 Task: Look for space in Tuni, India from 6th September, 2023 to 10th September, 2023 for 1 adult in price range Rs.9000 to Rs.17000. Place can be private room with 1  bedroom having 1 bed and 1 bathroom. Property type can be house, flat, guest house, hotel. Booking option can be shelf check-in. Required host language is English.
Action: Mouse moved to (534, 97)
Screenshot: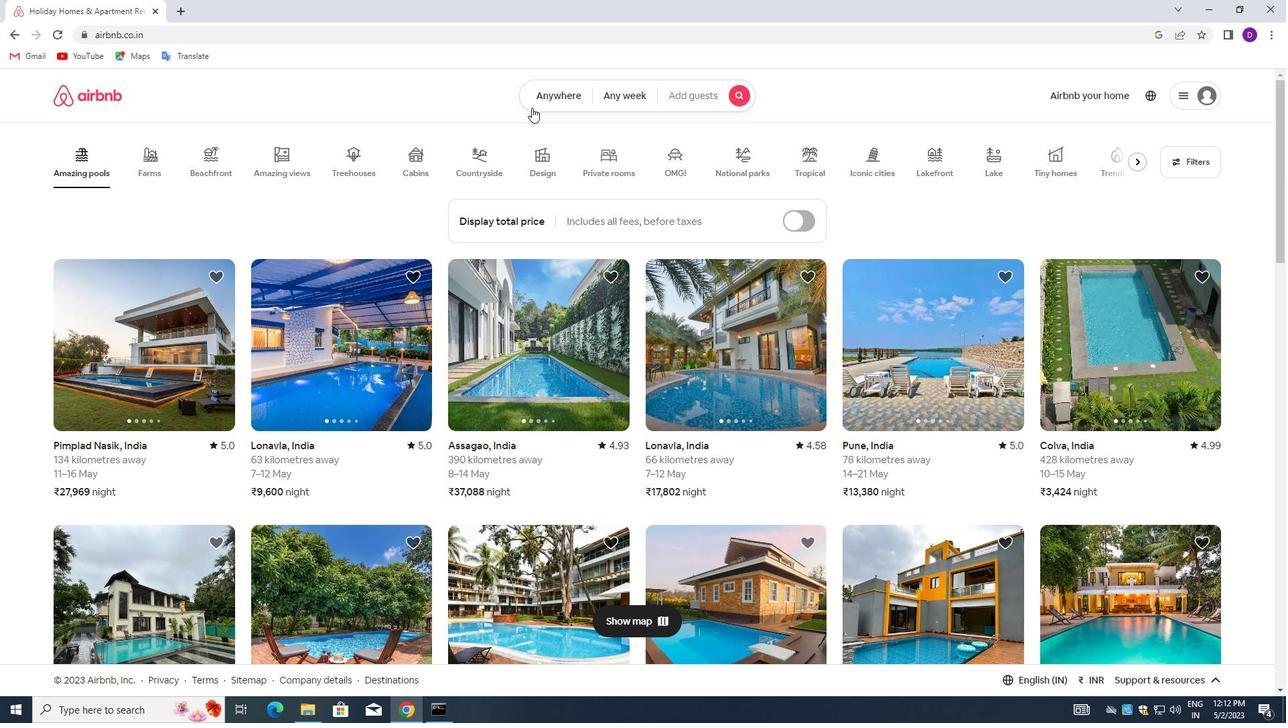 
Action: Mouse pressed left at (534, 97)
Screenshot: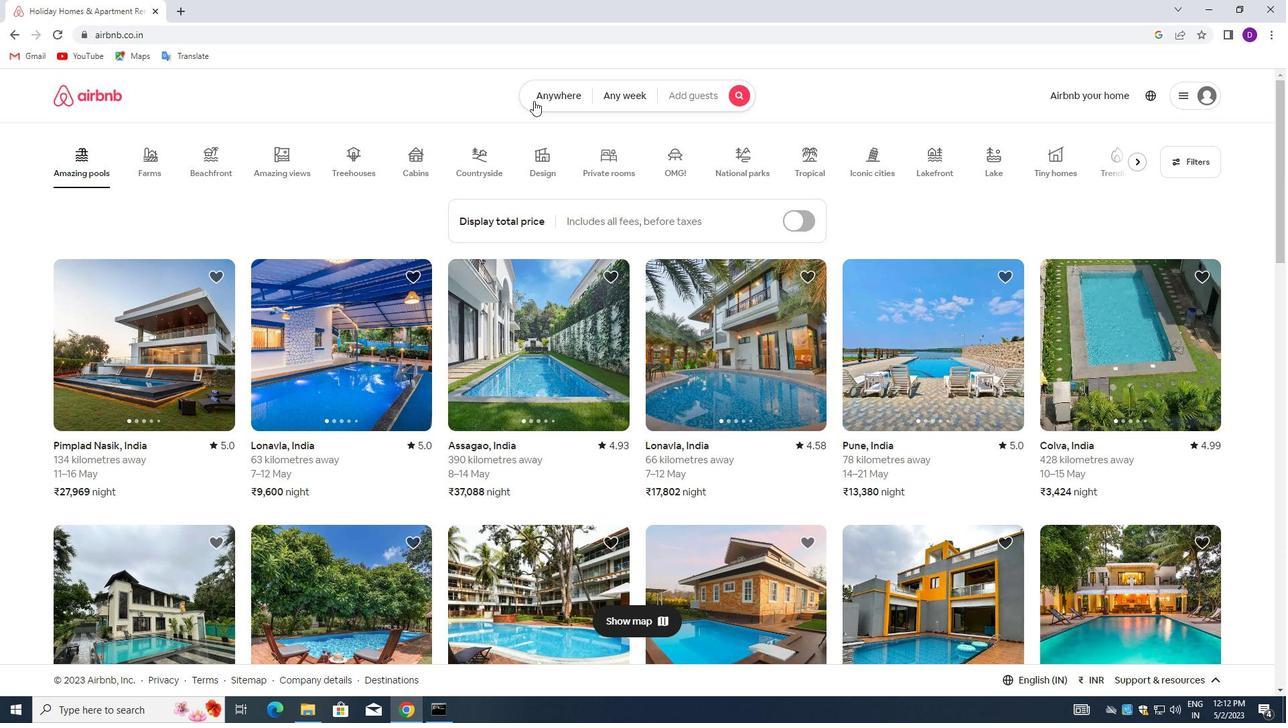 
Action: Mouse moved to (414, 149)
Screenshot: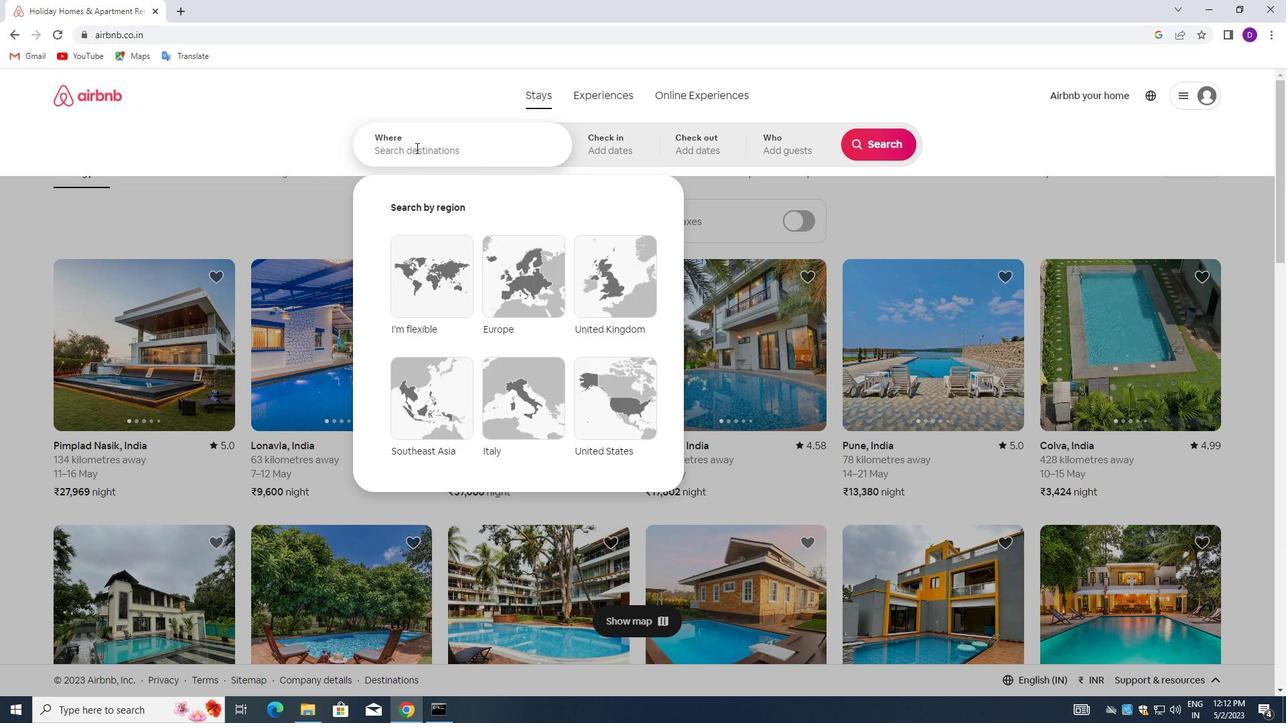 
Action: Mouse pressed left at (414, 149)
Screenshot: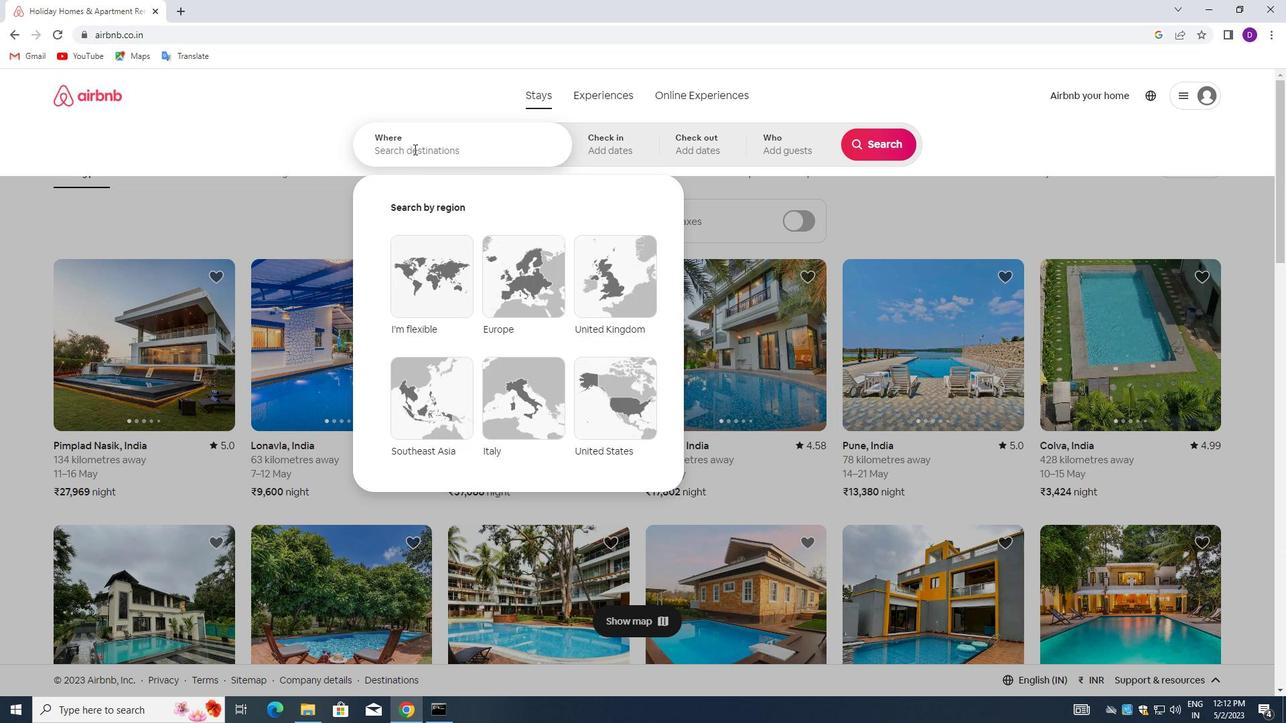 
Action: Key pressed j<Key.shift_r><Key.backspace><Key.shift_r>Tuni,<Key.space><Key.shift>INDIA<Key.enter>
Screenshot: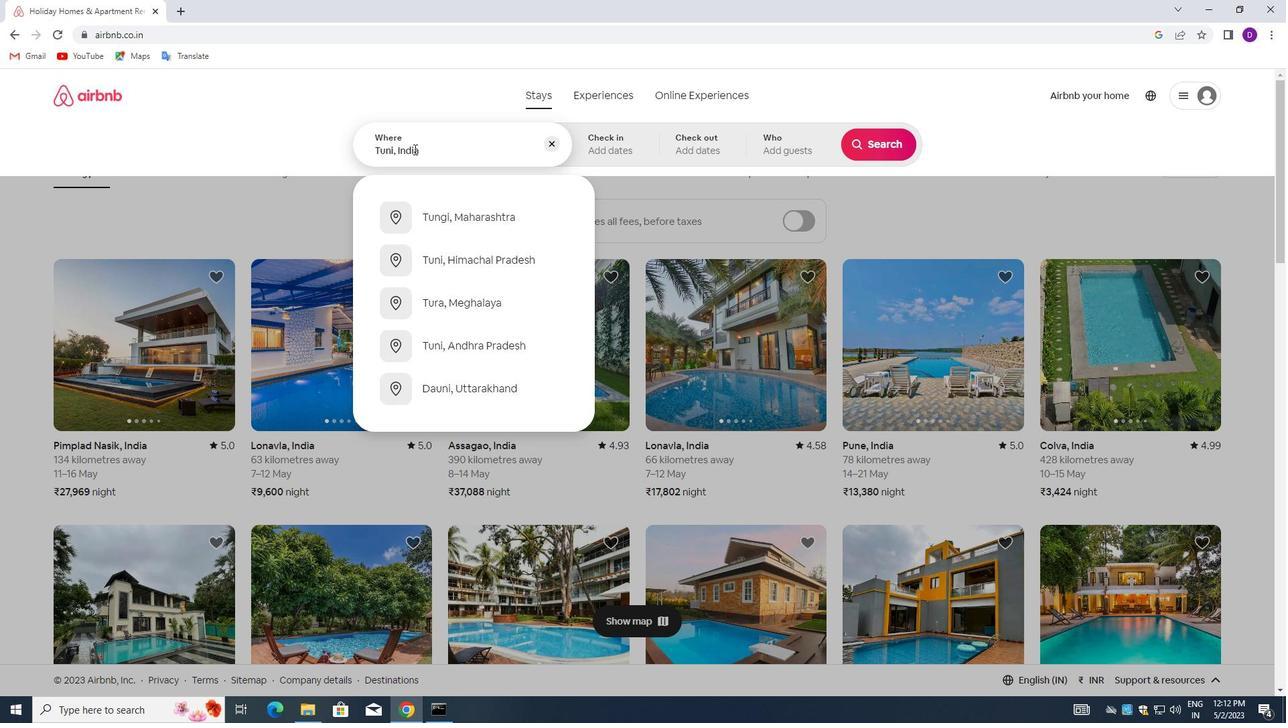 
Action: Mouse moved to (882, 249)
Screenshot: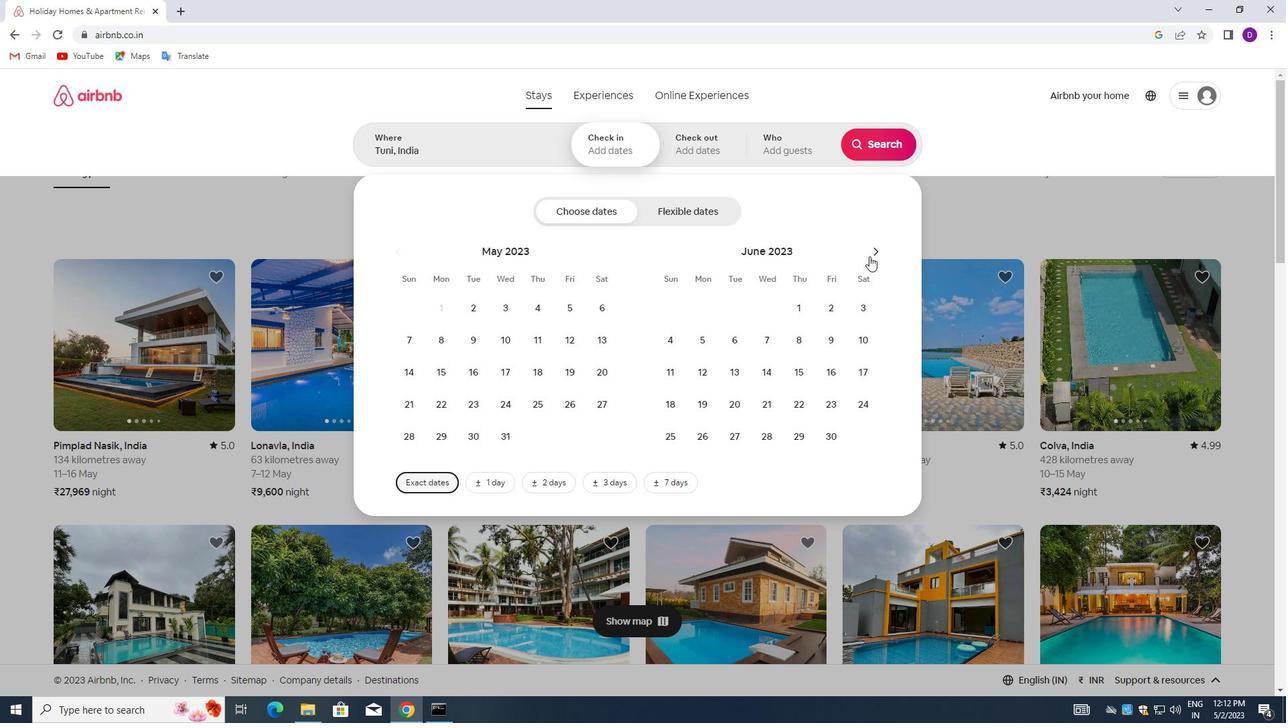 
Action: Mouse pressed left at (882, 249)
Screenshot: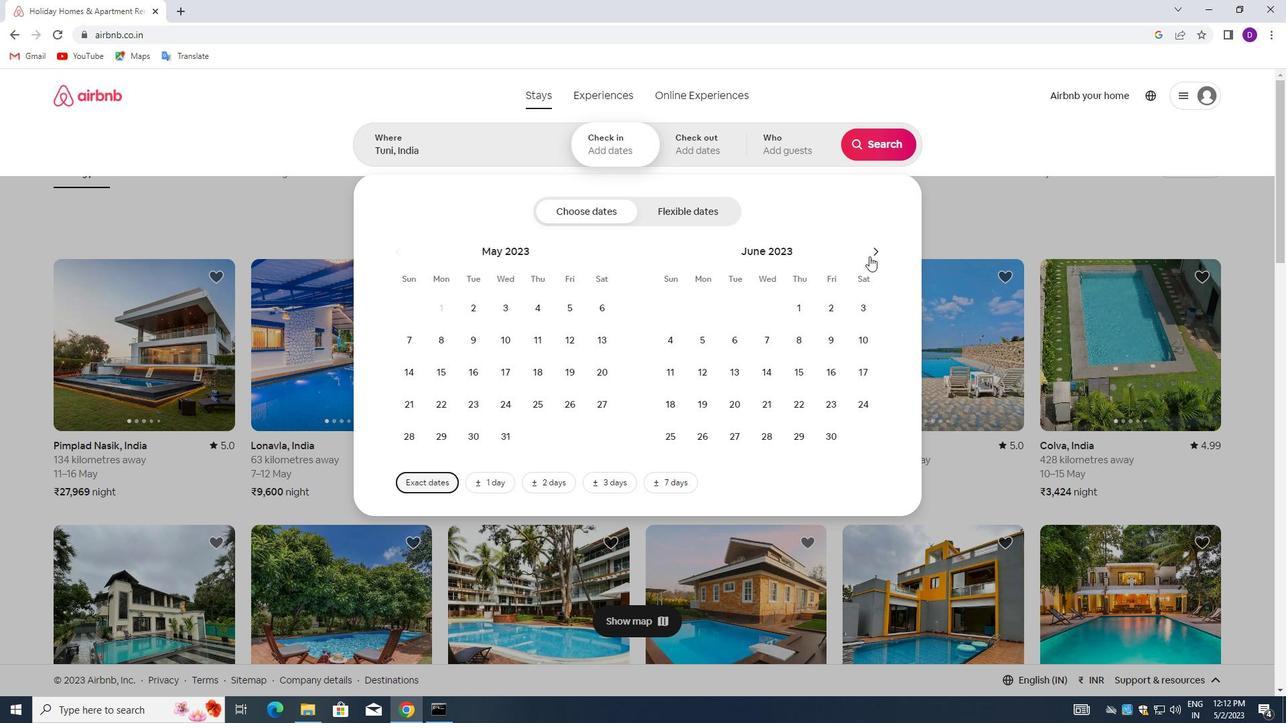 
Action: Mouse moved to (882, 249)
Screenshot: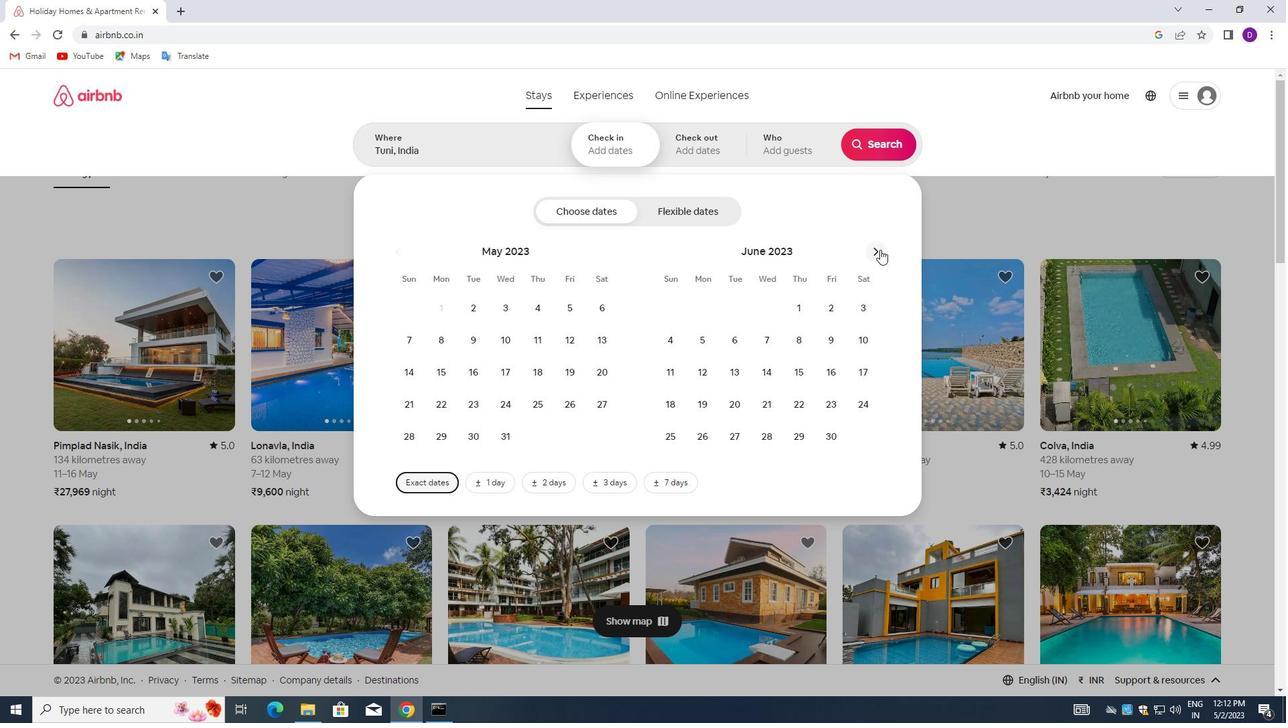 
Action: Mouse pressed left at (882, 249)
Screenshot: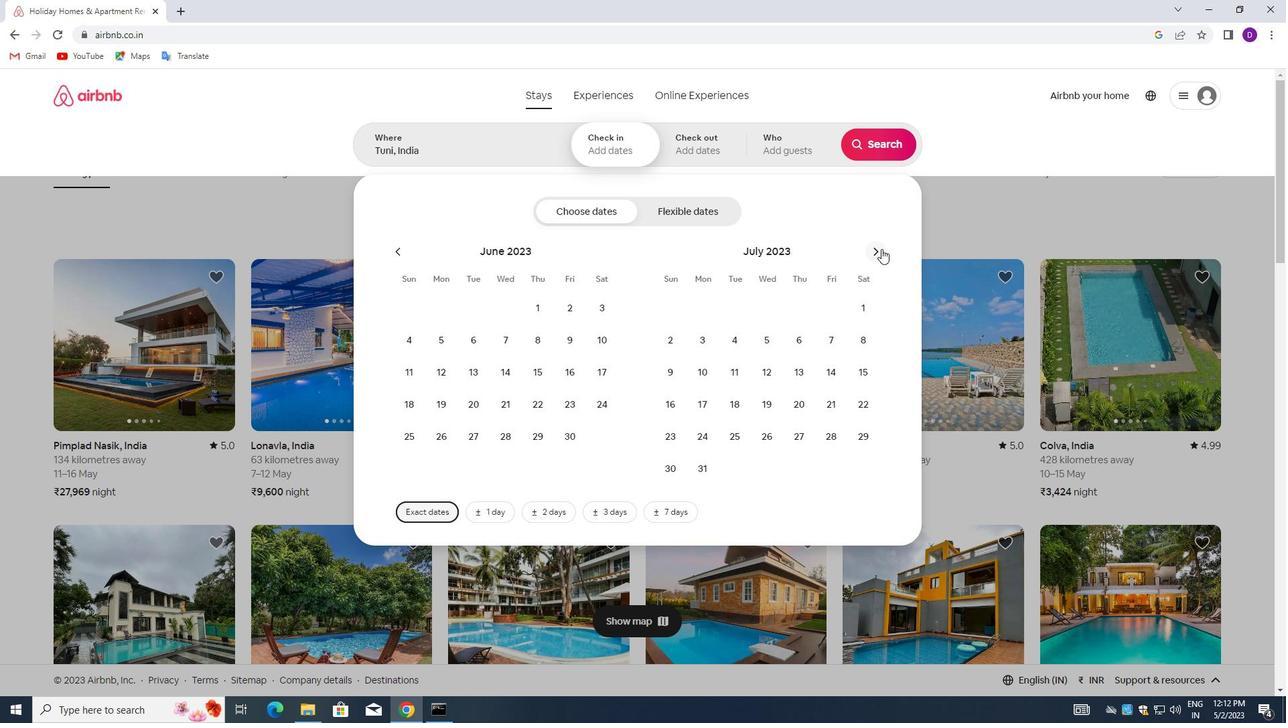 
Action: Mouse moved to (882, 248)
Screenshot: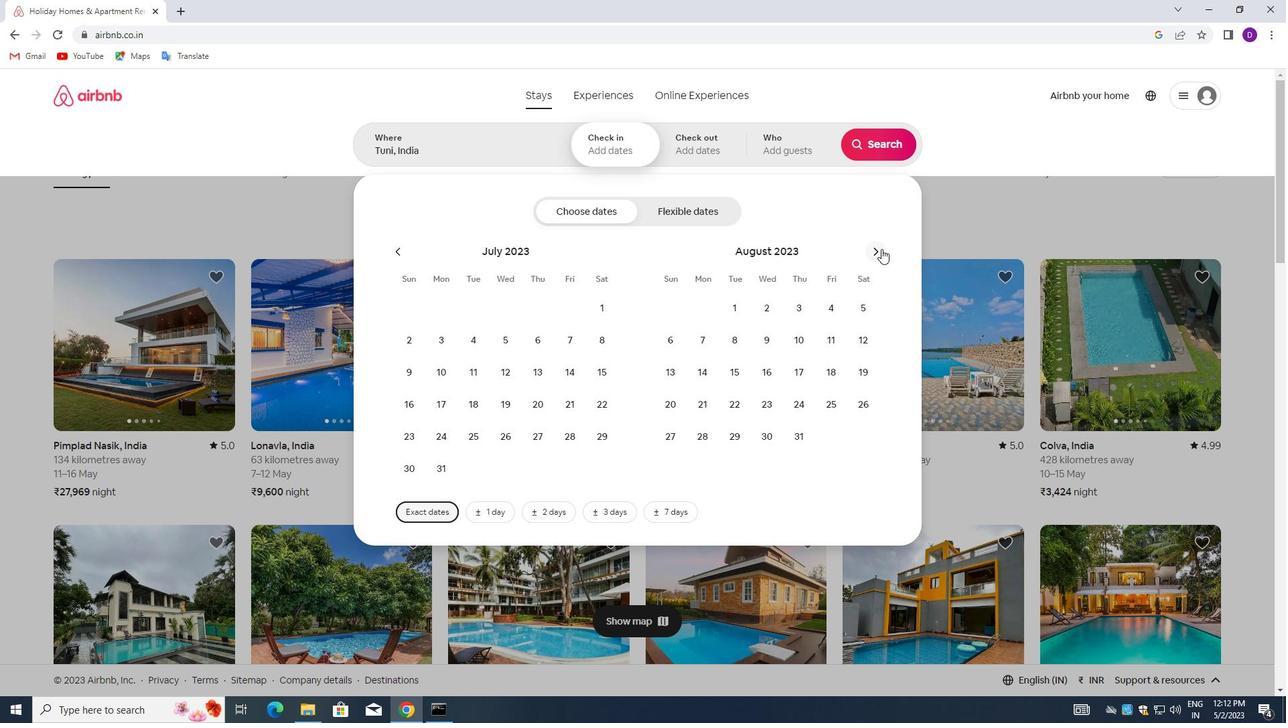 
Action: Mouse pressed left at (882, 248)
Screenshot: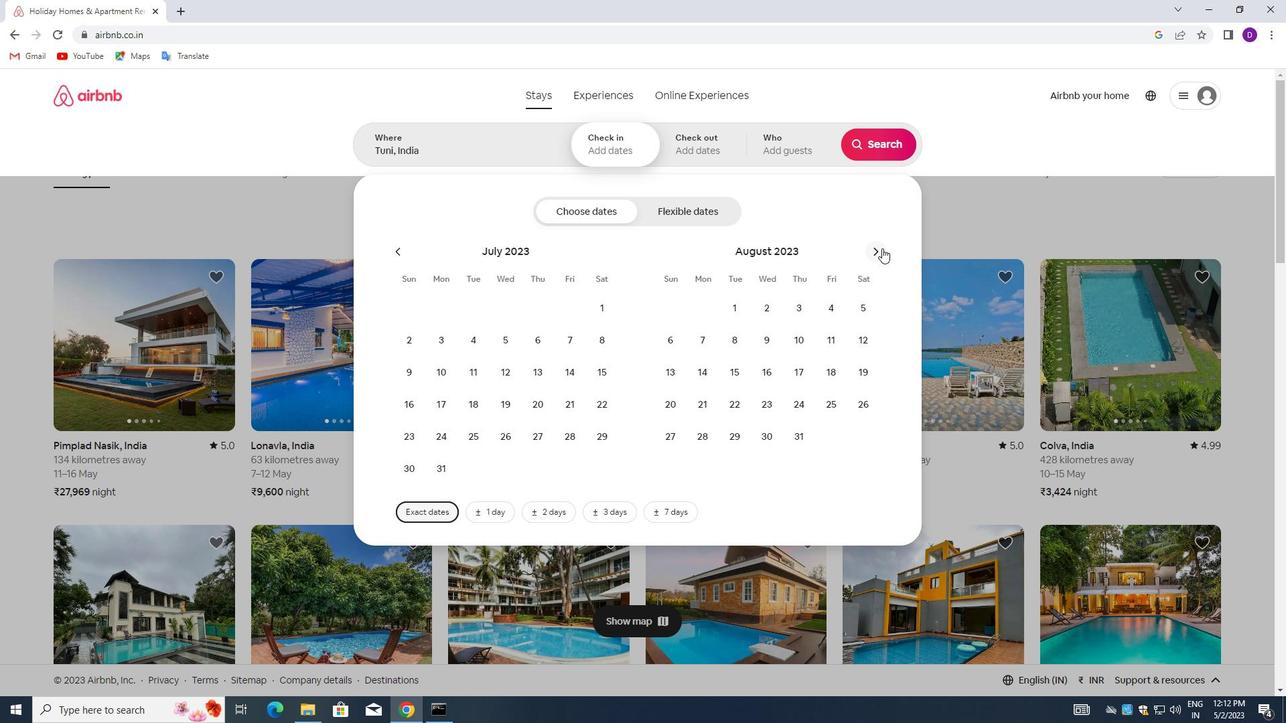 
Action: Mouse moved to (772, 335)
Screenshot: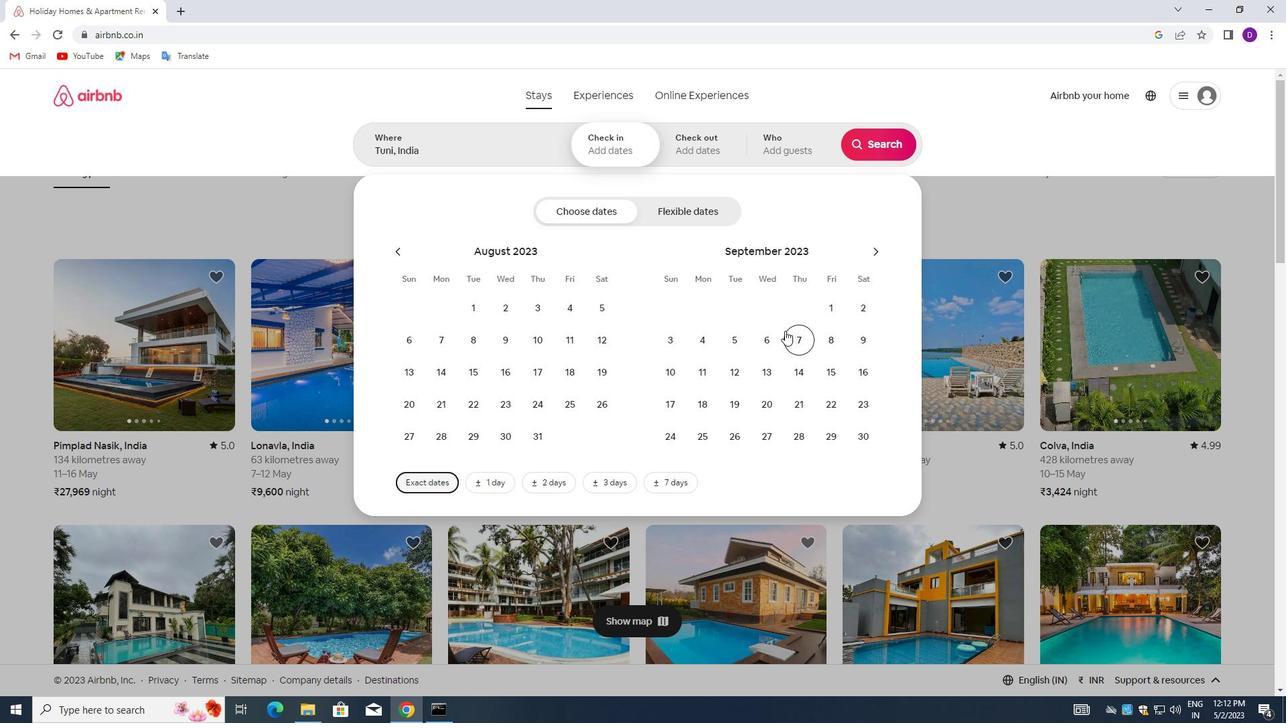 
Action: Mouse pressed left at (772, 335)
Screenshot: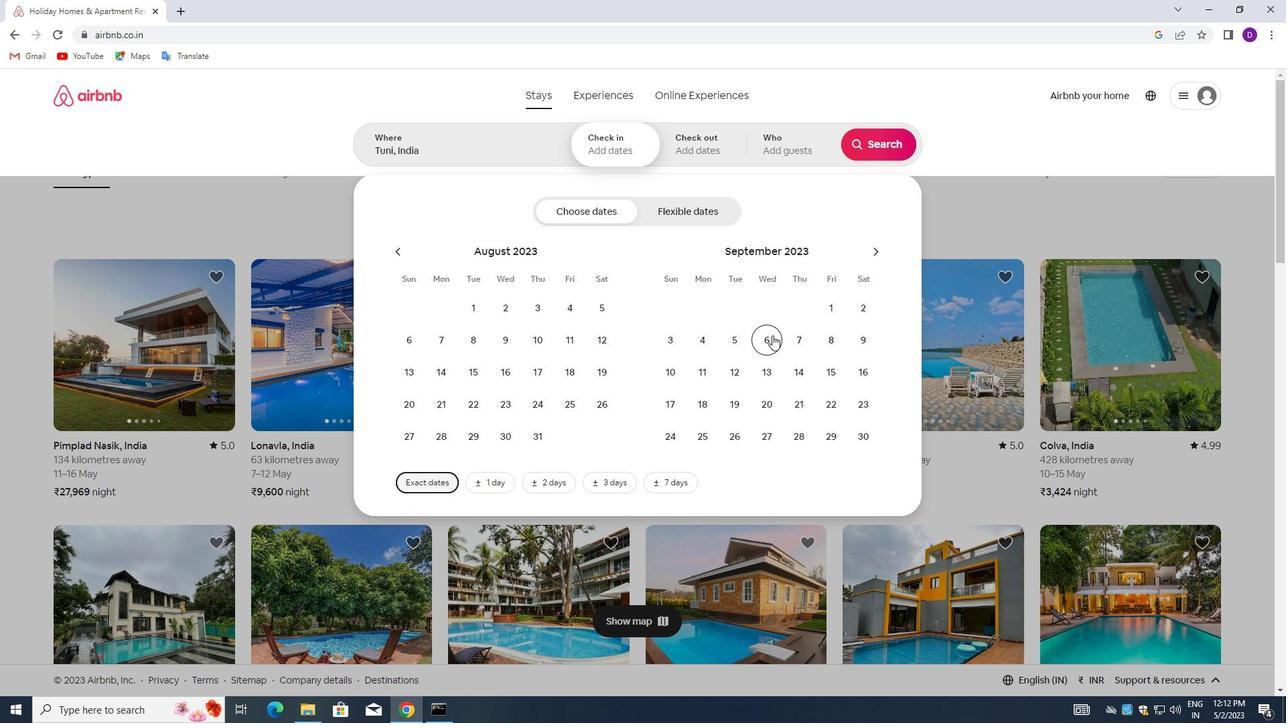 
Action: Mouse moved to (685, 366)
Screenshot: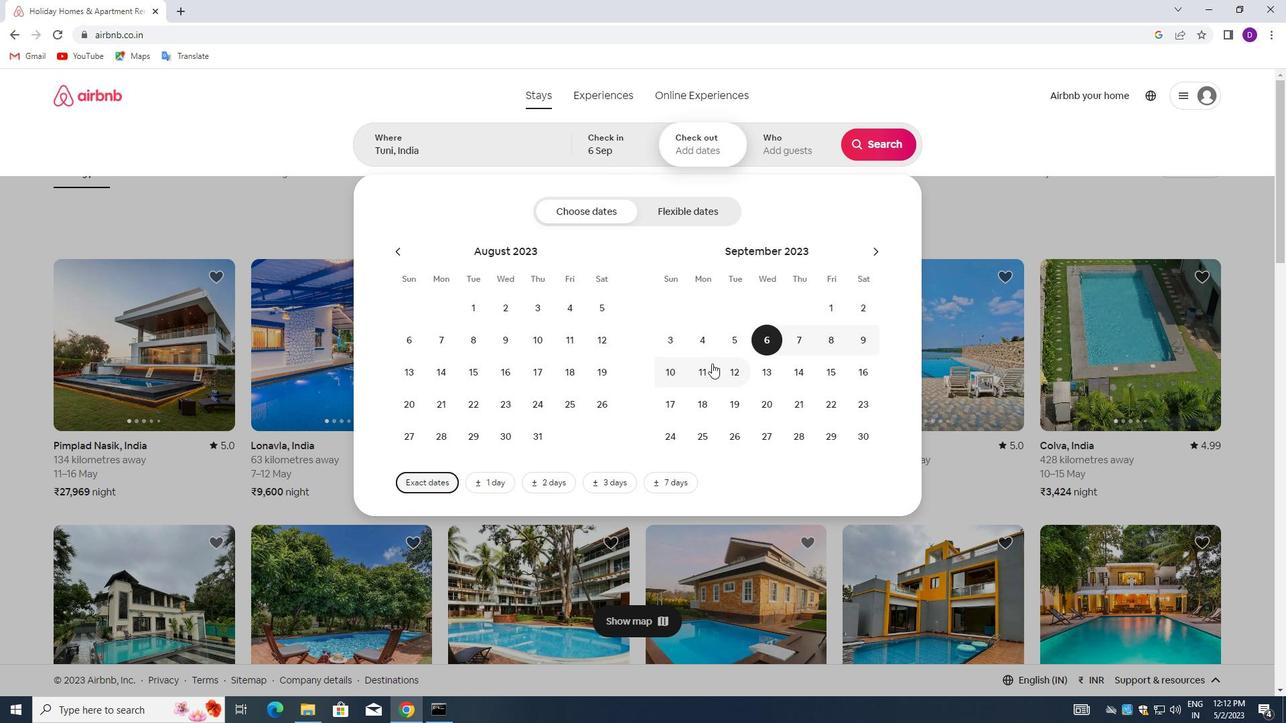 
Action: Mouse pressed left at (685, 366)
Screenshot: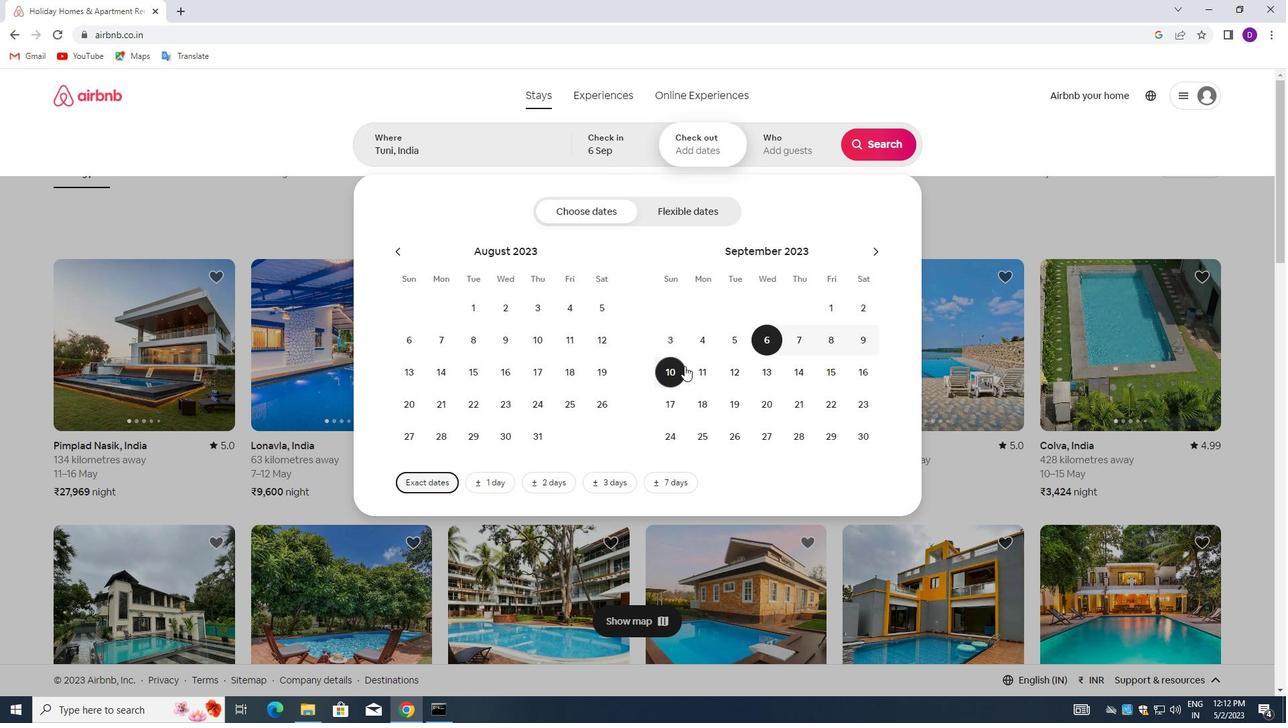 
Action: Mouse moved to (770, 134)
Screenshot: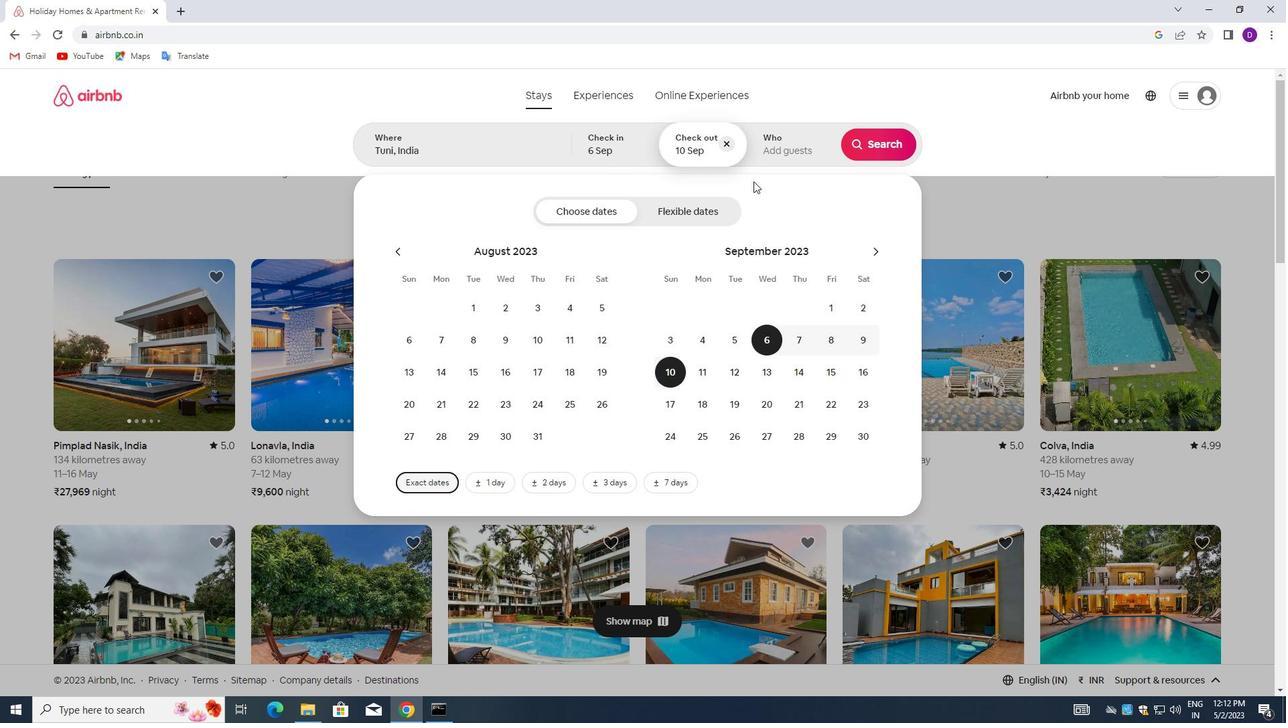 
Action: Mouse pressed left at (770, 134)
Screenshot: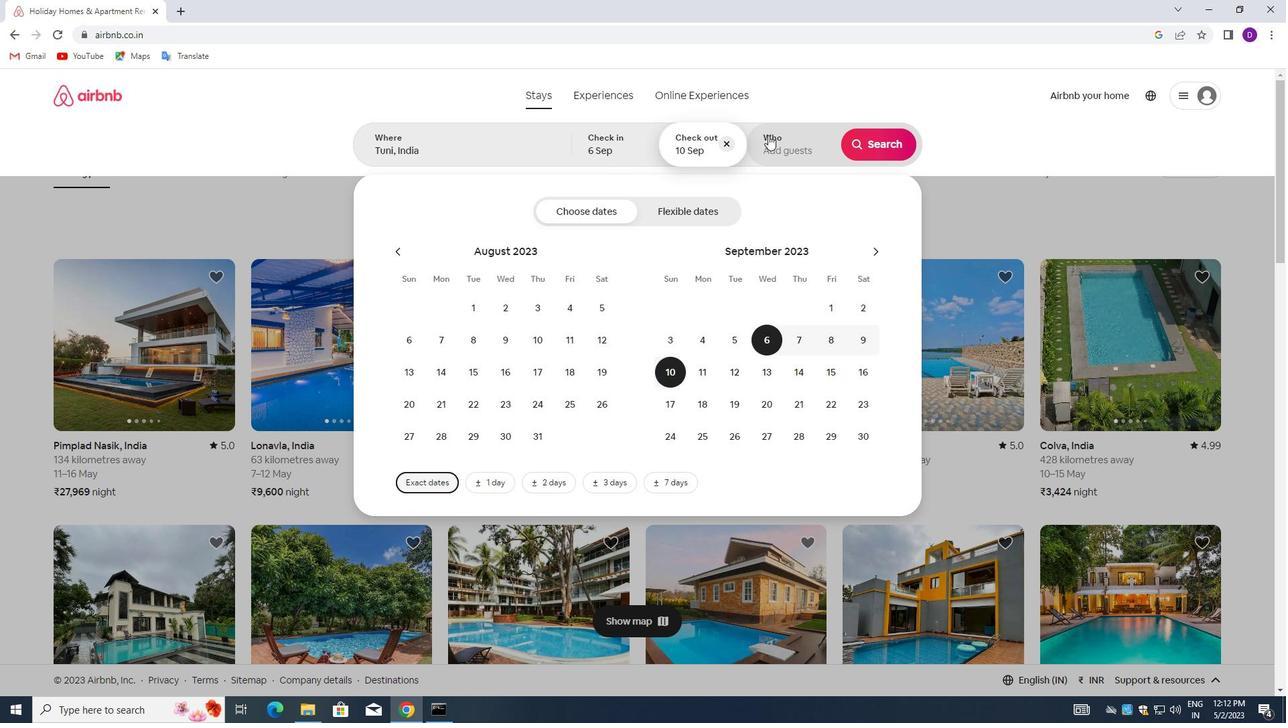 
Action: Mouse moved to (886, 219)
Screenshot: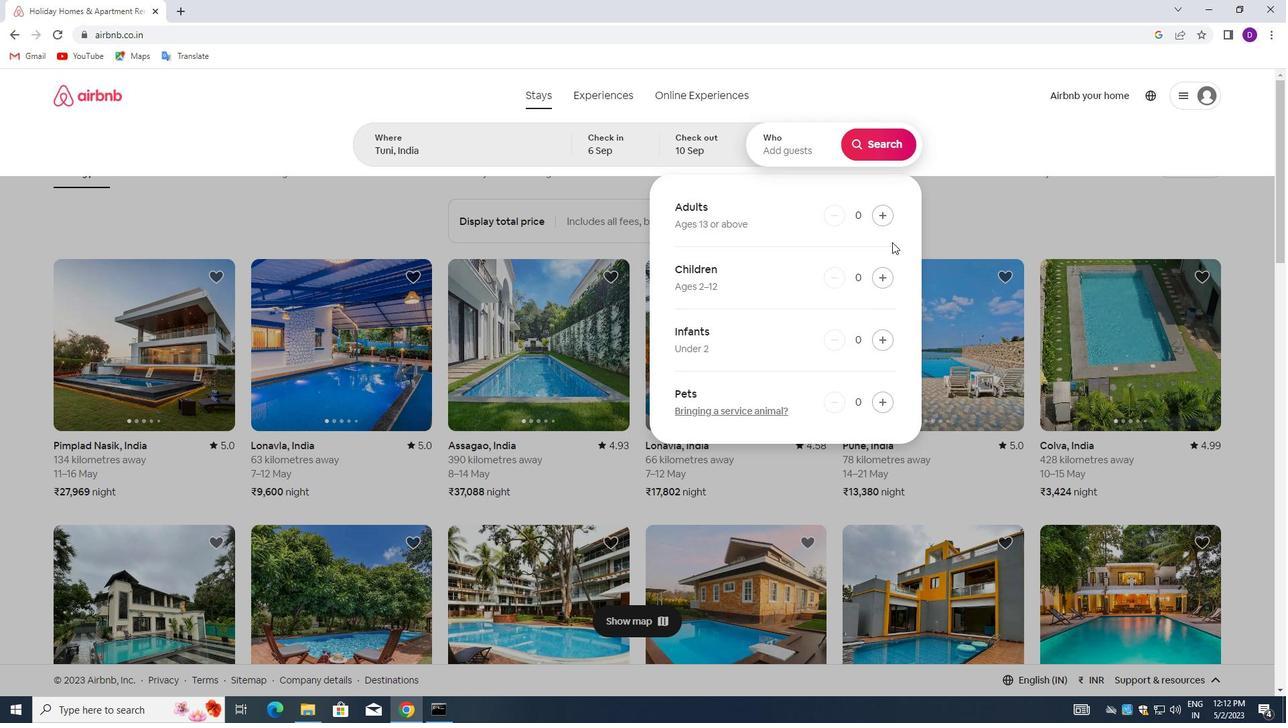 
Action: Mouse pressed left at (886, 219)
Screenshot: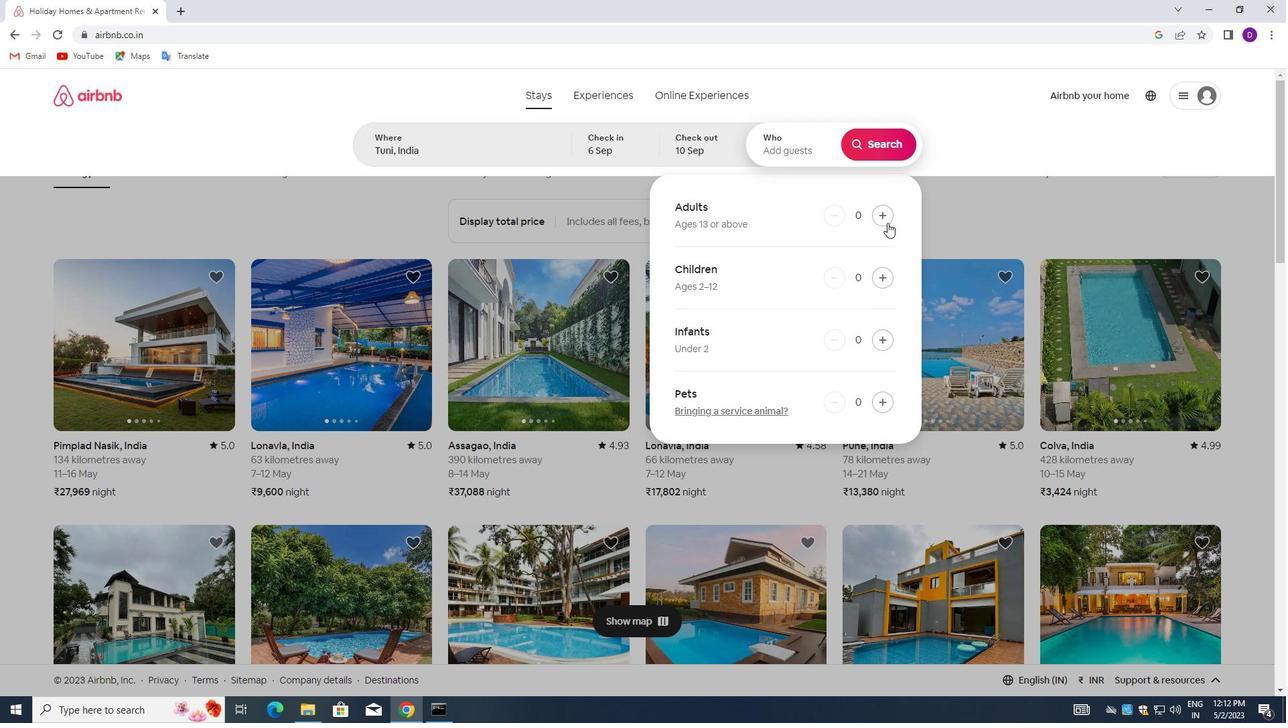 
Action: Mouse moved to (882, 142)
Screenshot: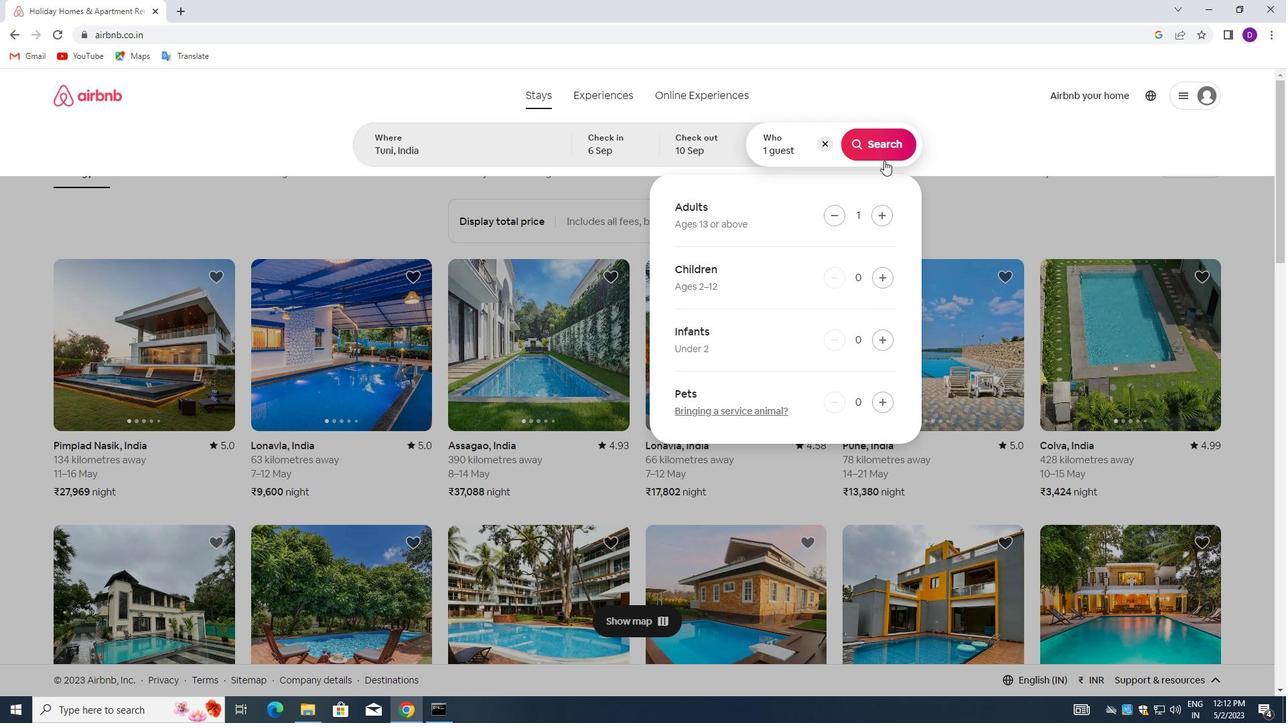 
Action: Mouse pressed left at (882, 142)
Screenshot: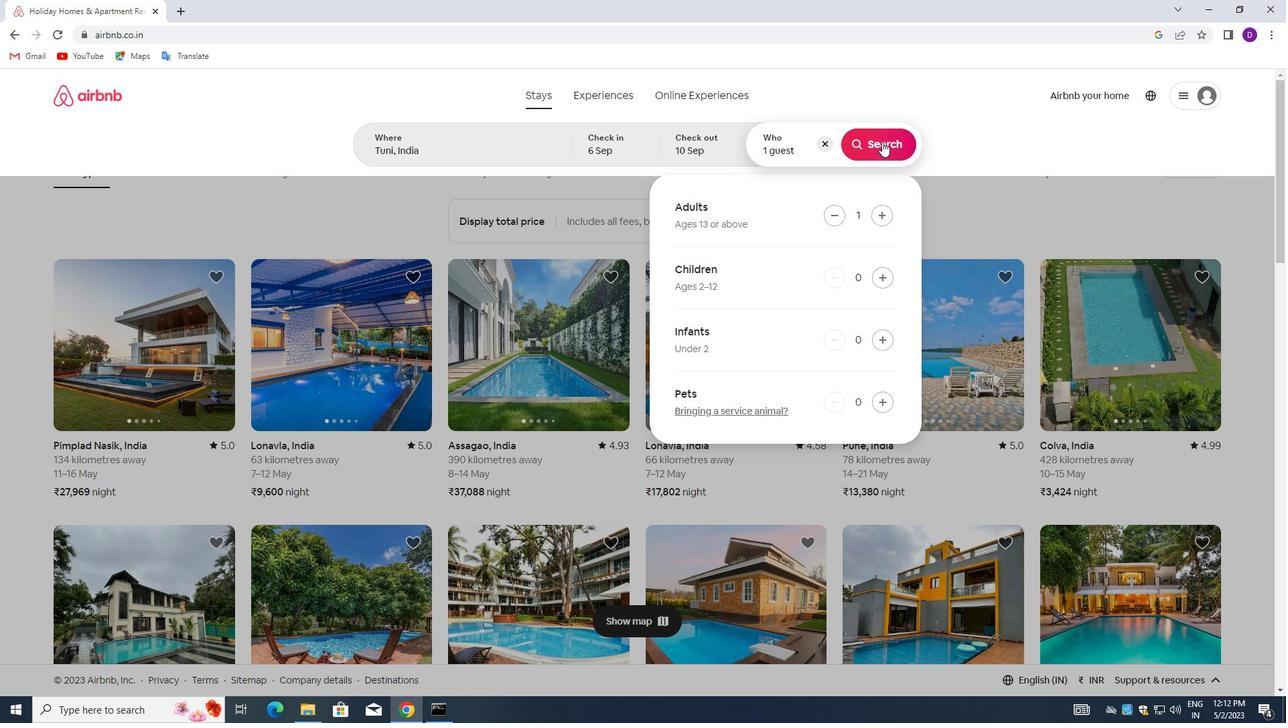 
Action: Mouse moved to (1209, 153)
Screenshot: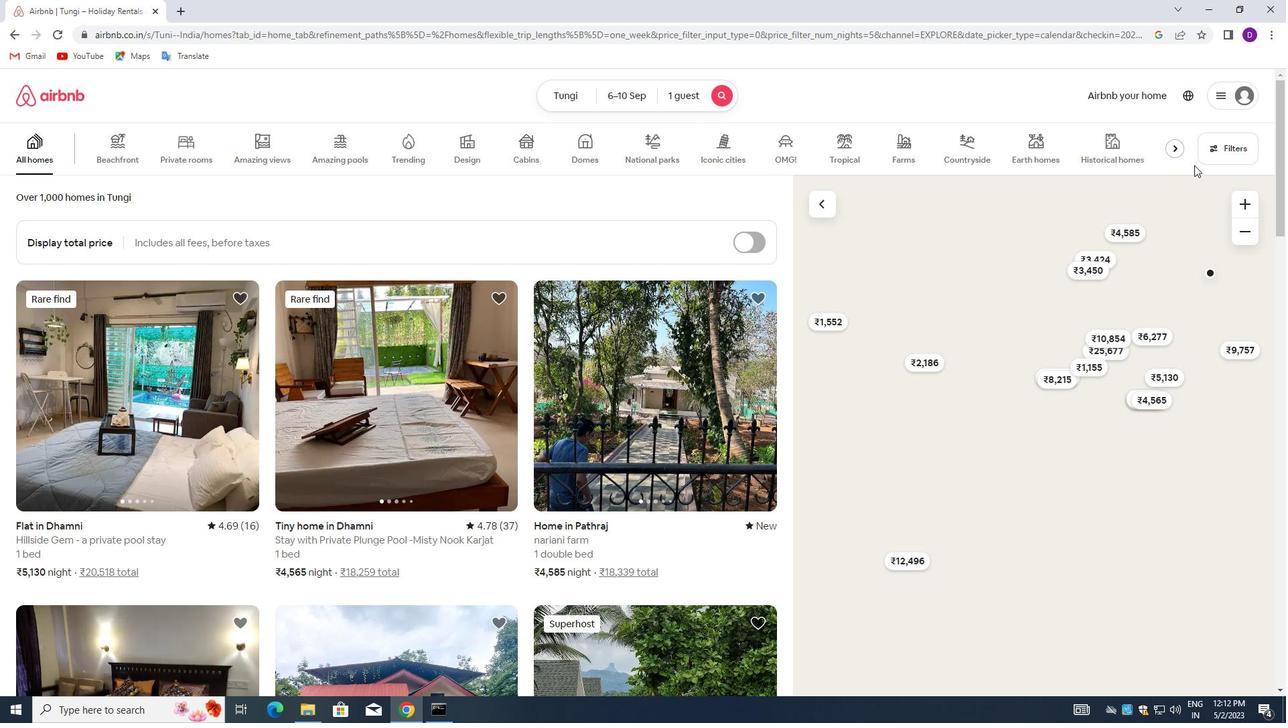 
Action: Mouse pressed left at (1209, 153)
Screenshot: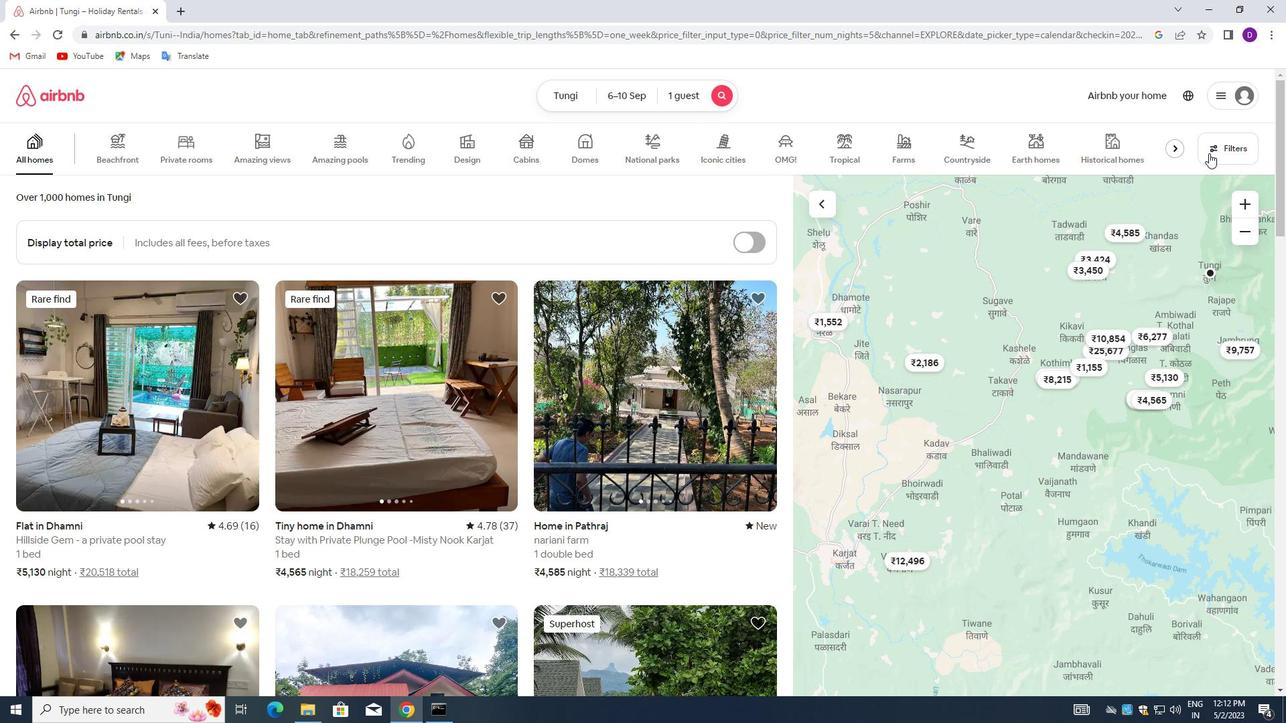 
Action: Mouse moved to (463, 319)
Screenshot: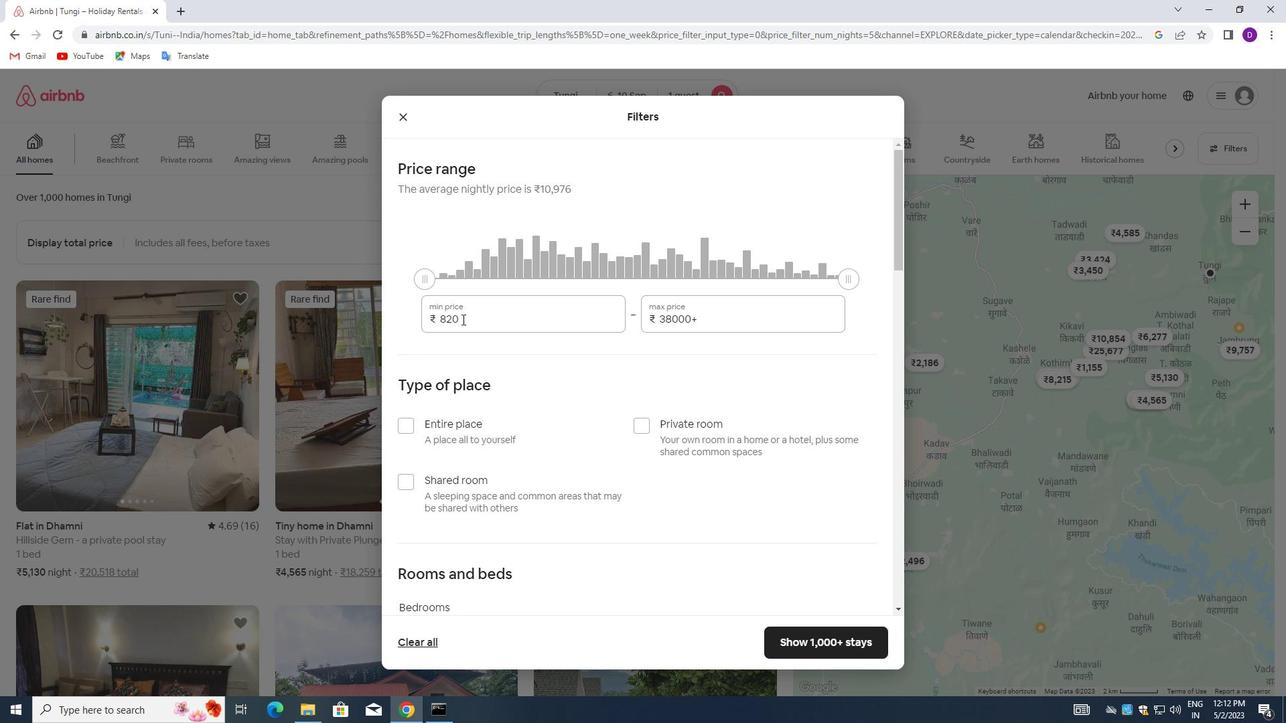 
Action: Mouse pressed left at (463, 319)
Screenshot: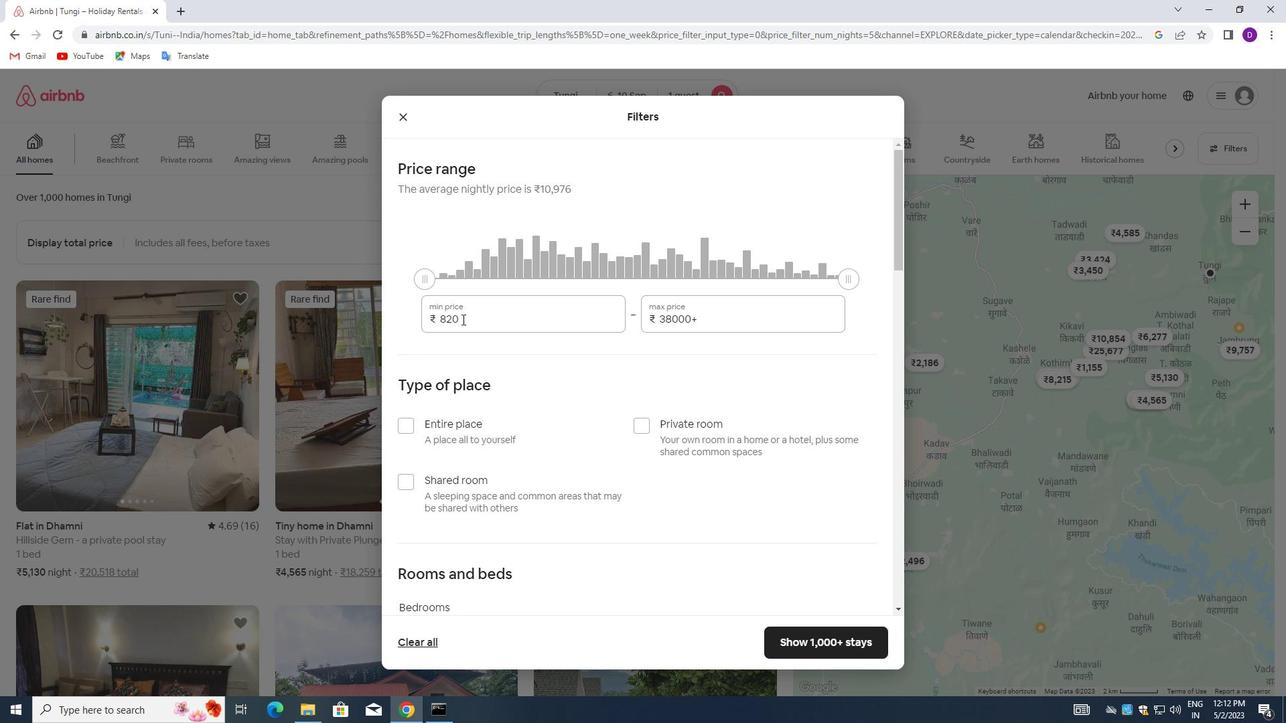 
Action: Mouse pressed left at (463, 319)
Screenshot: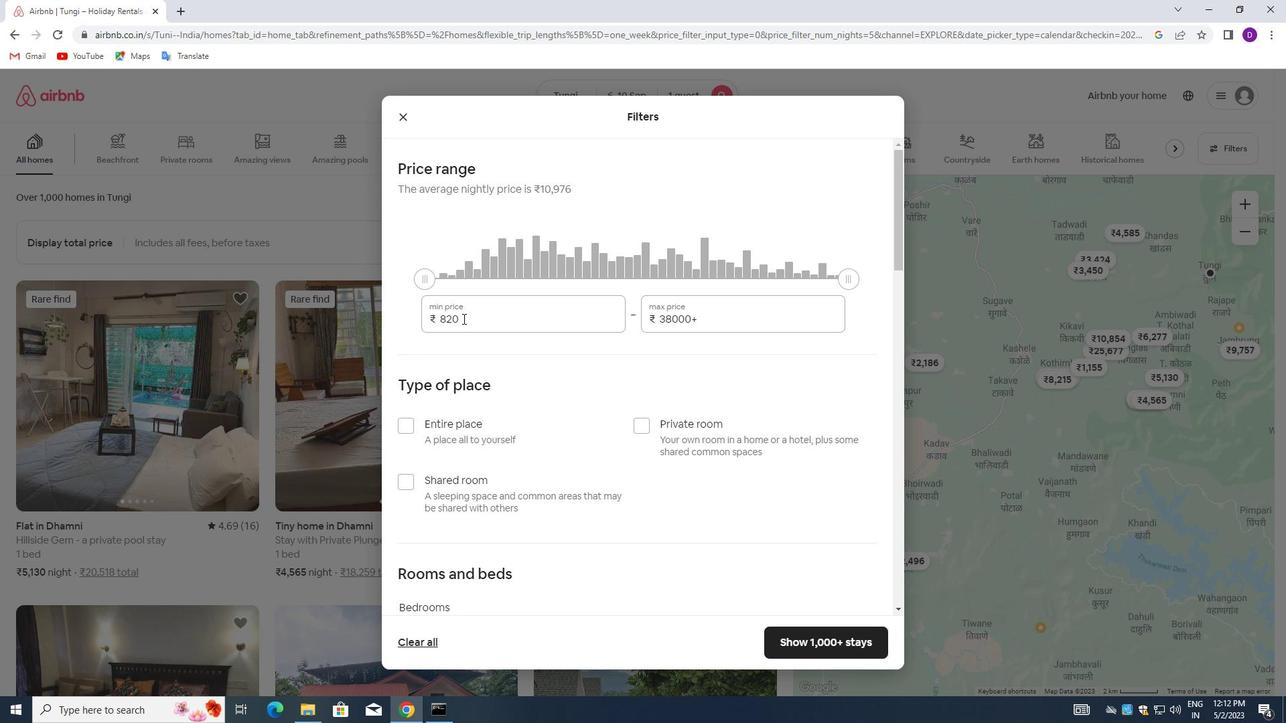 
Action: Key pressed 9000<Key.tab>1700<Key.backspace><Key.backspace><Key.backspace><Key.backspace><Key.backspace><Key.backspace><Key.backspace><Key.backspace><Key.backspace>17000
Screenshot: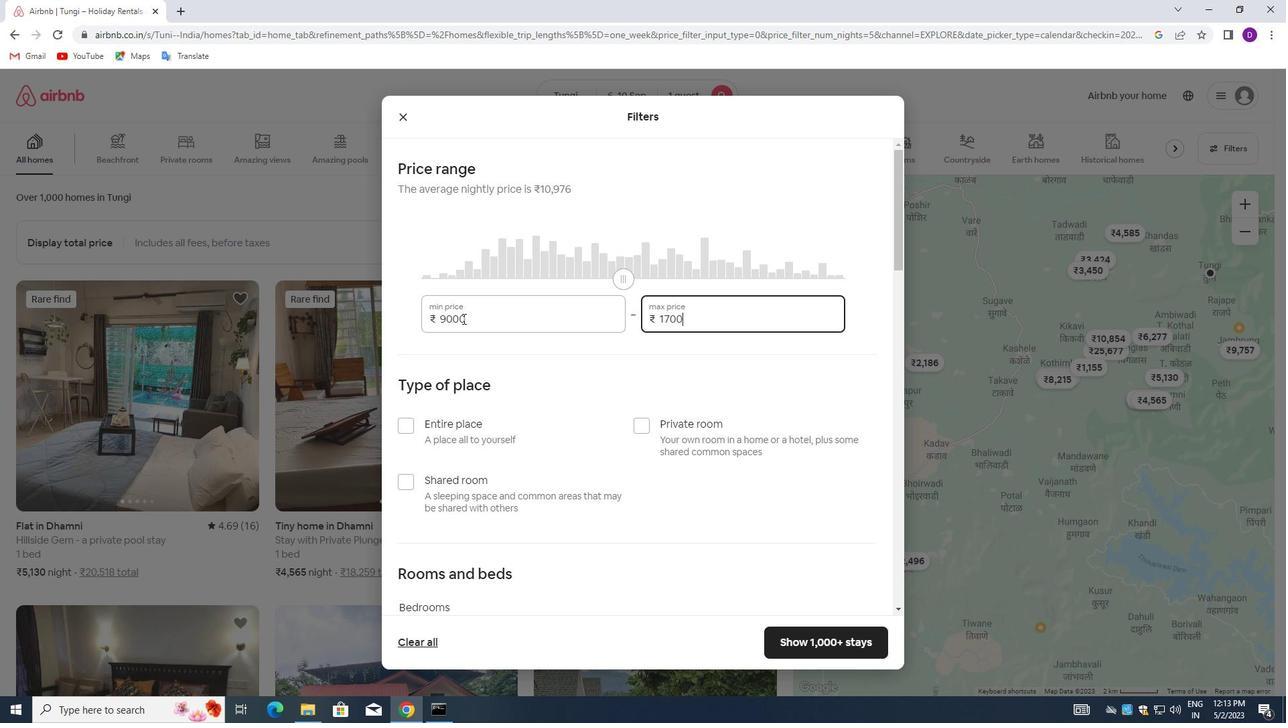 
Action: Mouse moved to (546, 407)
Screenshot: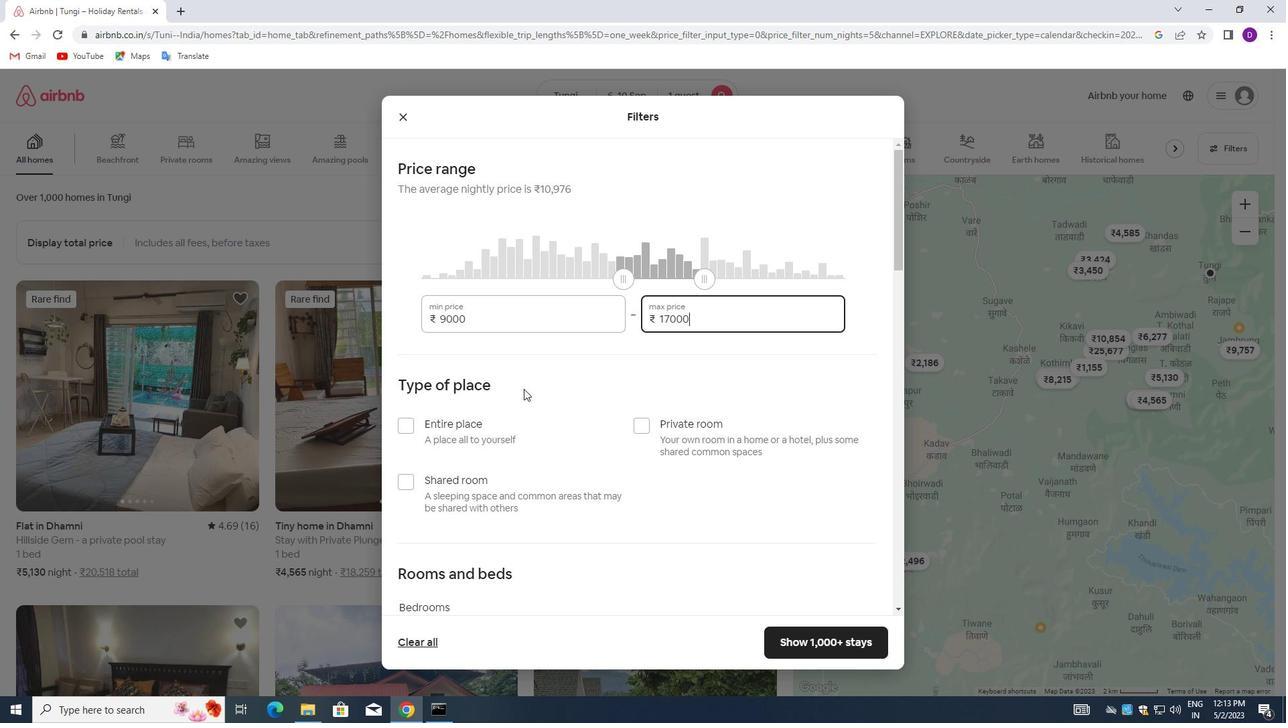
Action: Mouse scrolled (546, 406) with delta (0, 0)
Screenshot: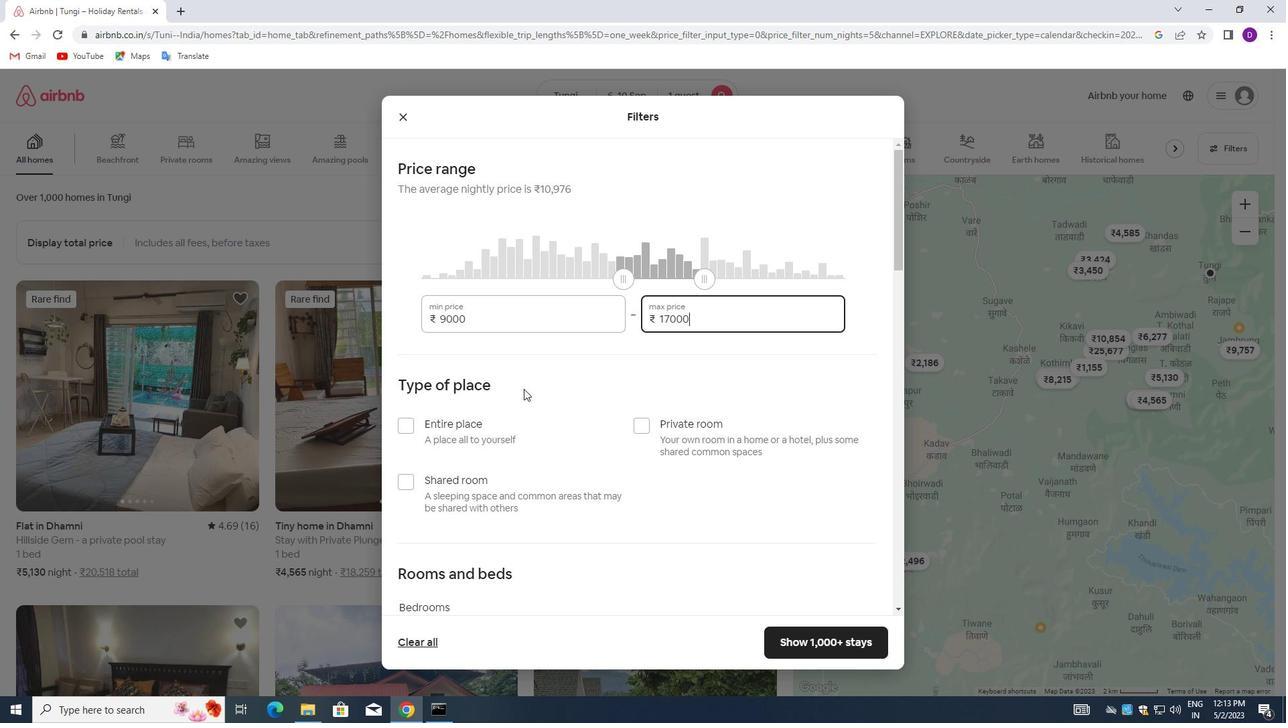 
Action: Mouse moved to (601, 349)
Screenshot: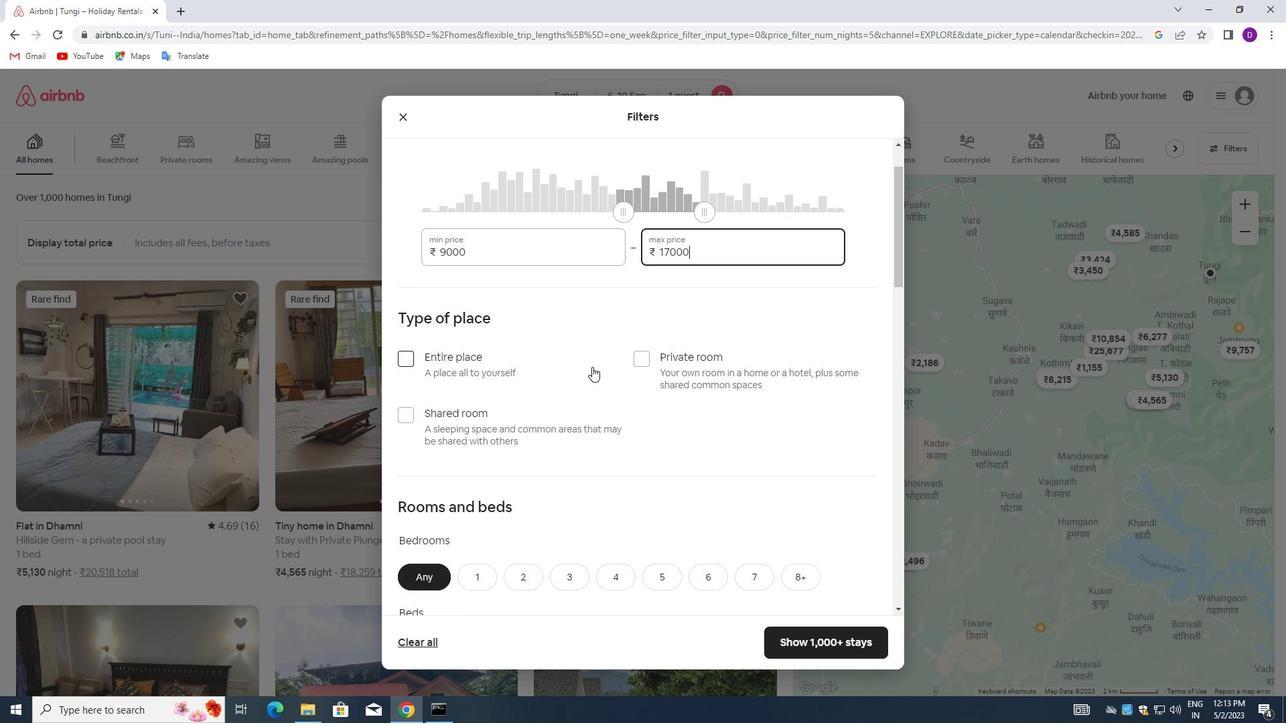 
Action: Mouse scrolled (601, 348) with delta (0, 0)
Screenshot: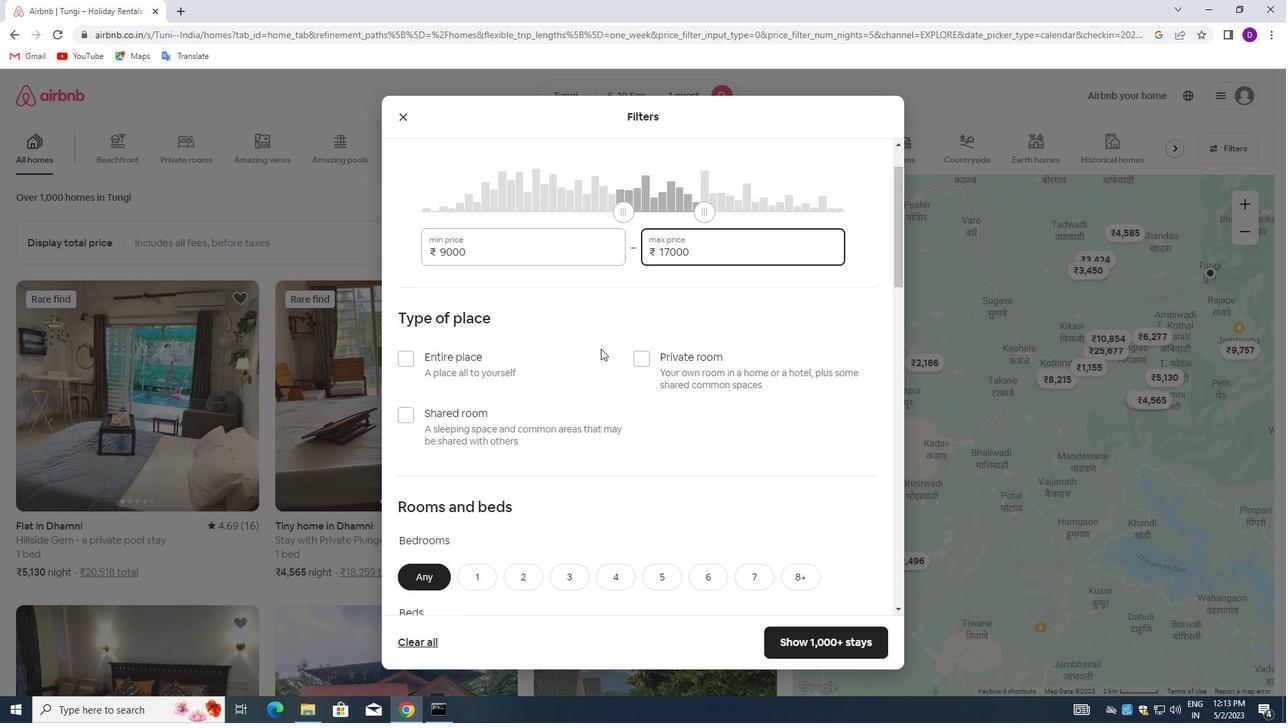 
Action: Mouse moved to (644, 290)
Screenshot: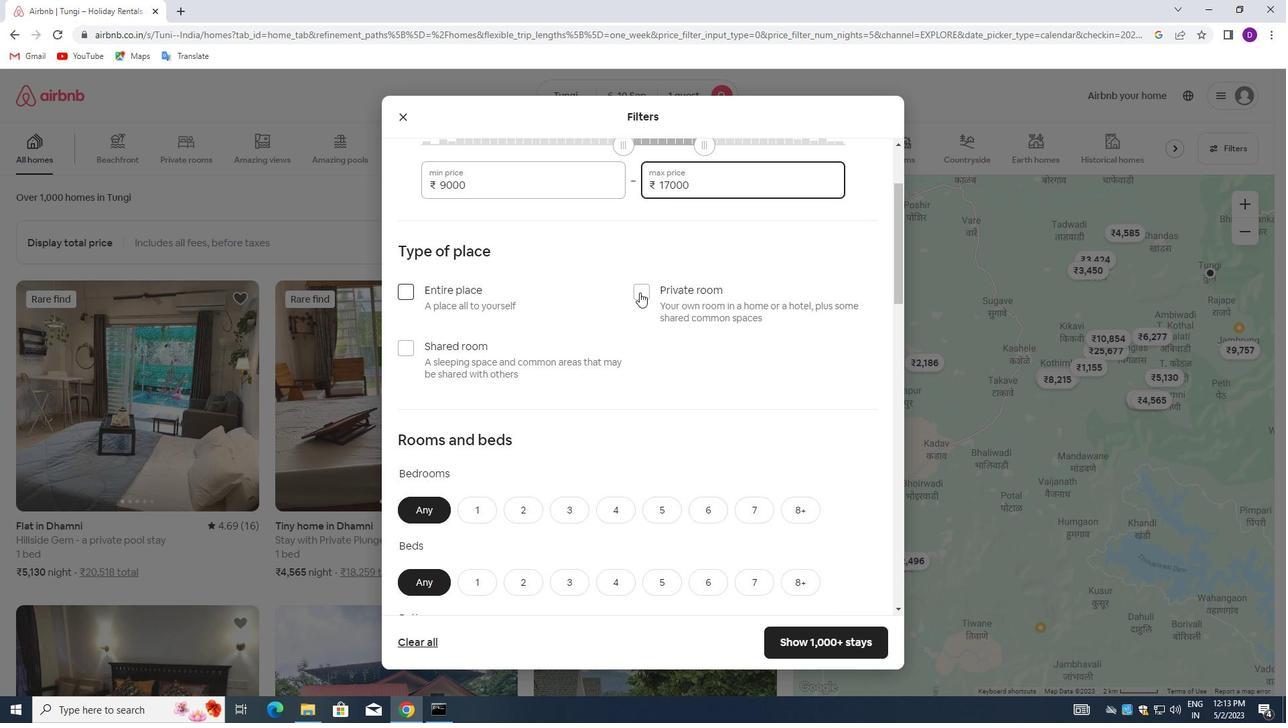 
Action: Mouse pressed left at (644, 290)
Screenshot: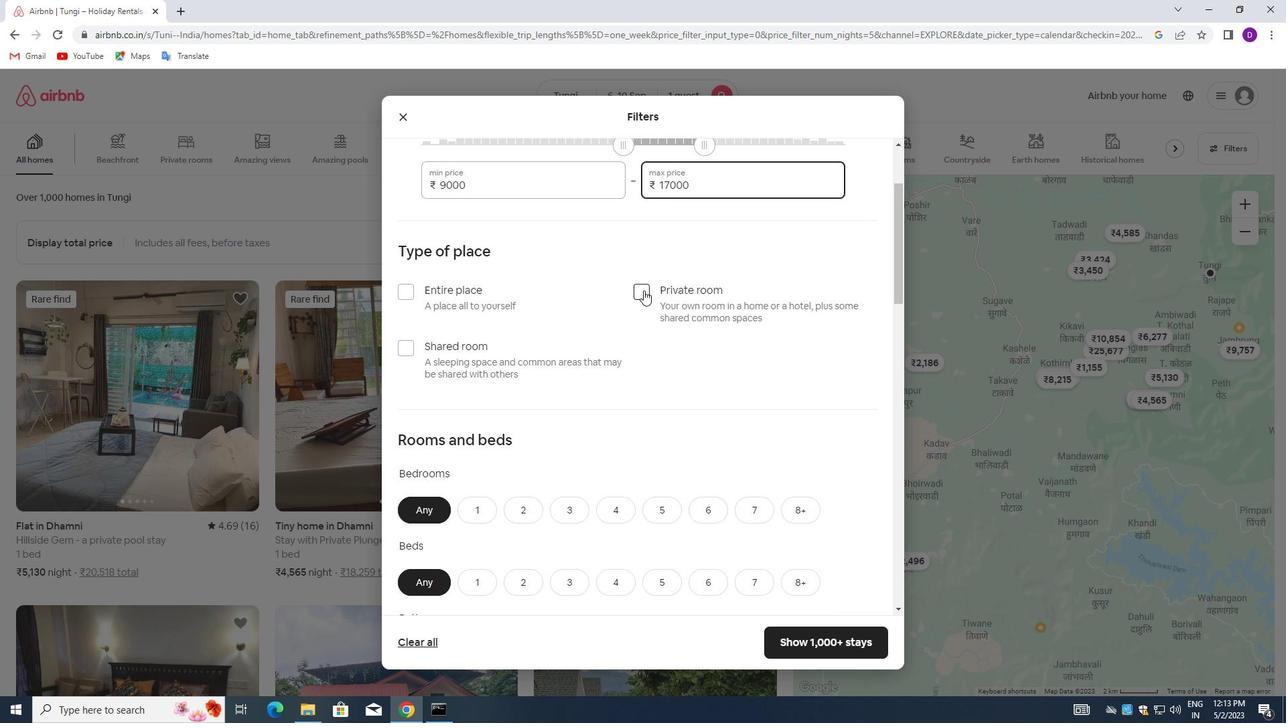 
Action: Mouse moved to (560, 361)
Screenshot: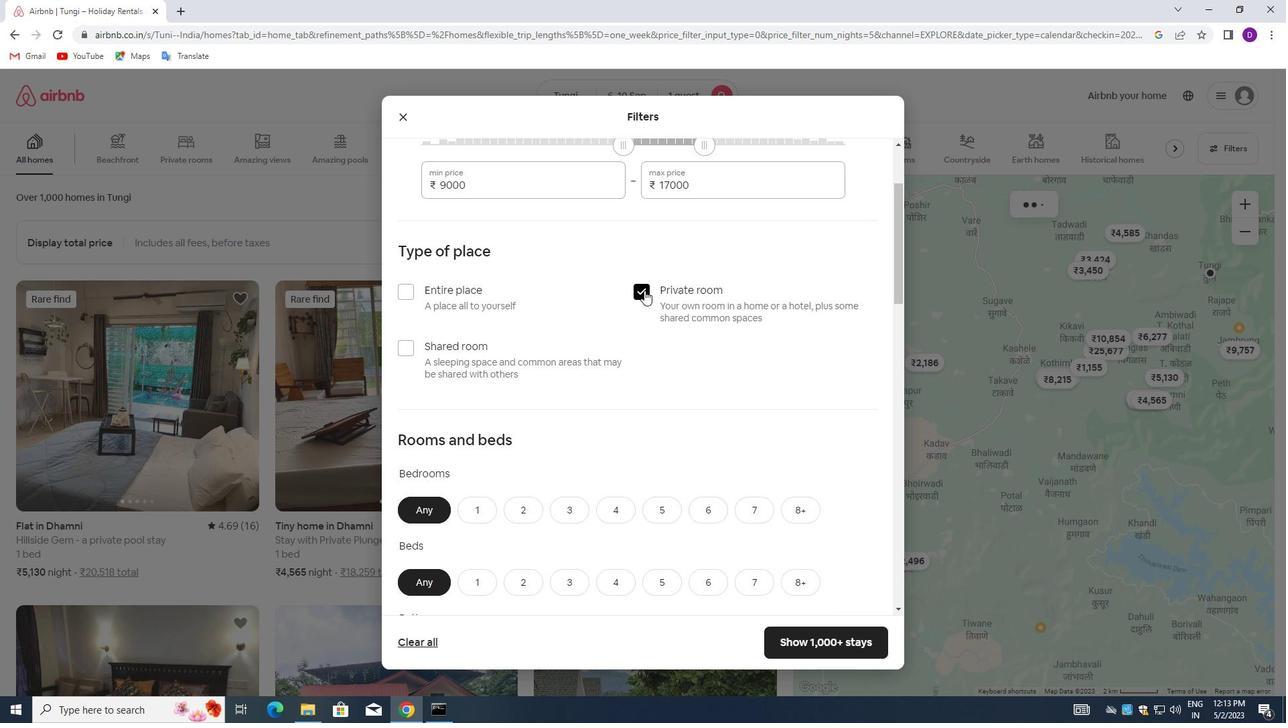 
Action: Mouse scrolled (560, 360) with delta (0, 0)
Screenshot: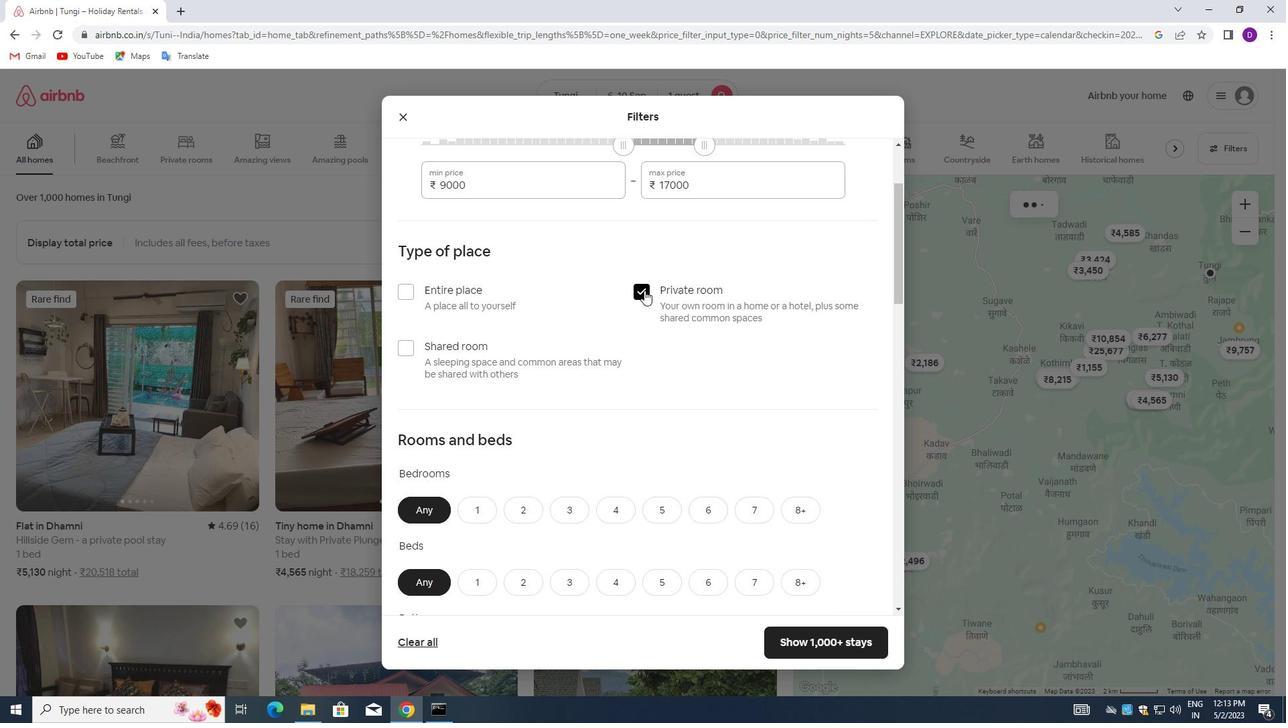 
Action: Mouse moved to (519, 384)
Screenshot: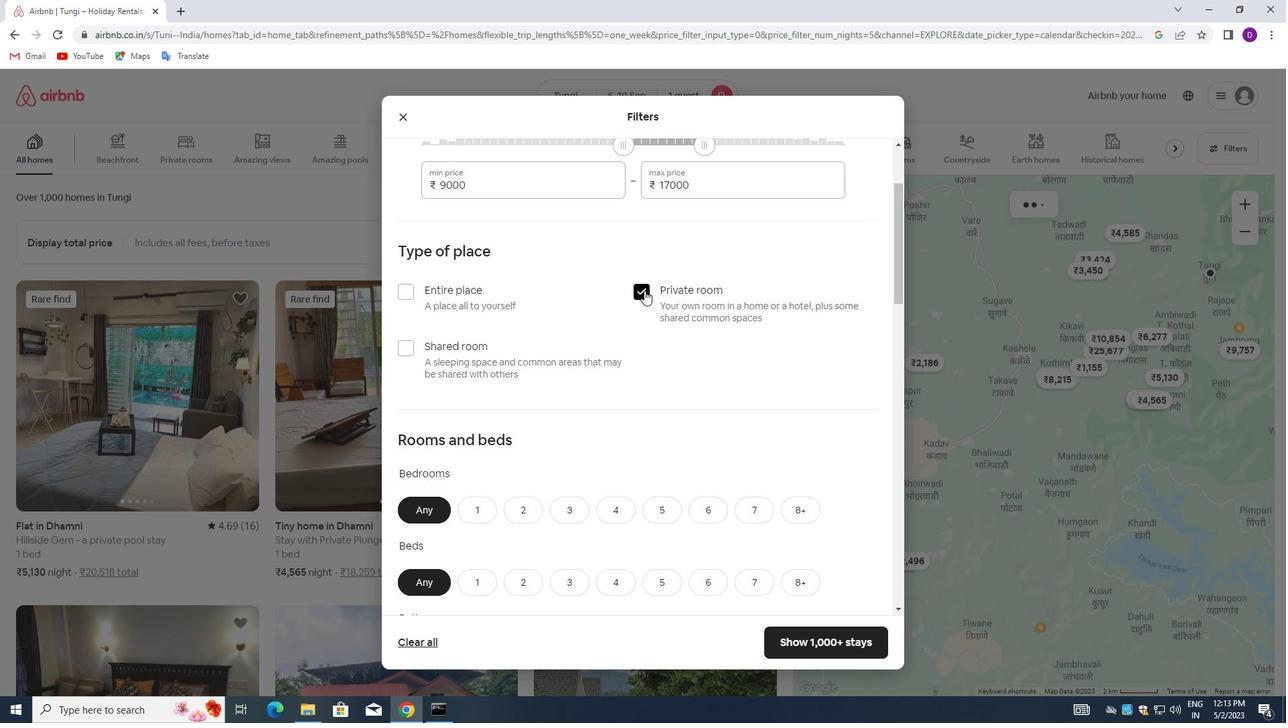 
Action: Mouse scrolled (519, 383) with delta (0, 0)
Screenshot: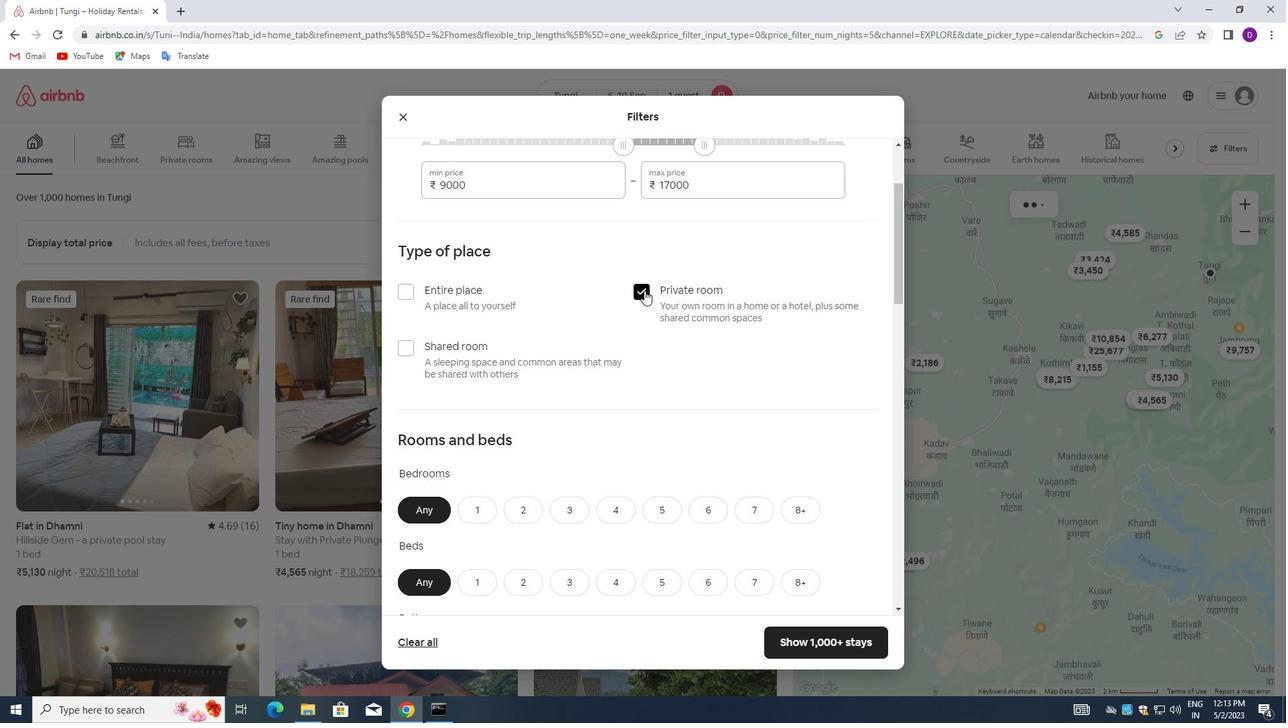 
Action: Mouse moved to (515, 387)
Screenshot: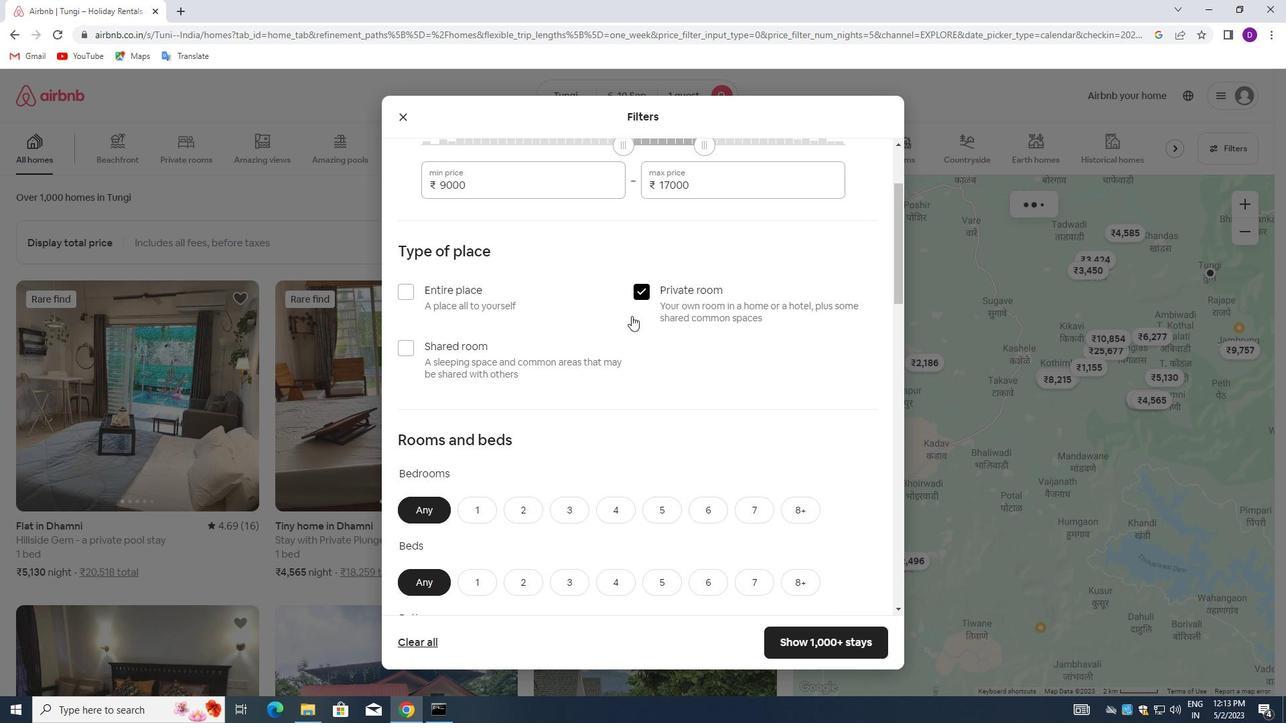 
Action: Mouse scrolled (515, 386) with delta (0, 0)
Screenshot: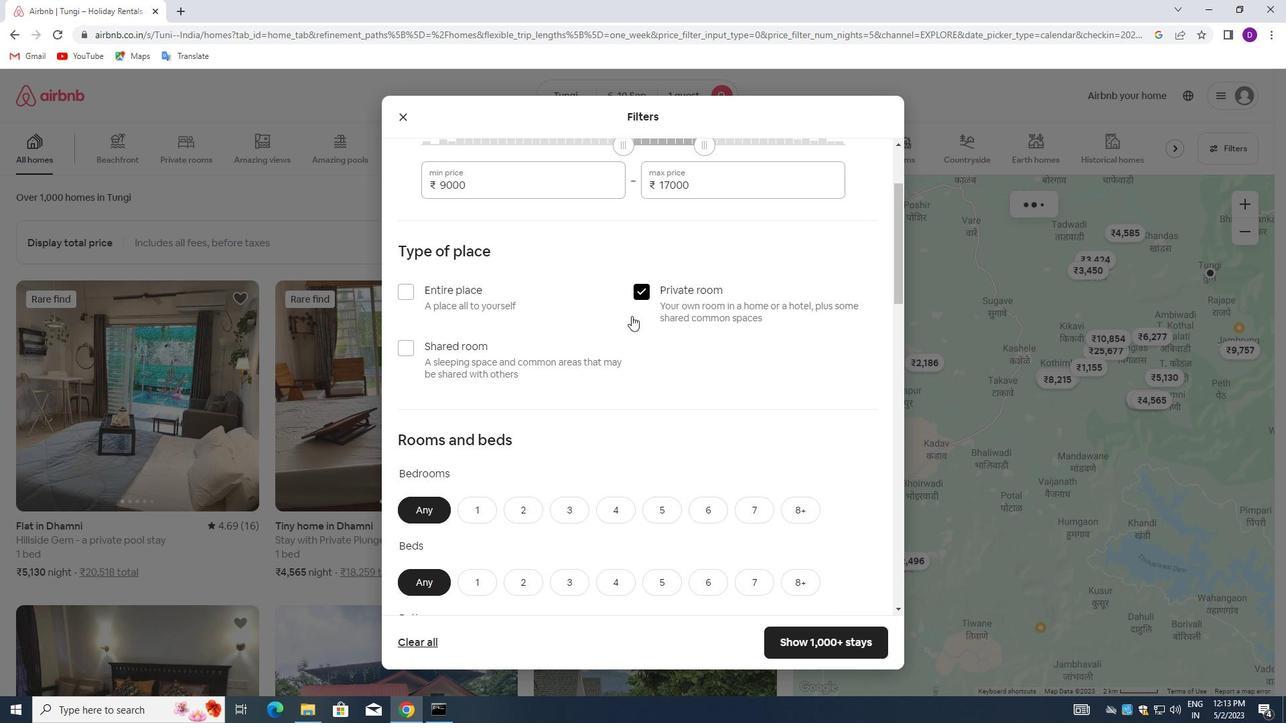 
Action: Mouse moved to (514, 388)
Screenshot: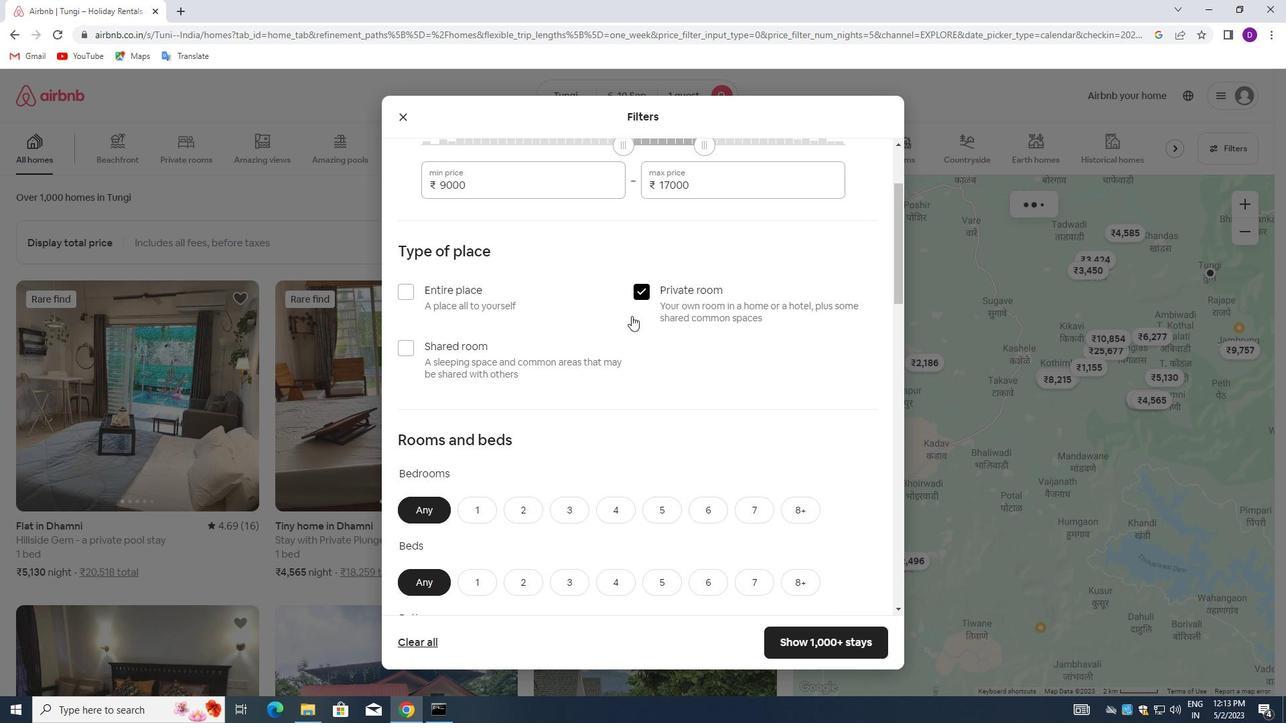 
Action: Mouse scrolled (514, 388) with delta (0, 0)
Screenshot: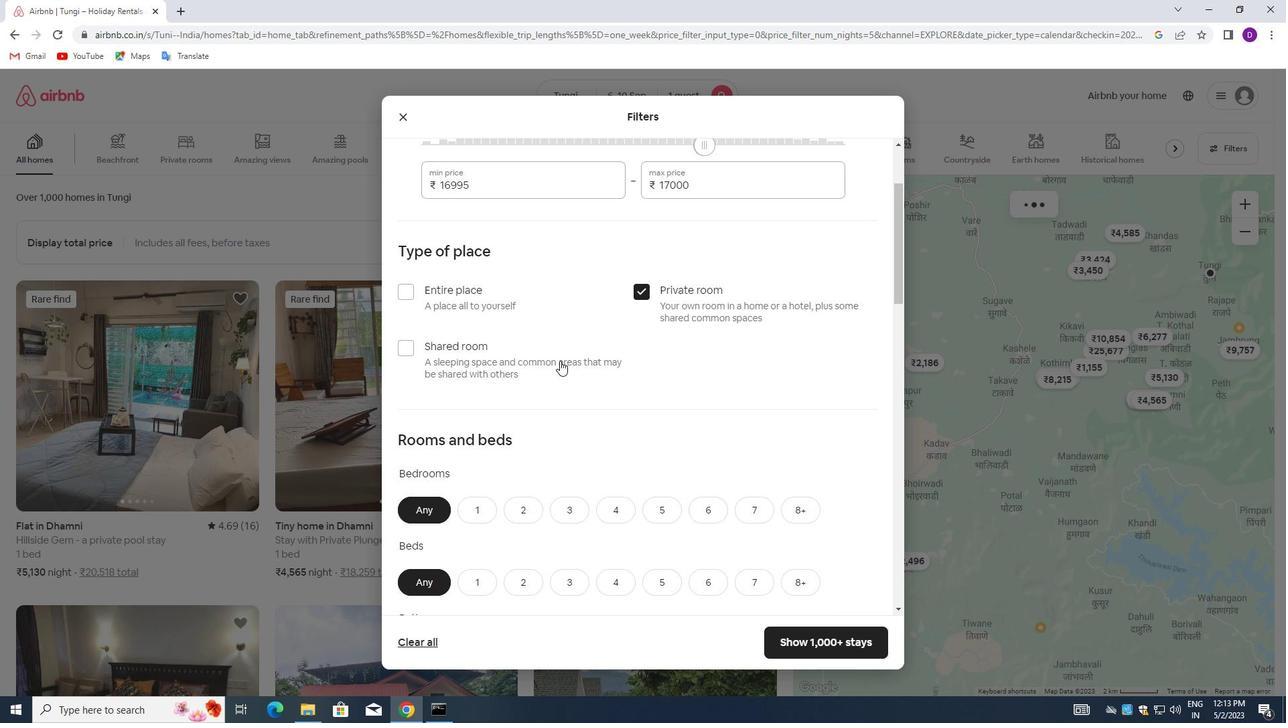 
Action: Mouse moved to (471, 243)
Screenshot: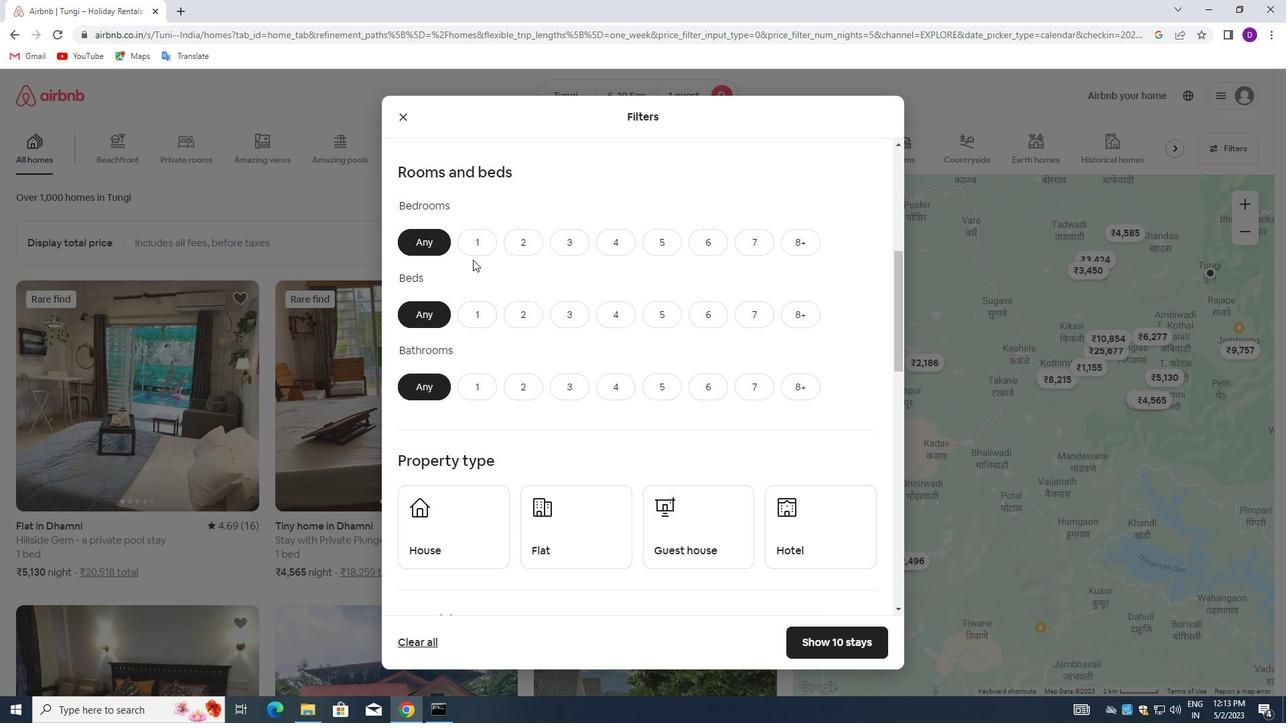 
Action: Mouse pressed left at (471, 243)
Screenshot: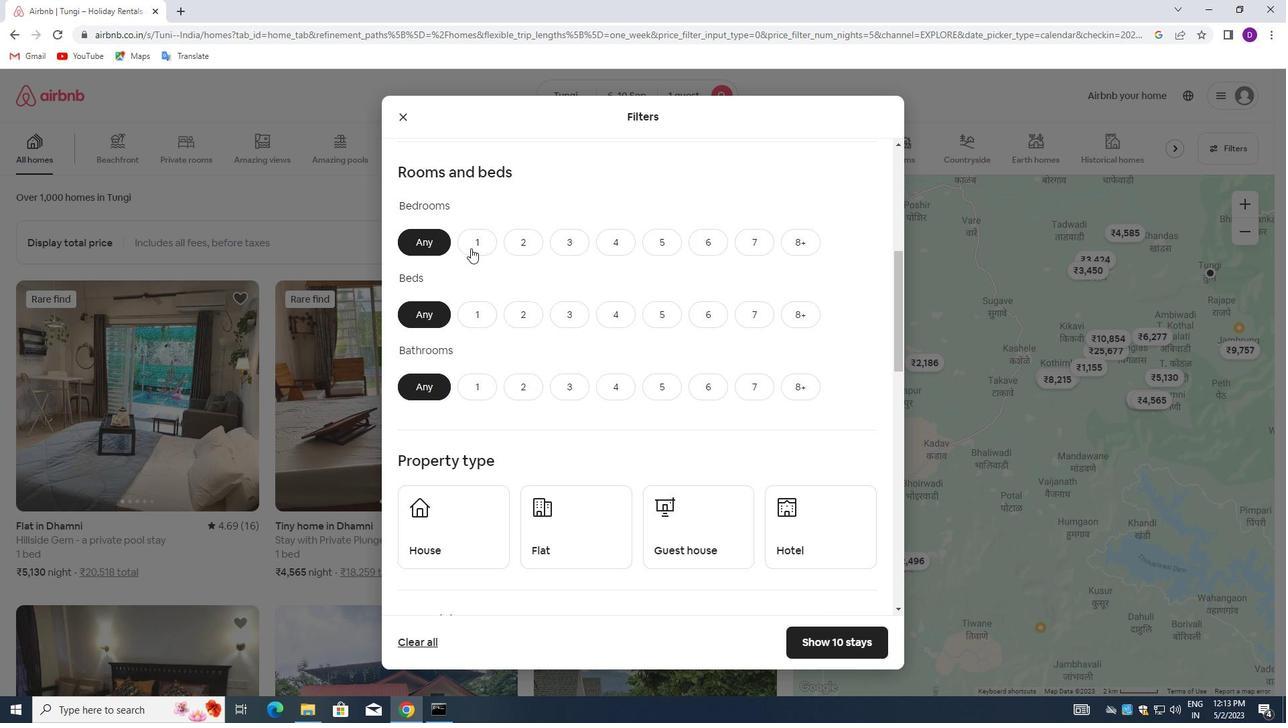 
Action: Mouse moved to (481, 315)
Screenshot: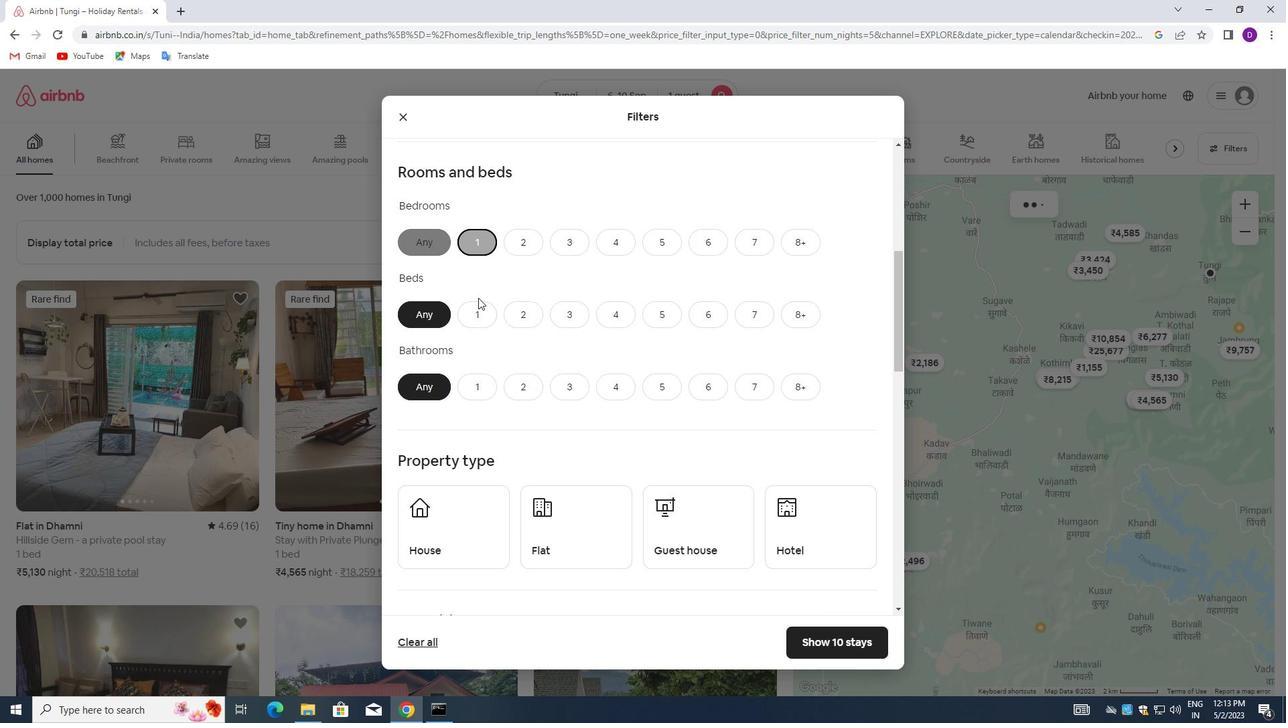 
Action: Mouse pressed left at (481, 315)
Screenshot: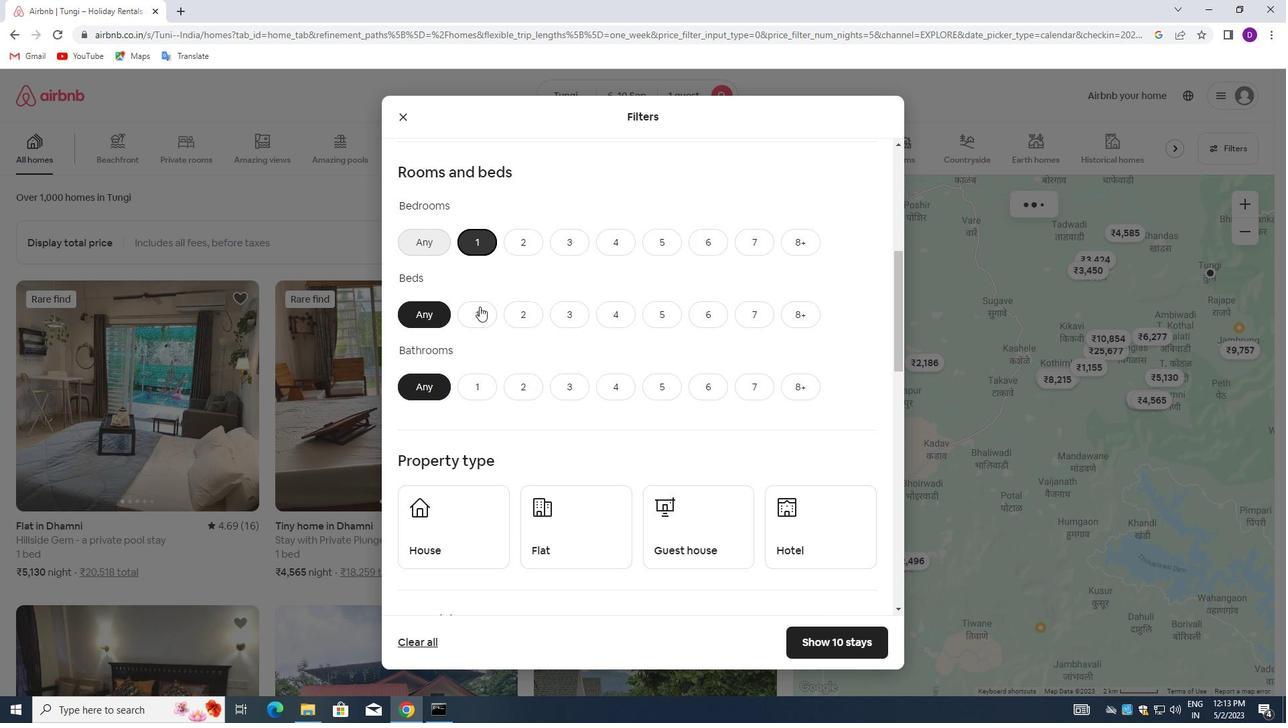 
Action: Mouse moved to (481, 388)
Screenshot: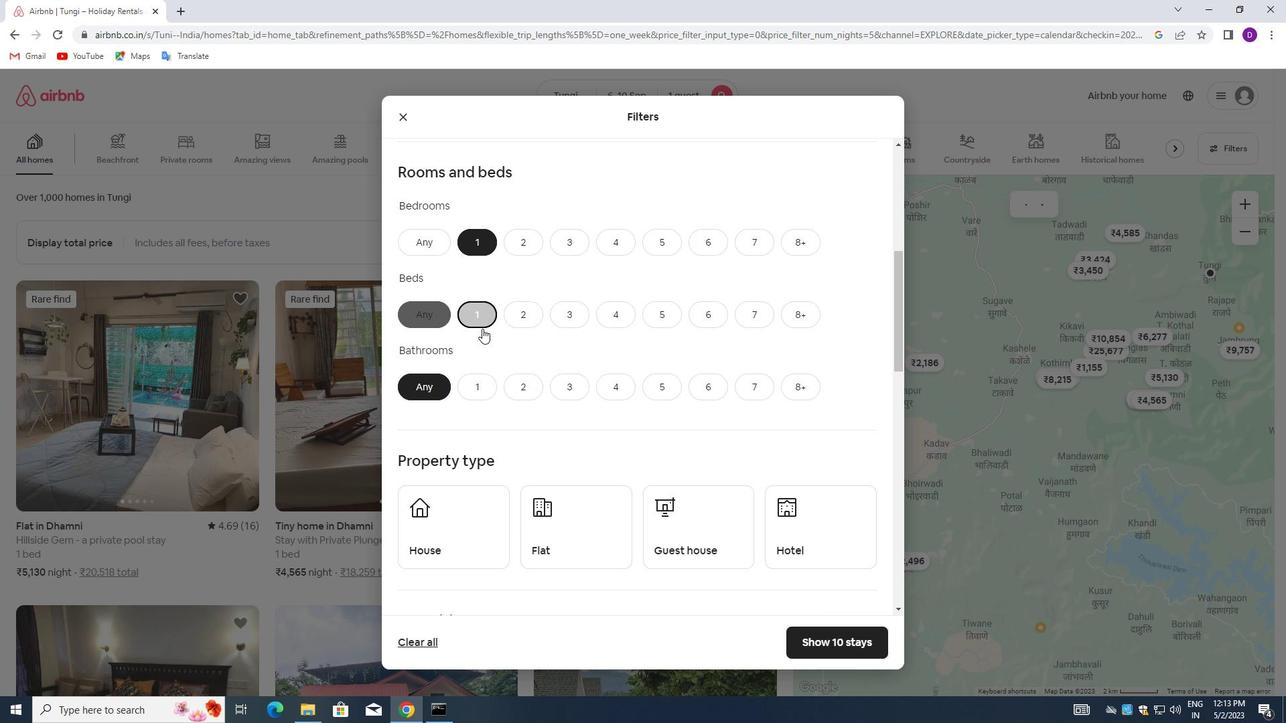 
Action: Mouse pressed left at (481, 388)
Screenshot: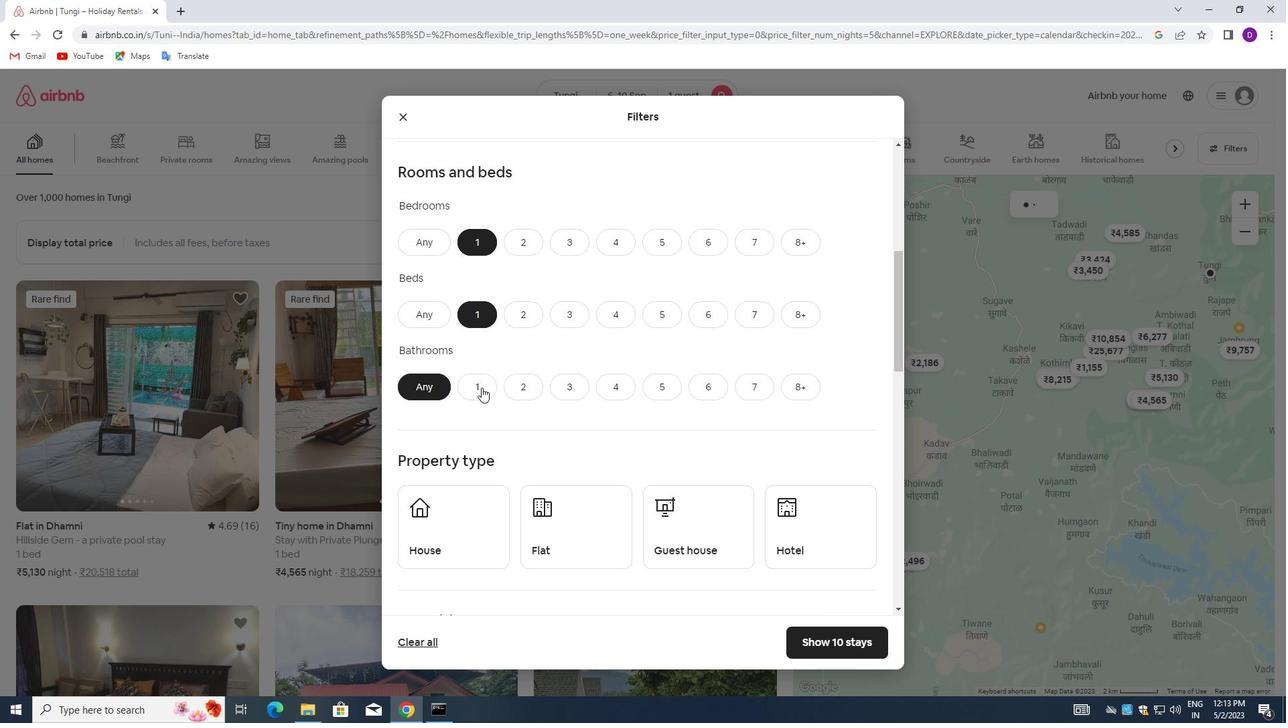 
Action: Mouse moved to (591, 401)
Screenshot: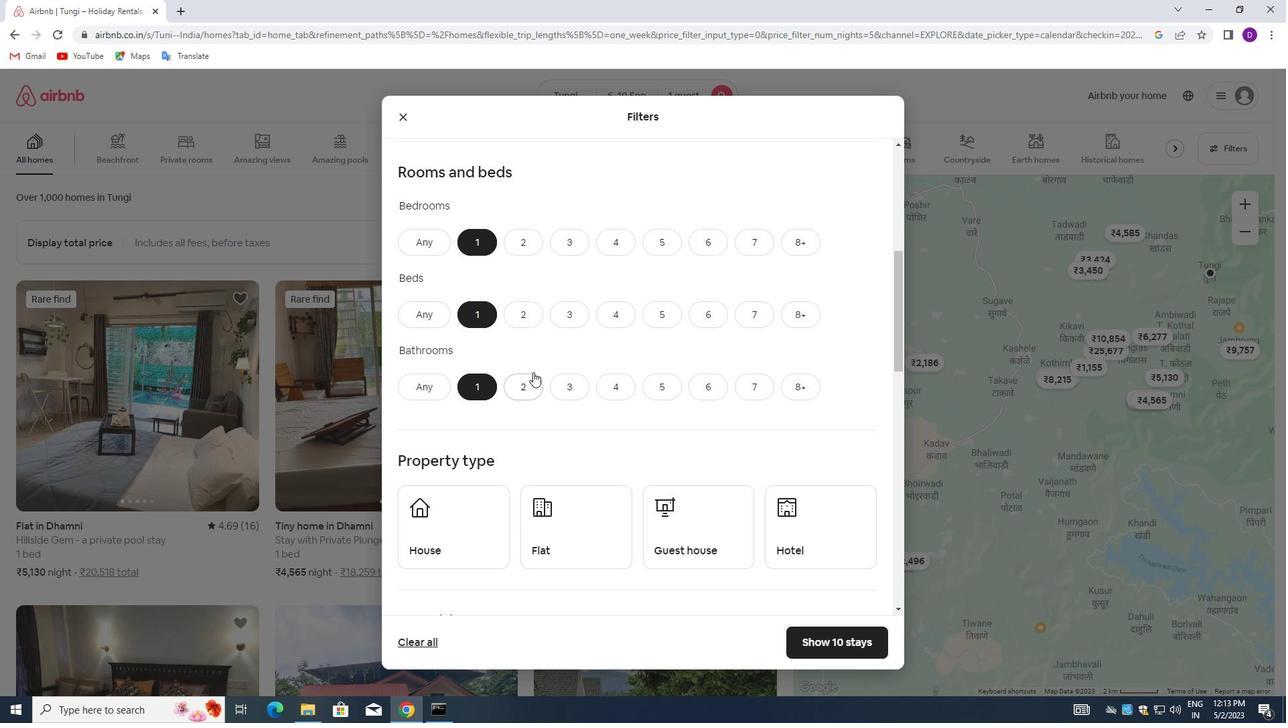
Action: Mouse scrolled (591, 400) with delta (0, 0)
Screenshot: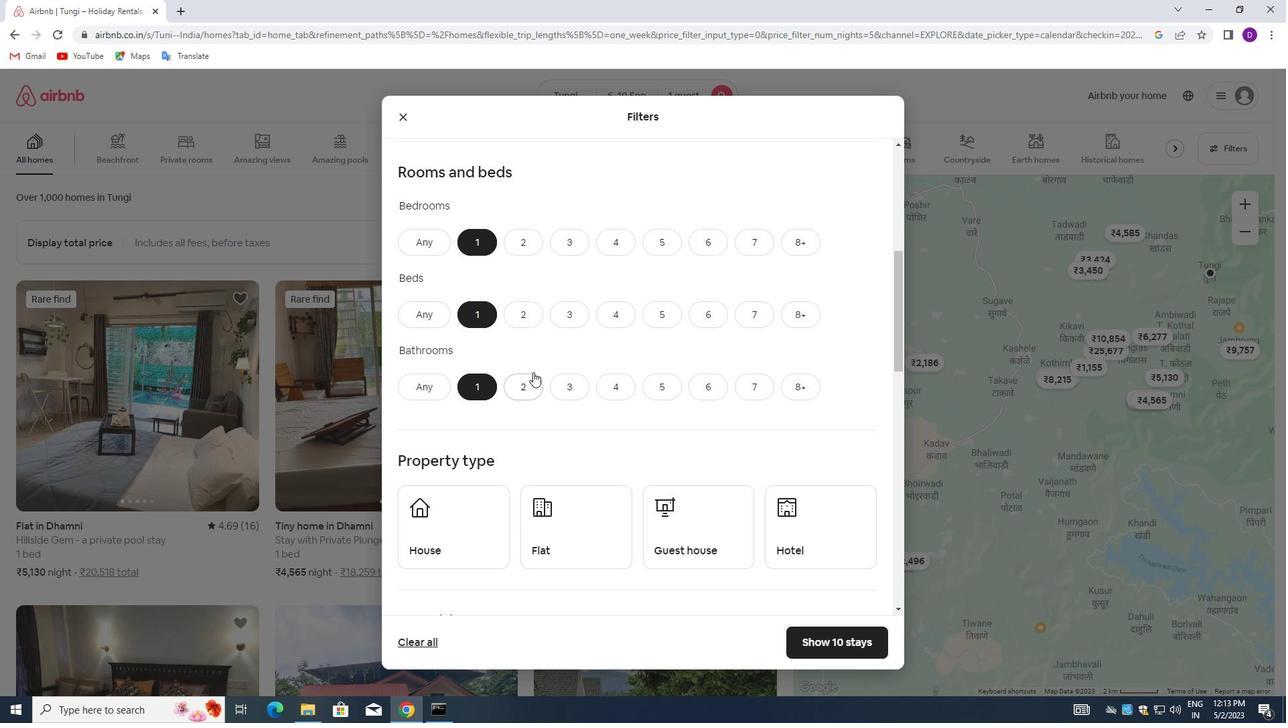 
Action: Mouse moved to (584, 406)
Screenshot: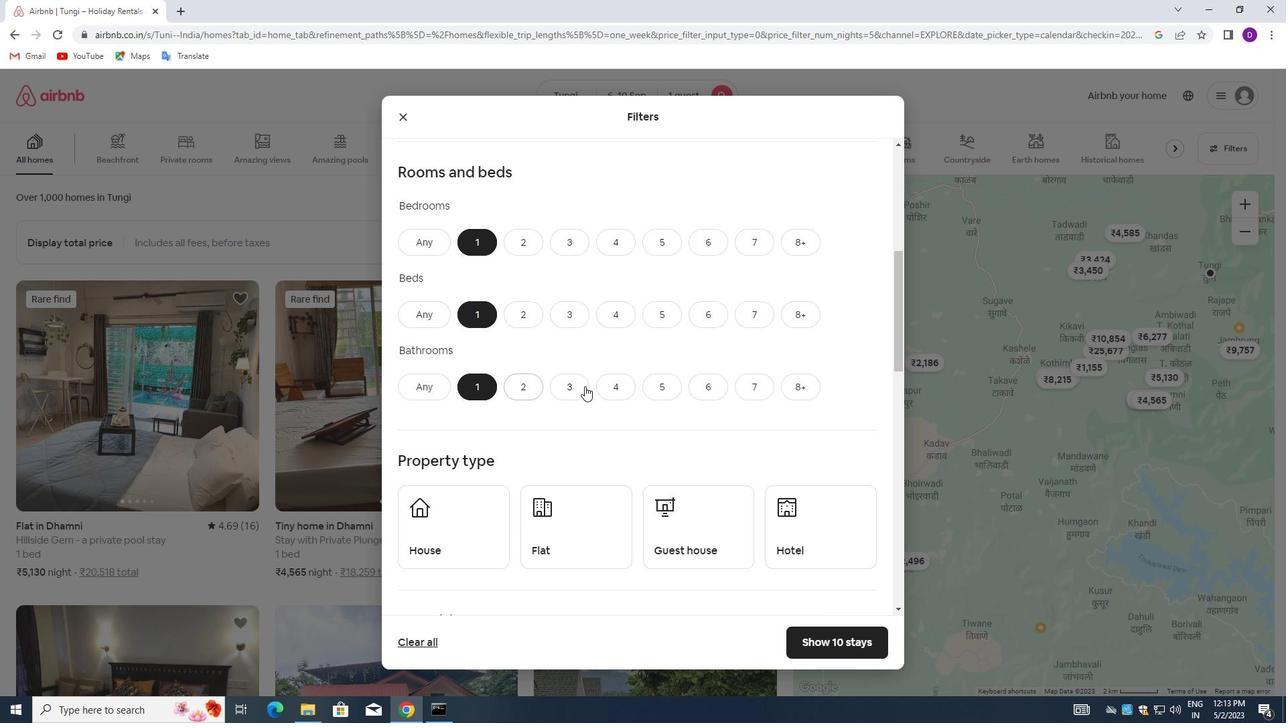 
Action: Mouse scrolled (584, 405) with delta (0, 0)
Screenshot: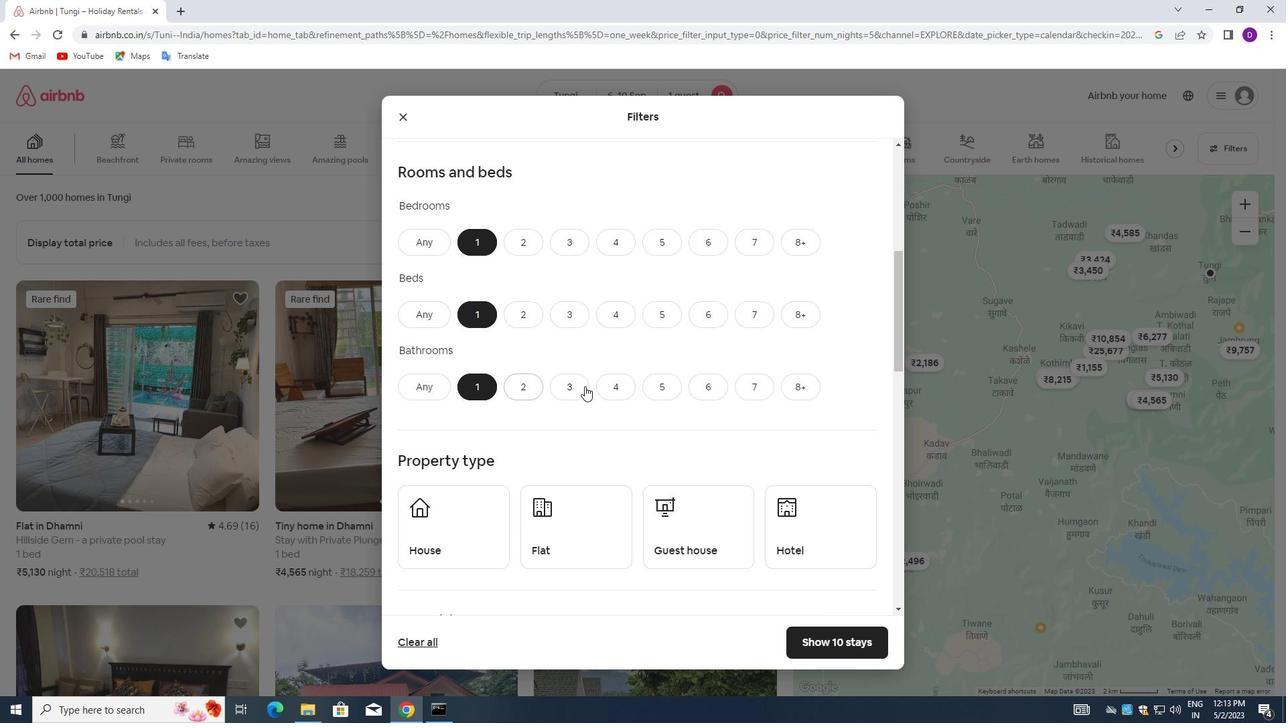
Action: Mouse moved to (589, 402)
Screenshot: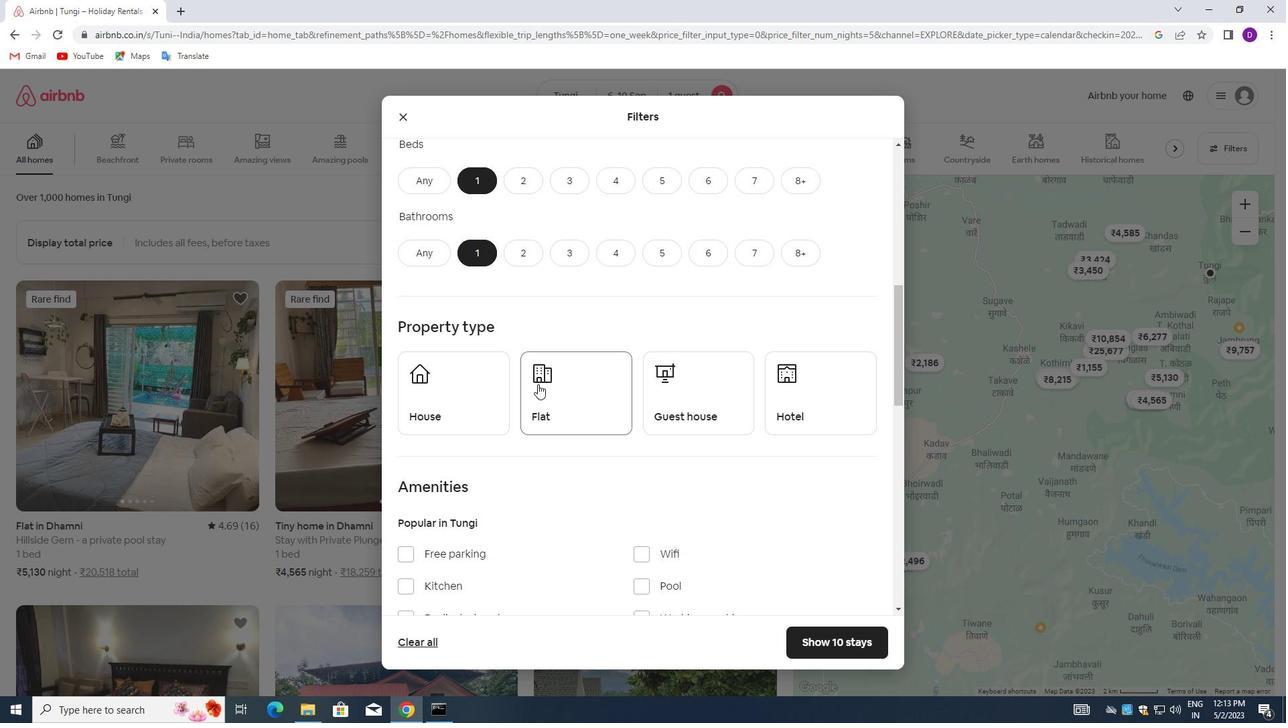 
Action: Mouse scrolled (589, 401) with delta (0, 0)
Screenshot: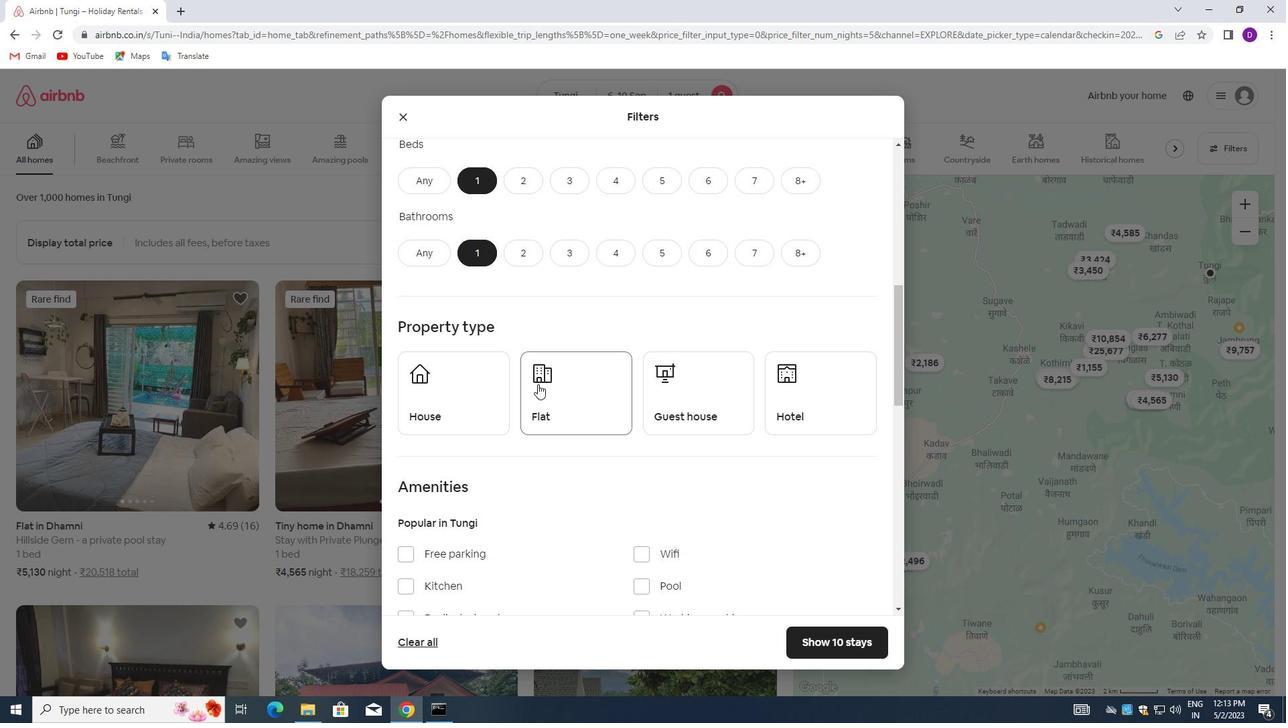
Action: Mouse moved to (620, 378)
Screenshot: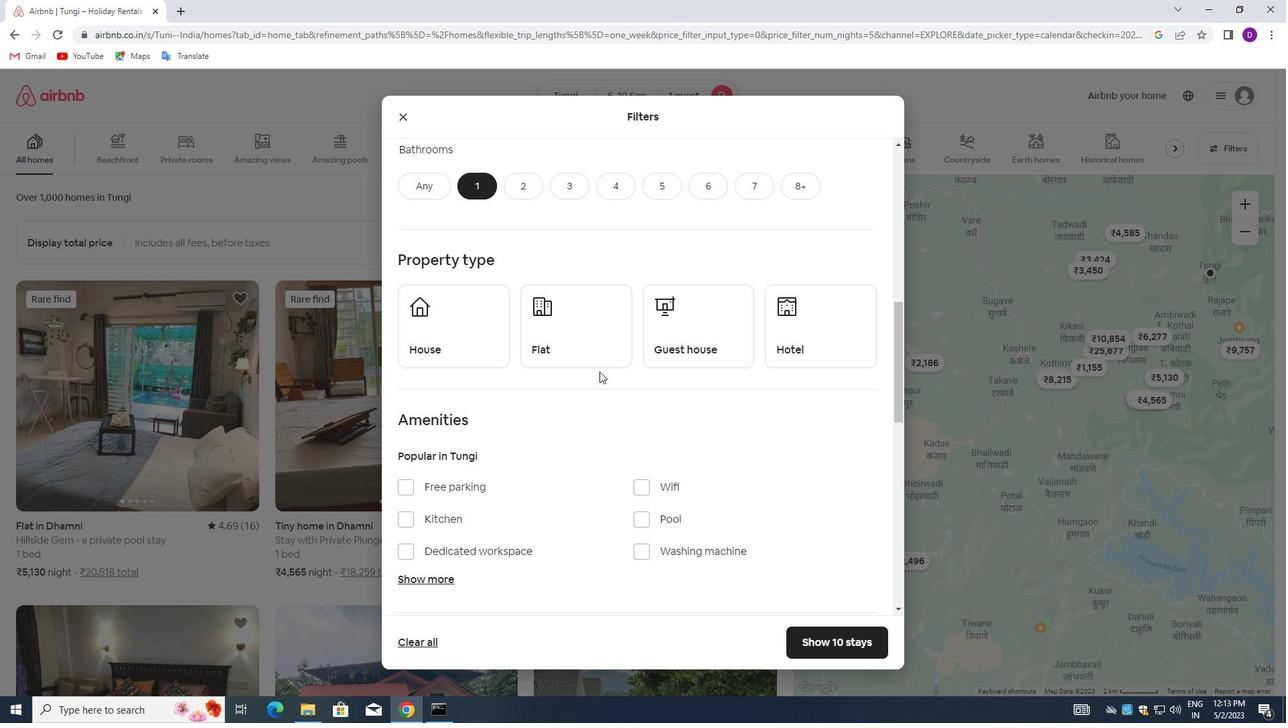 
Action: Mouse scrolled (620, 377) with delta (0, 0)
Screenshot: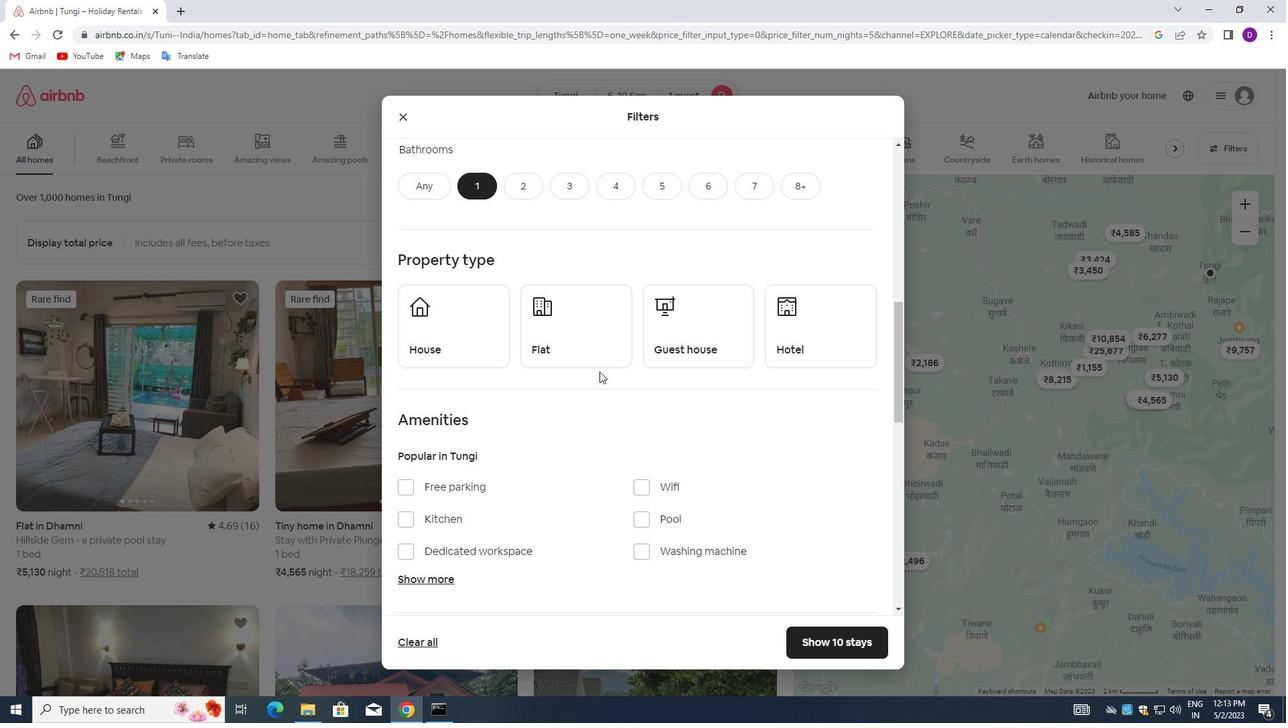 
Action: Mouse moved to (427, 282)
Screenshot: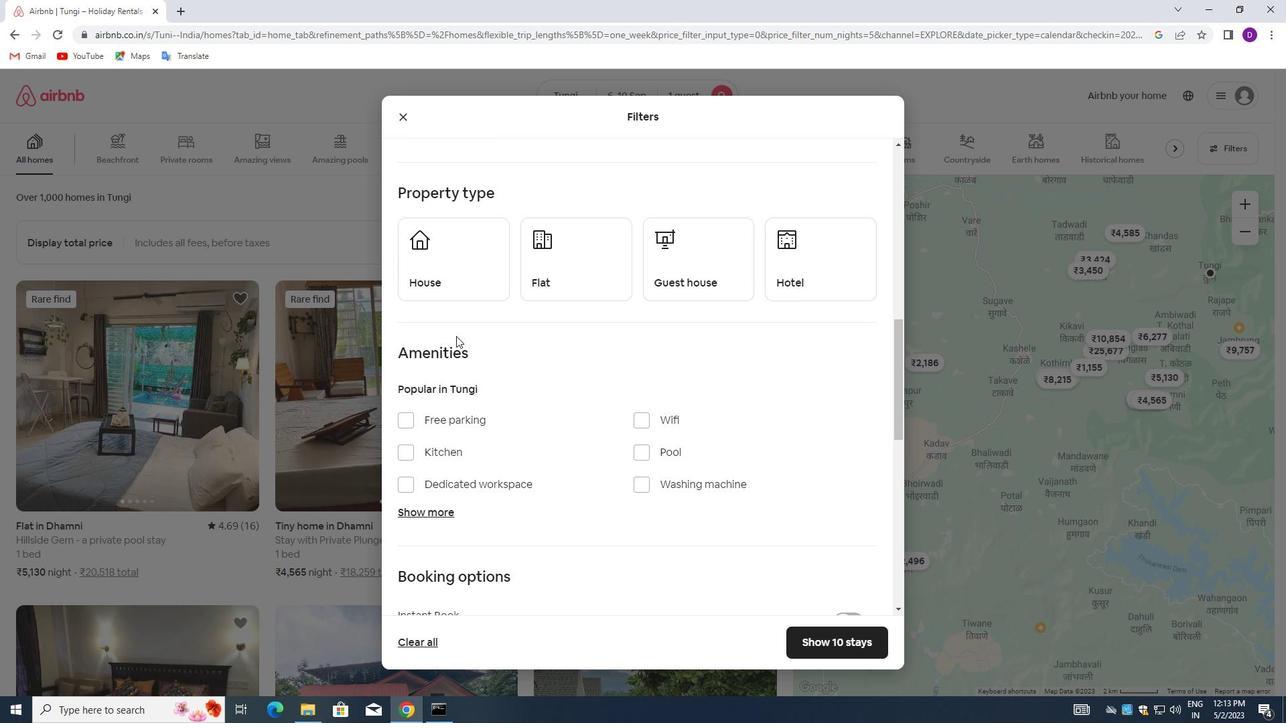 
Action: Mouse pressed left at (427, 282)
Screenshot: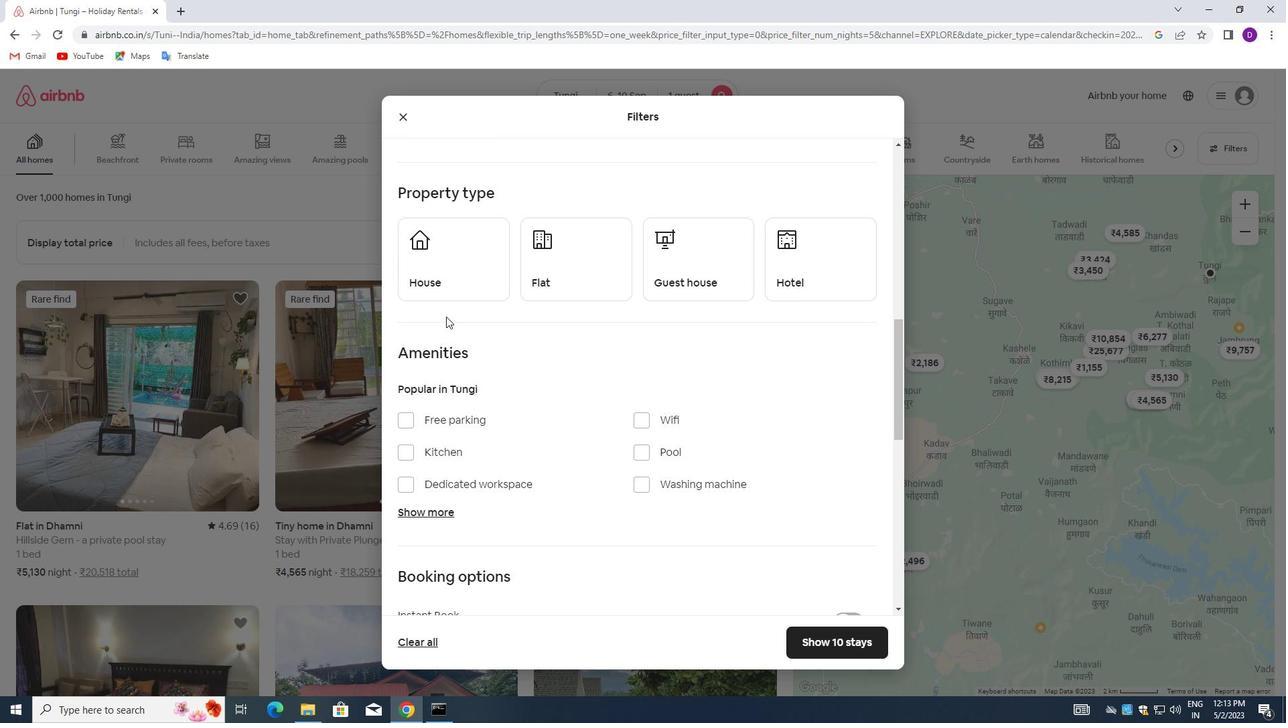 
Action: Mouse moved to (561, 276)
Screenshot: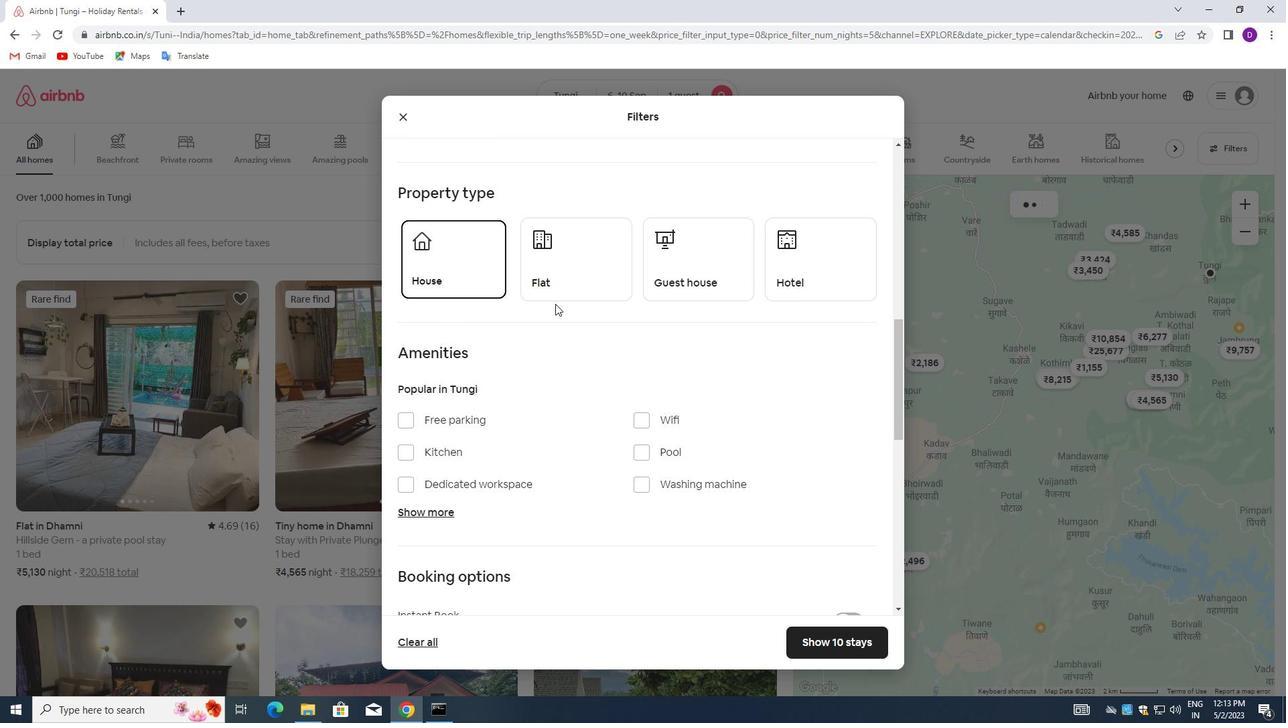
Action: Mouse pressed left at (561, 276)
Screenshot: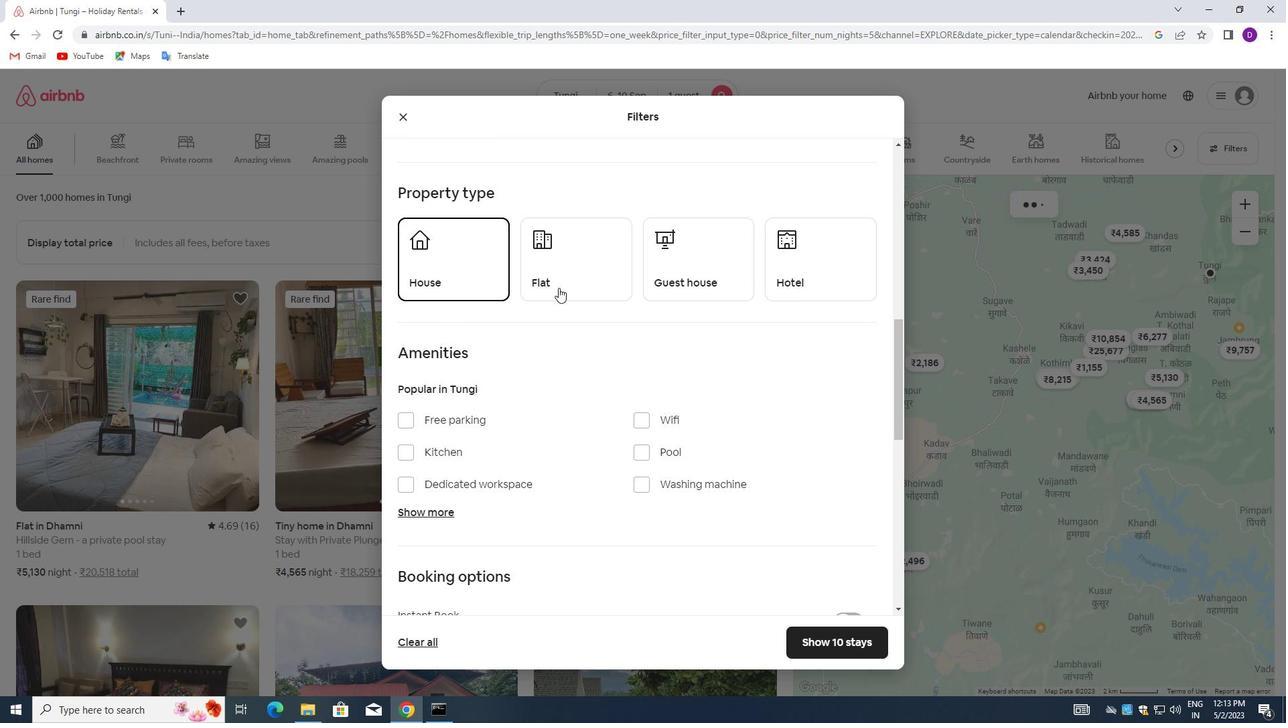 
Action: Mouse moved to (676, 250)
Screenshot: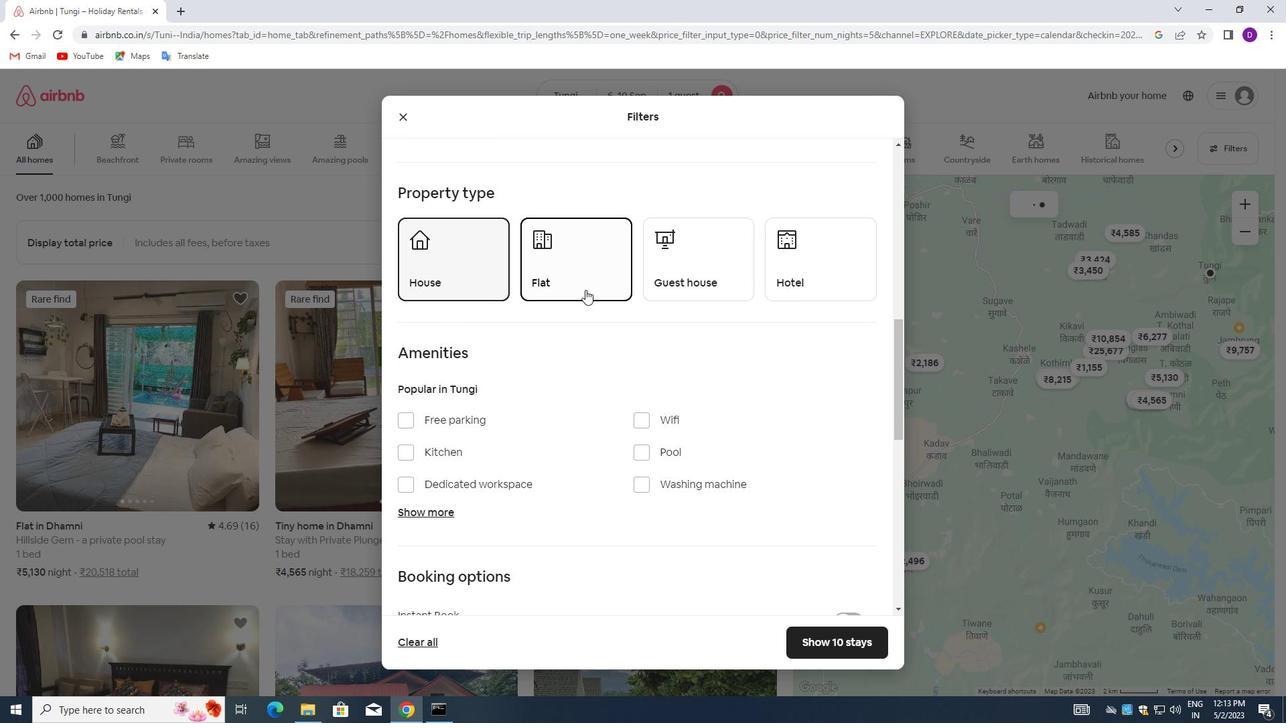
Action: Mouse pressed left at (676, 250)
Screenshot: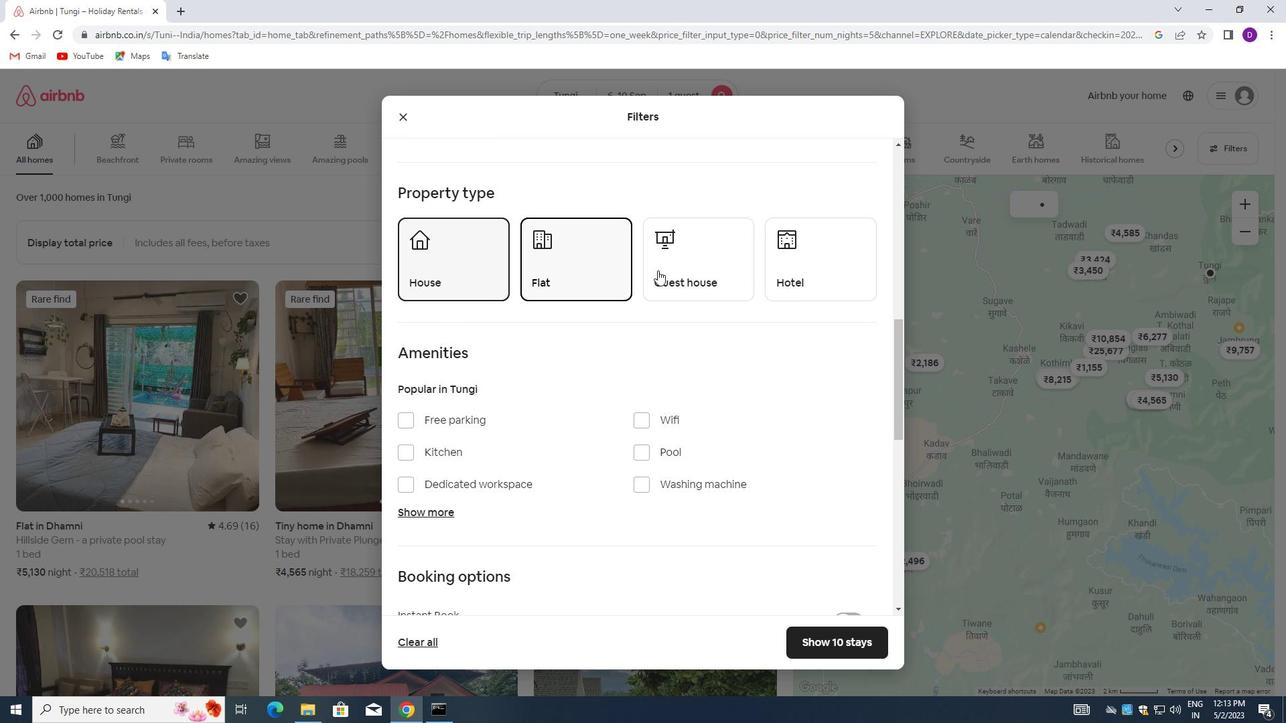 
Action: Mouse moved to (804, 266)
Screenshot: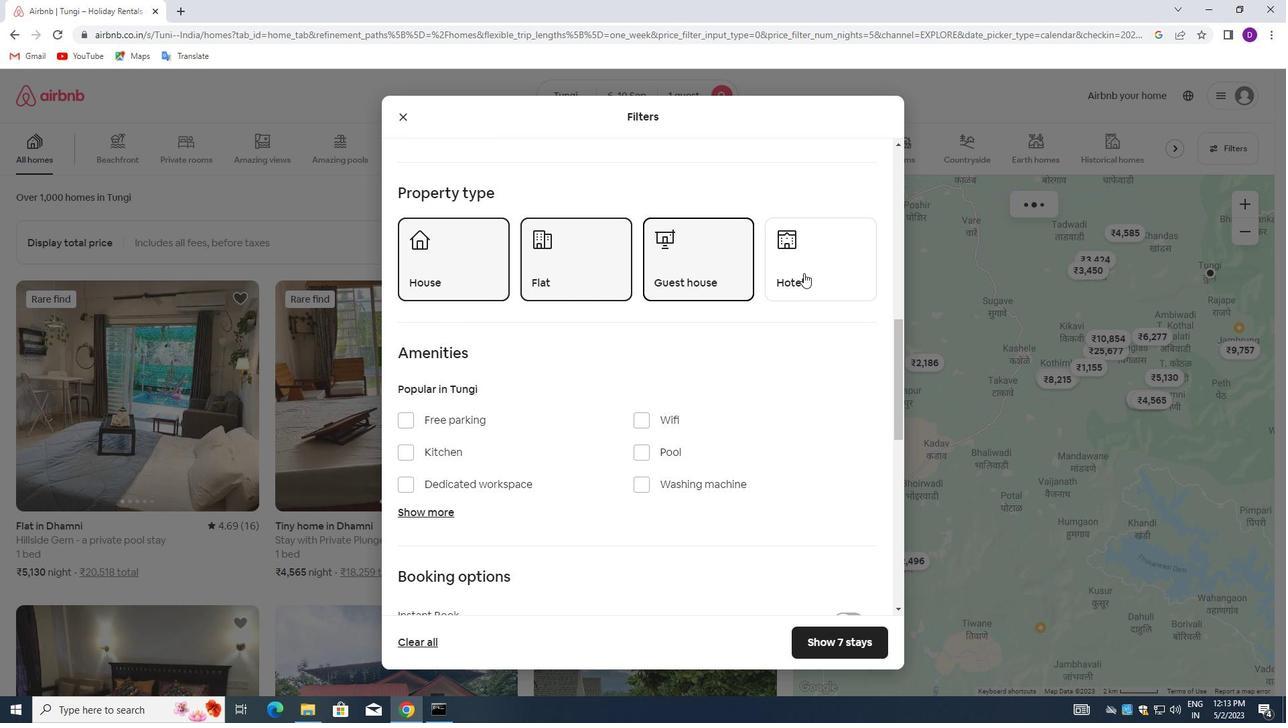 
Action: Mouse pressed left at (804, 266)
Screenshot: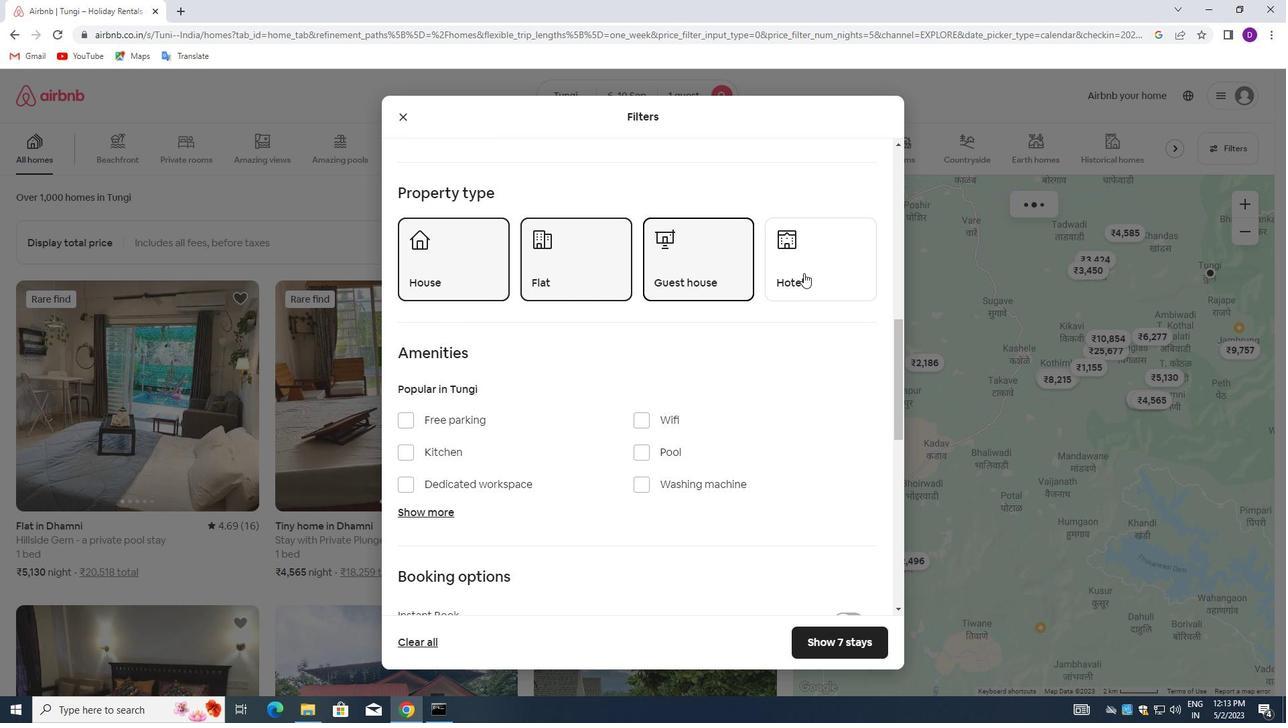 
Action: Mouse moved to (780, 453)
Screenshot: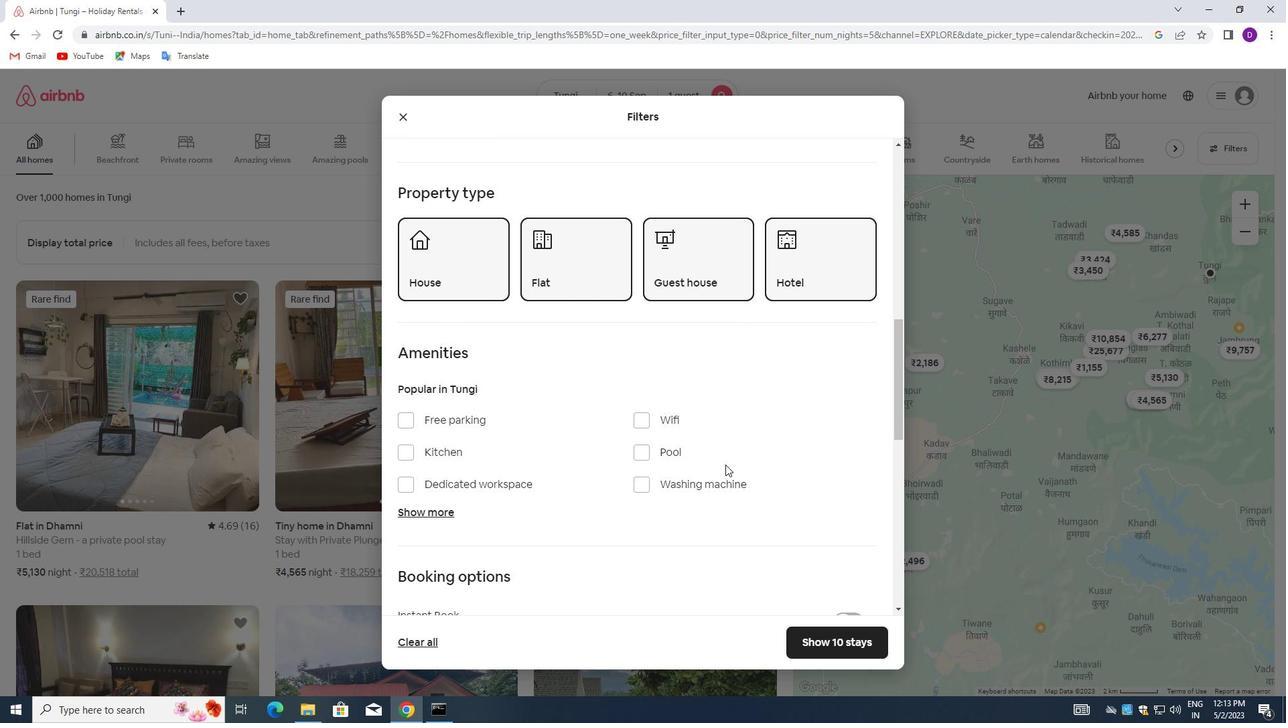 
Action: Mouse scrolled (780, 452) with delta (0, 0)
Screenshot: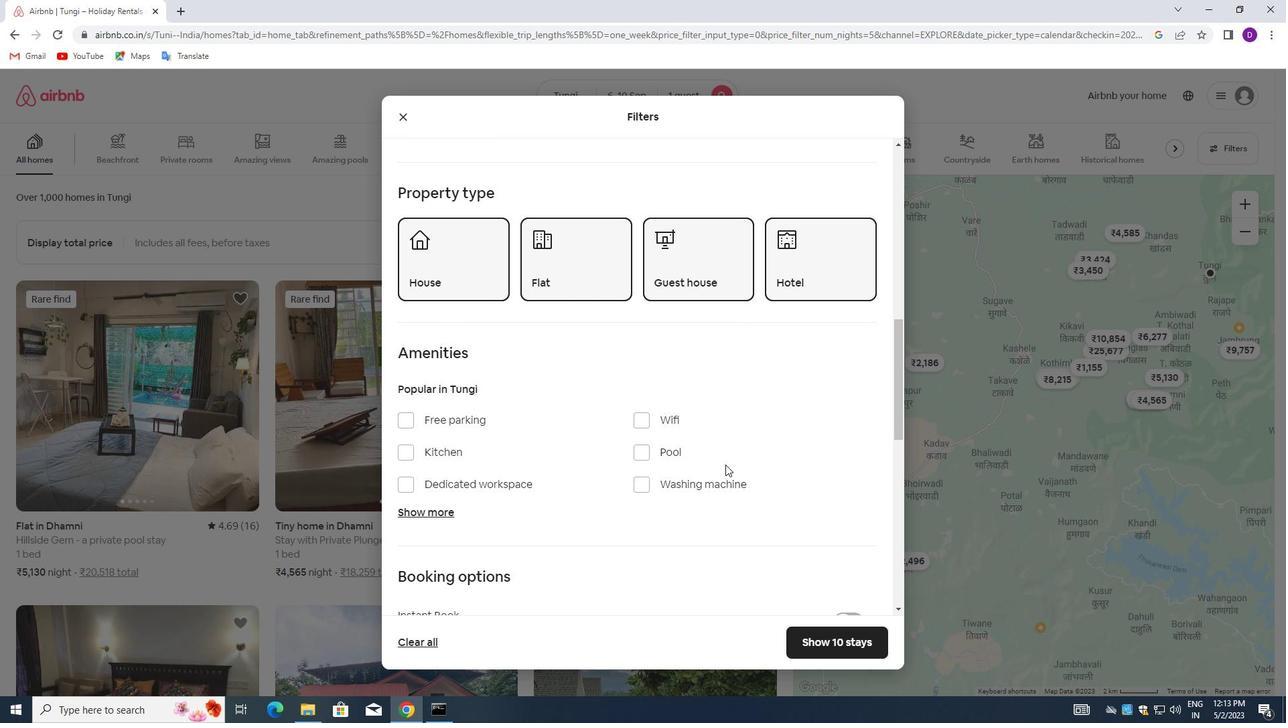 
Action: Mouse moved to (764, 459)
Screenshot: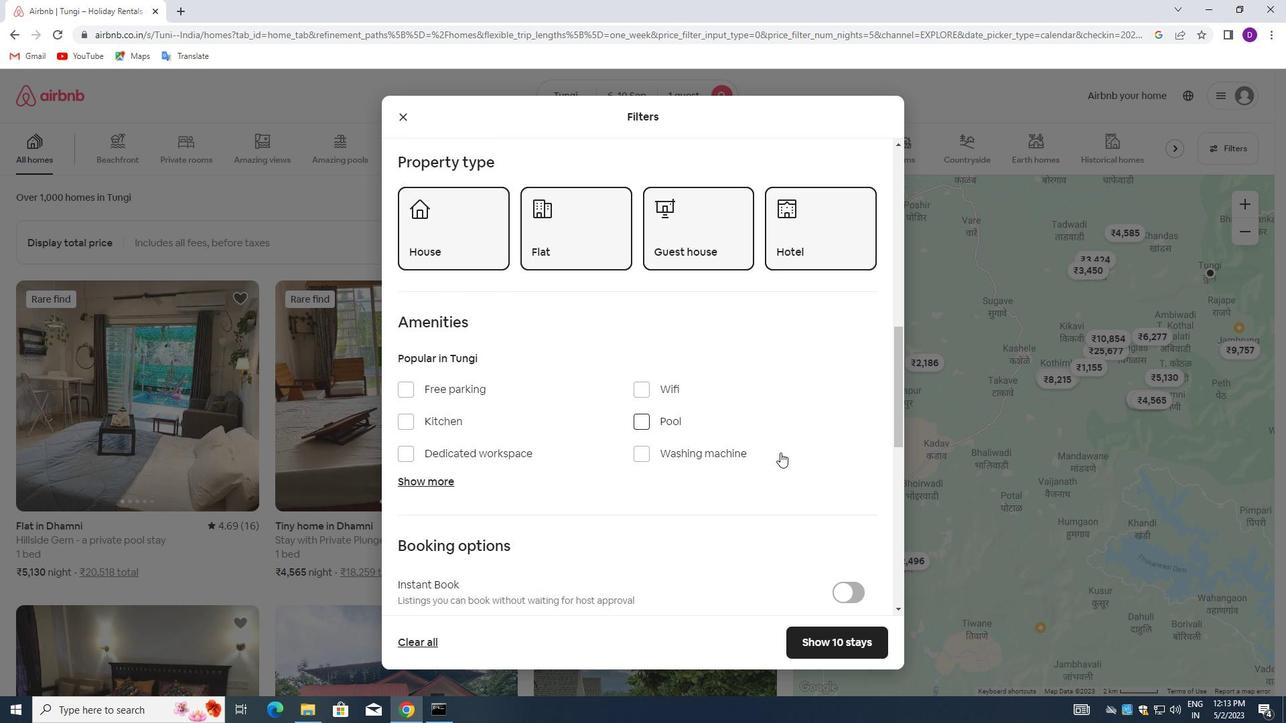 
Action: Mouse scrolled (764, 459) with delta (0, 0)
Screenshot: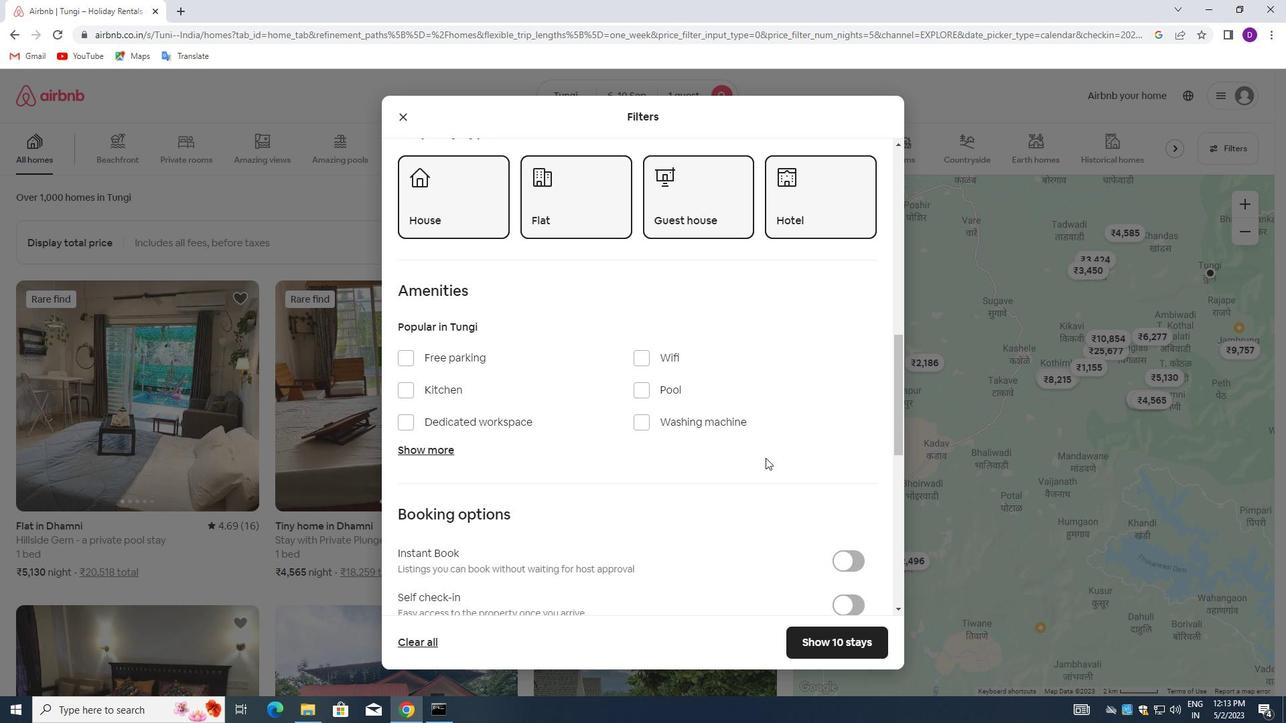 
Action: Mouse scrolled (764, 459) with delta (0, 0)
Screenshot: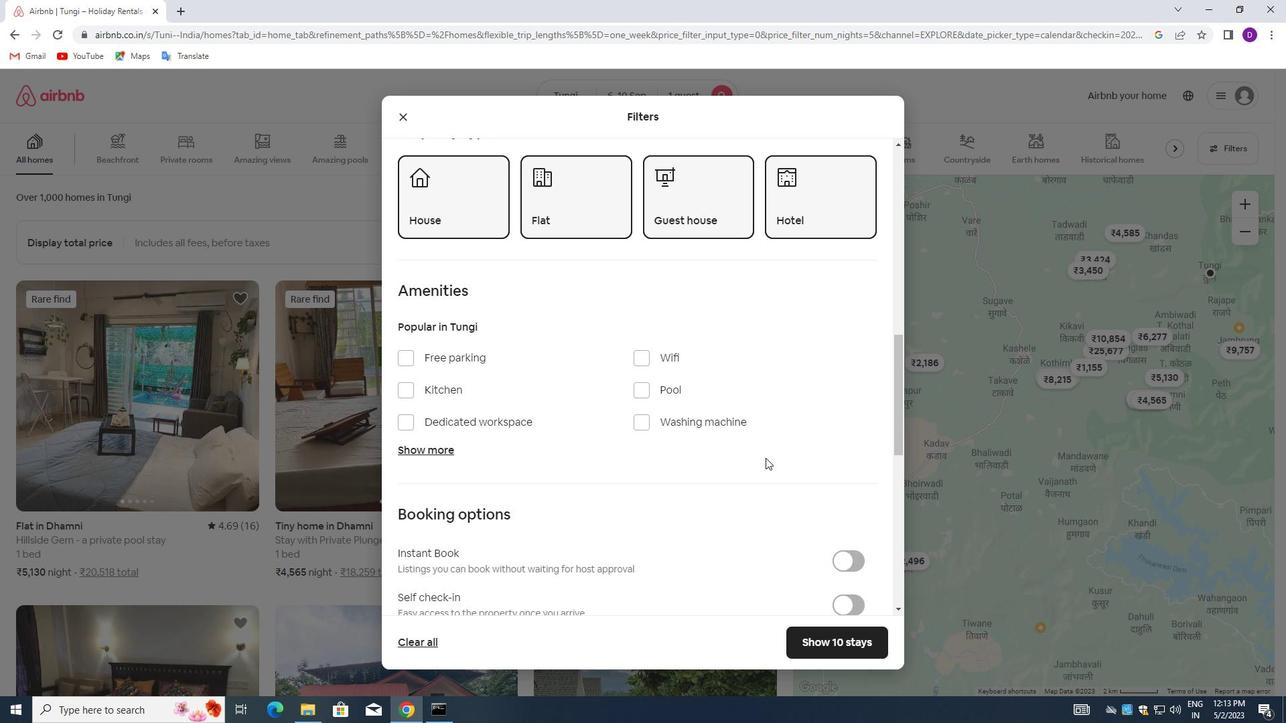 
Action: Mouse scrolled (764, 459) with delta (0, 0)
Screenshot: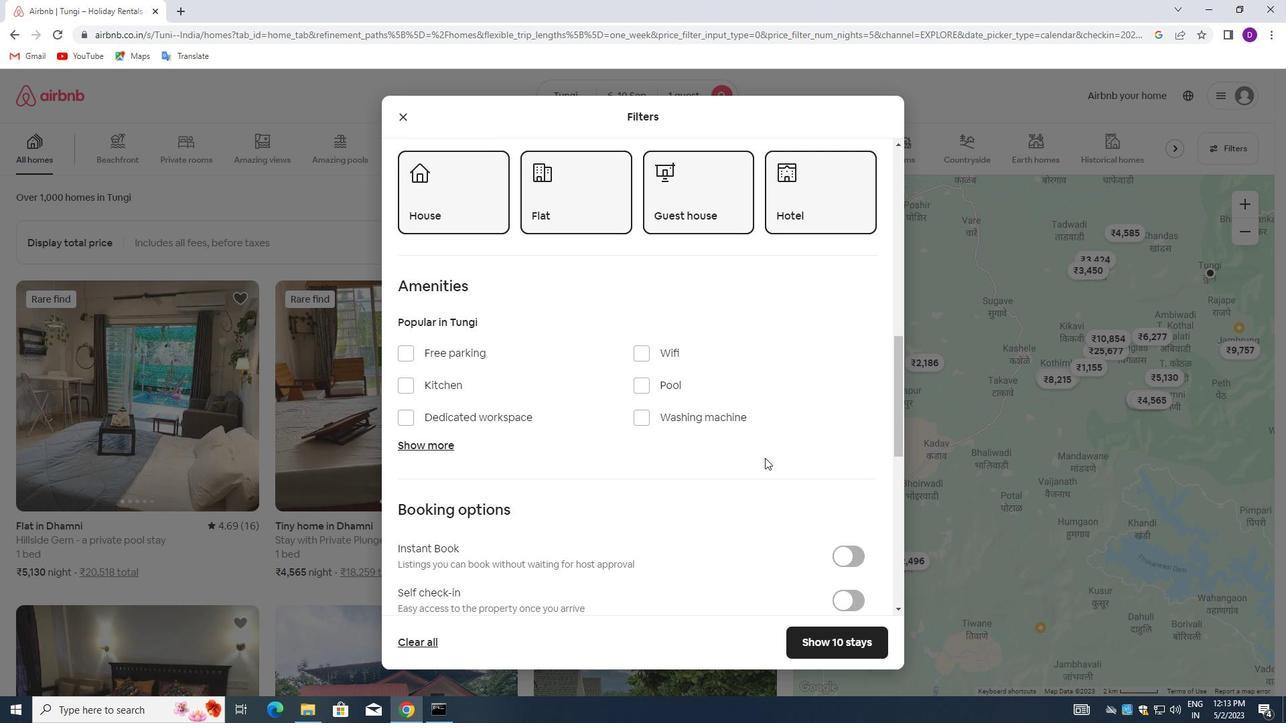 
Action: Mouse moved to (841, 400)
Screenshot: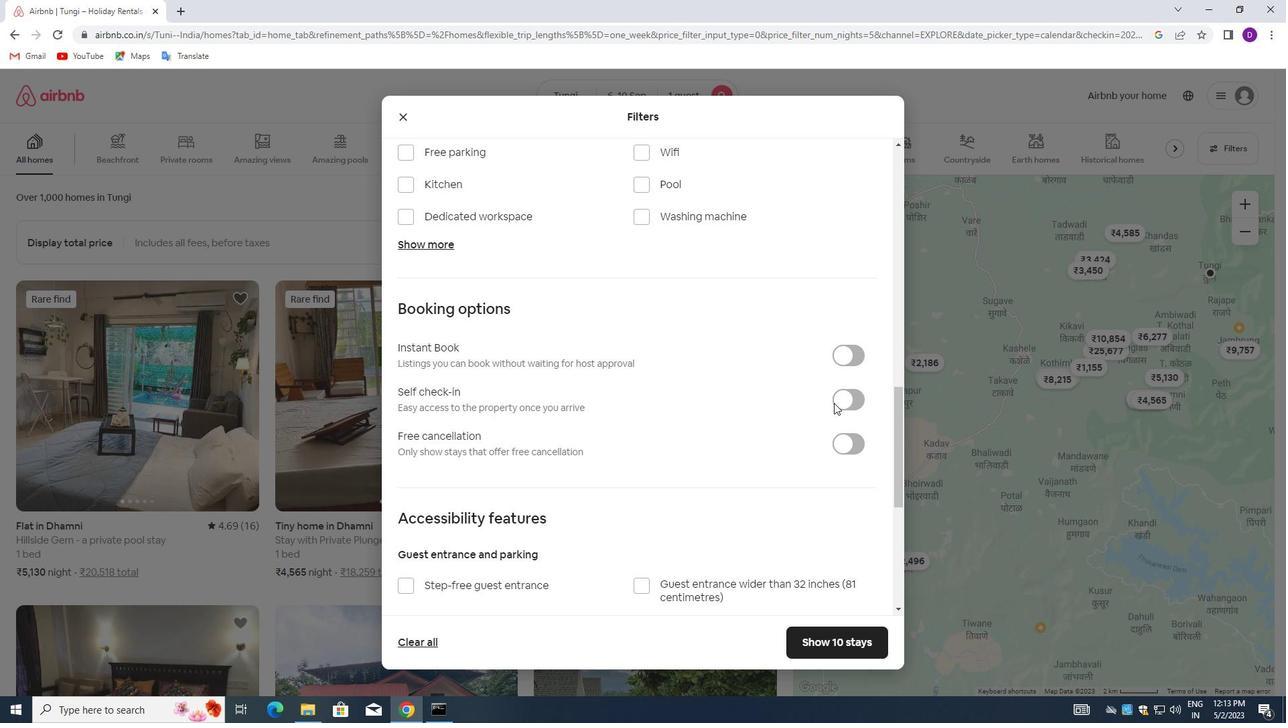 
Action: Mouse pressed left at (841, 400)
Screenshot: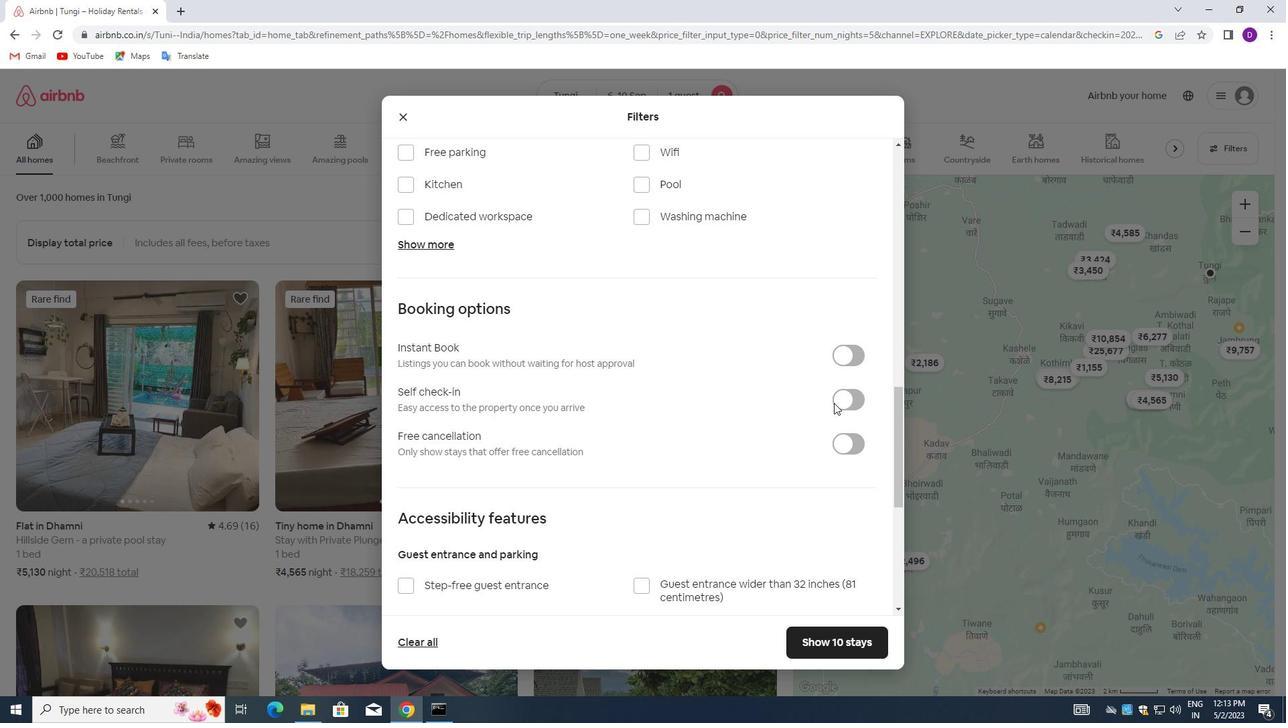 
Action: Mouse moved to (601, 478)
Screenshot: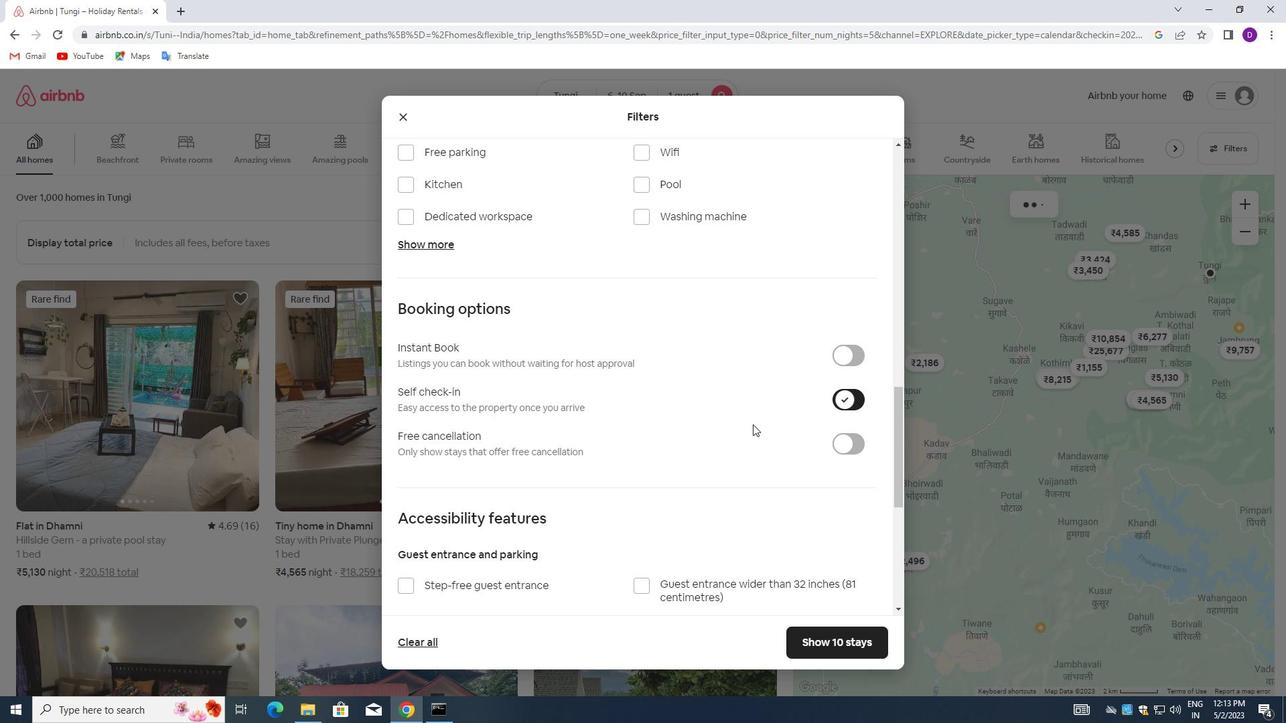
Action: Mouse scrolled (601, 477) with delta (0, 0)
Screenshot: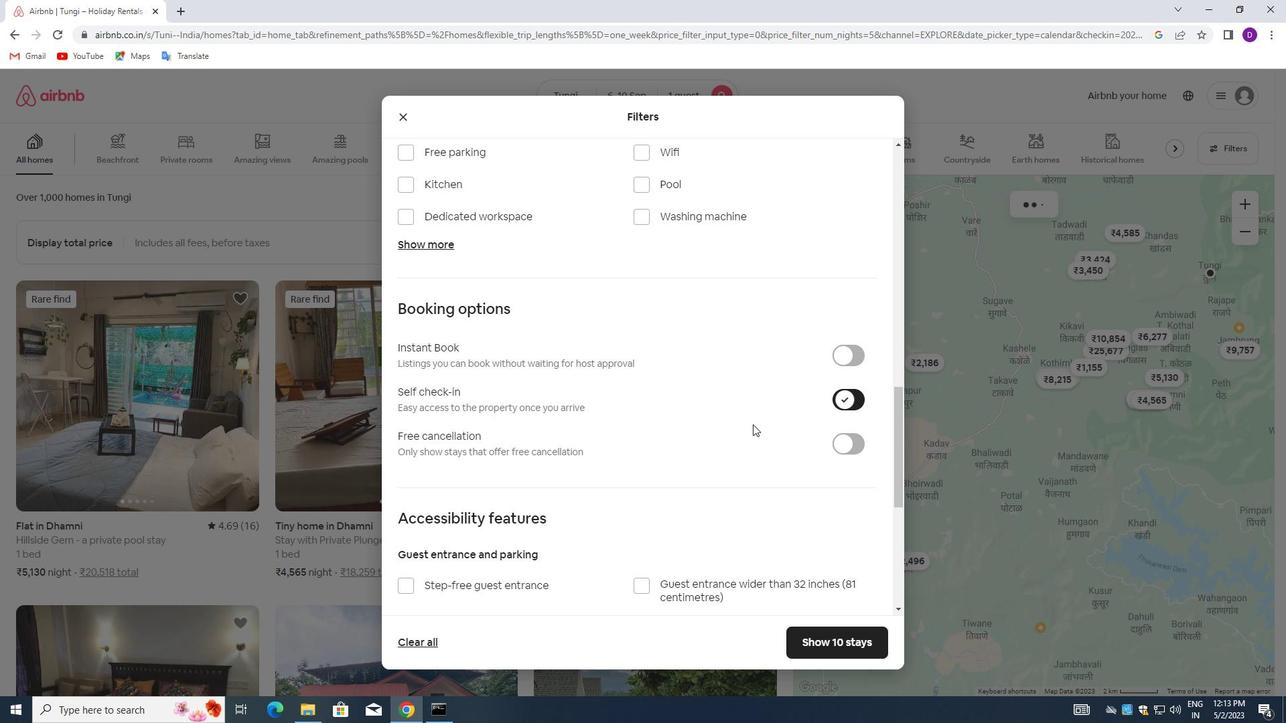 
Action: Mouse moved to (600, 479)
Screenshot: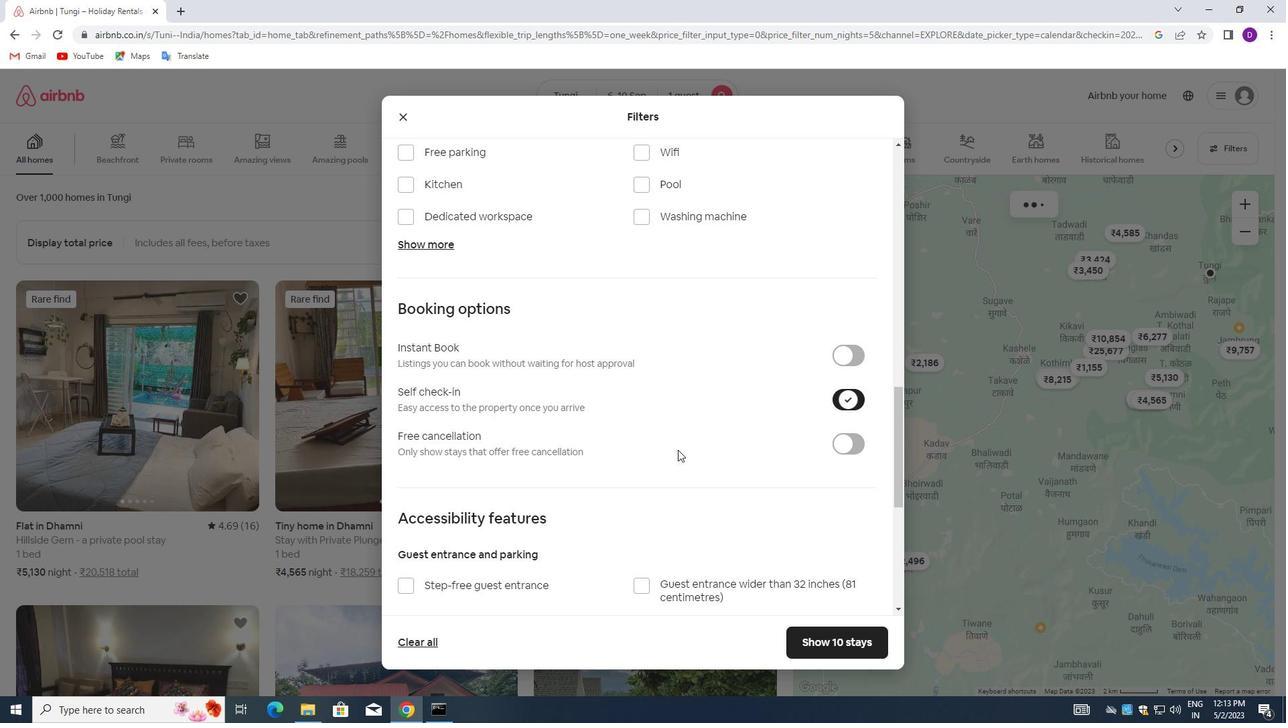 
Action: Mouse scrolled (600, 479) with delta (0, 0)
Screenshot: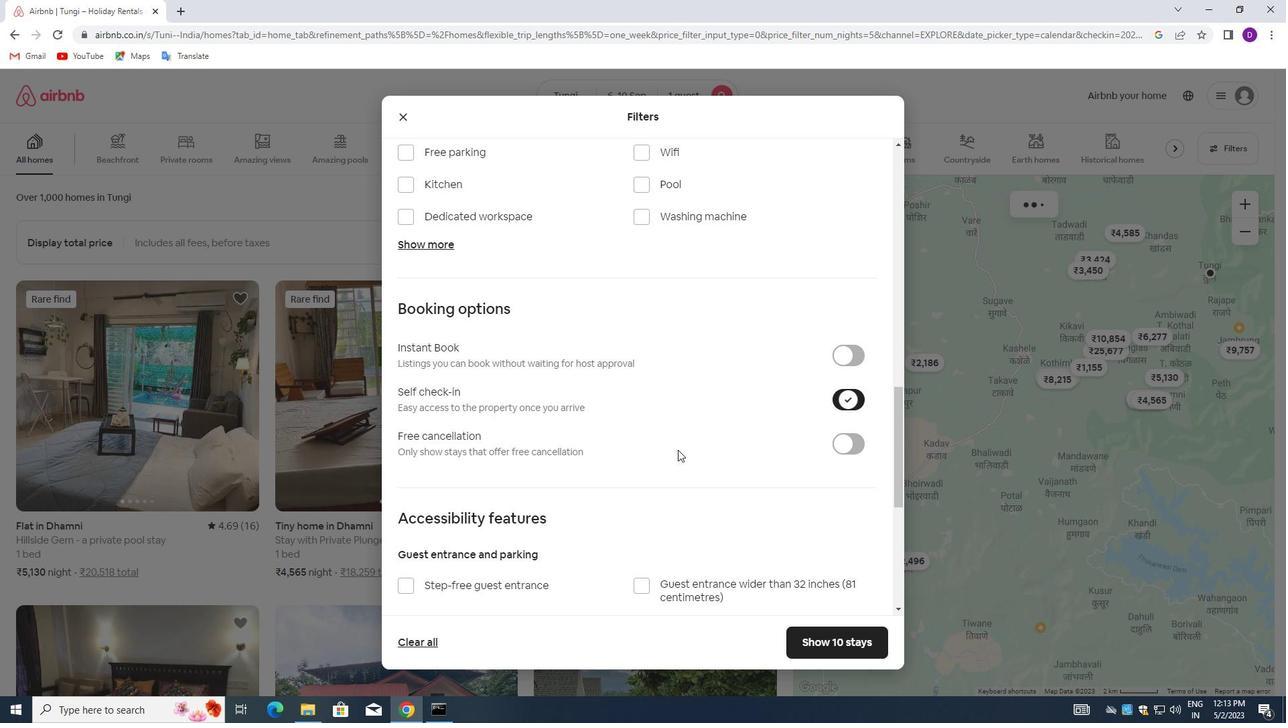 
Action: Mouse scrolled (600, 479) with delta (0, 0)
Screenshot: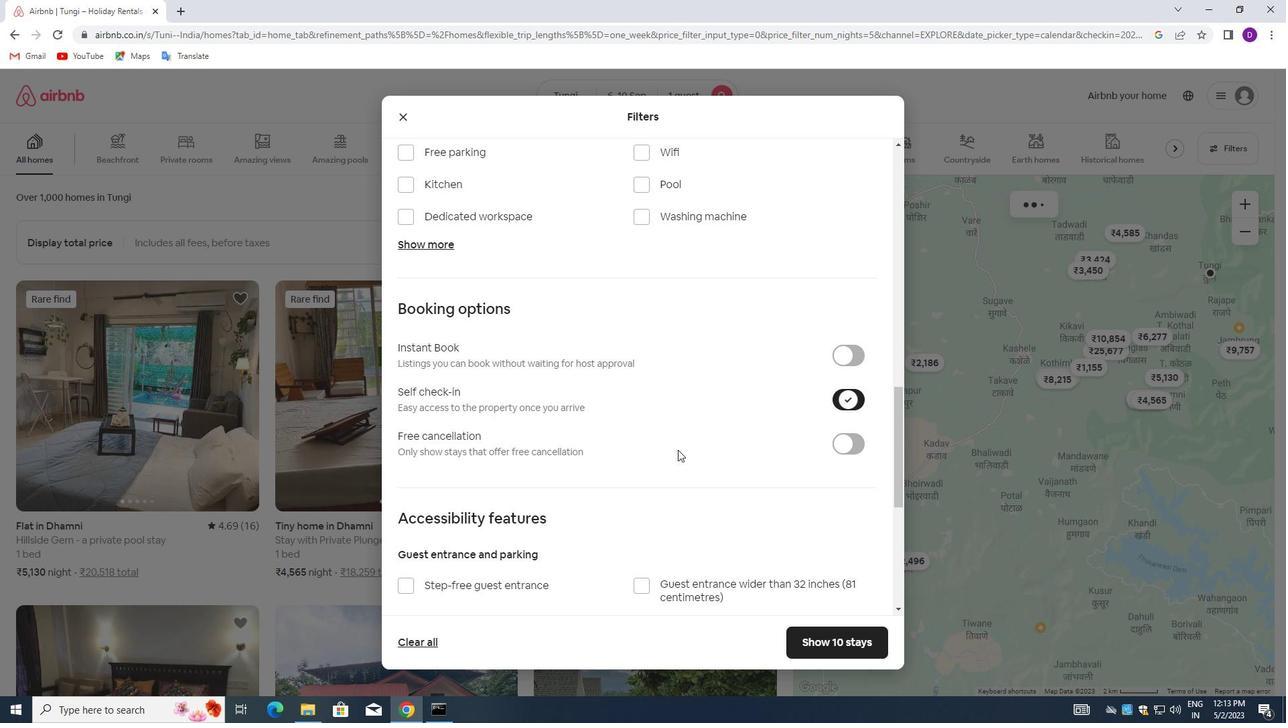 
Action: Mouse moved to (599, 479)
Screenshot: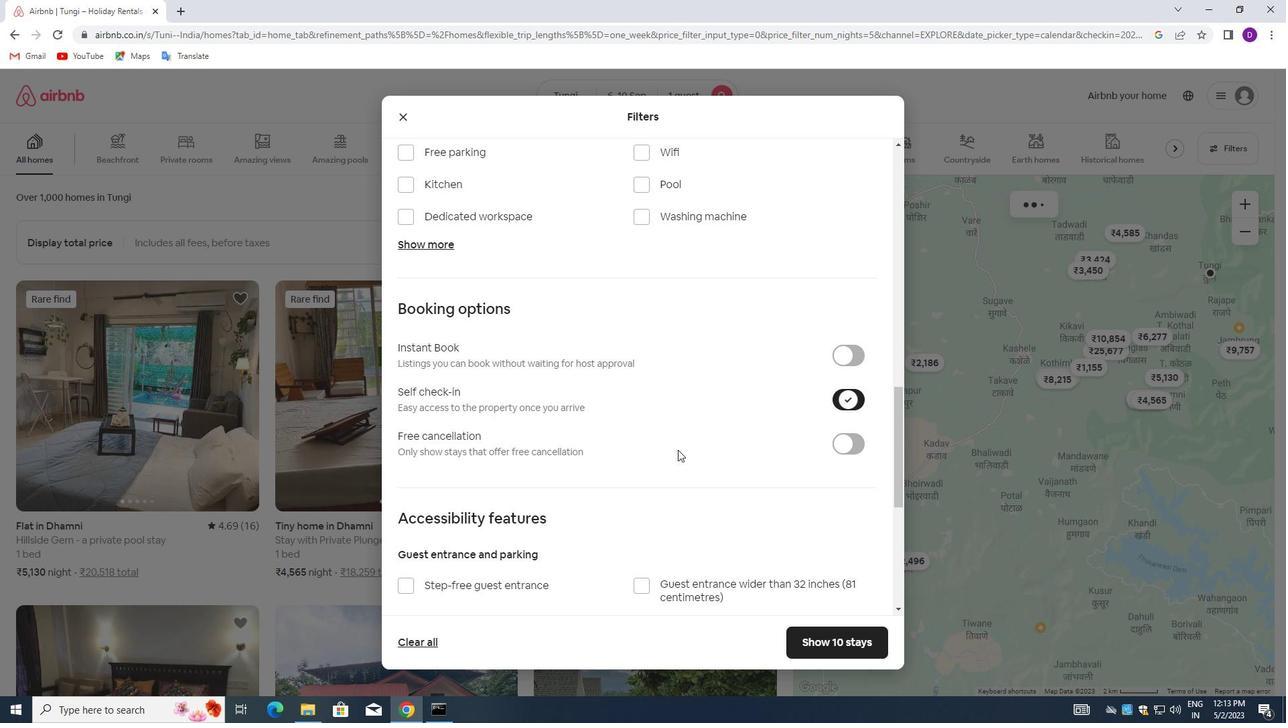 
Action: Mouse scrolled (599, 479) with delta (0, 0)
Screenshot: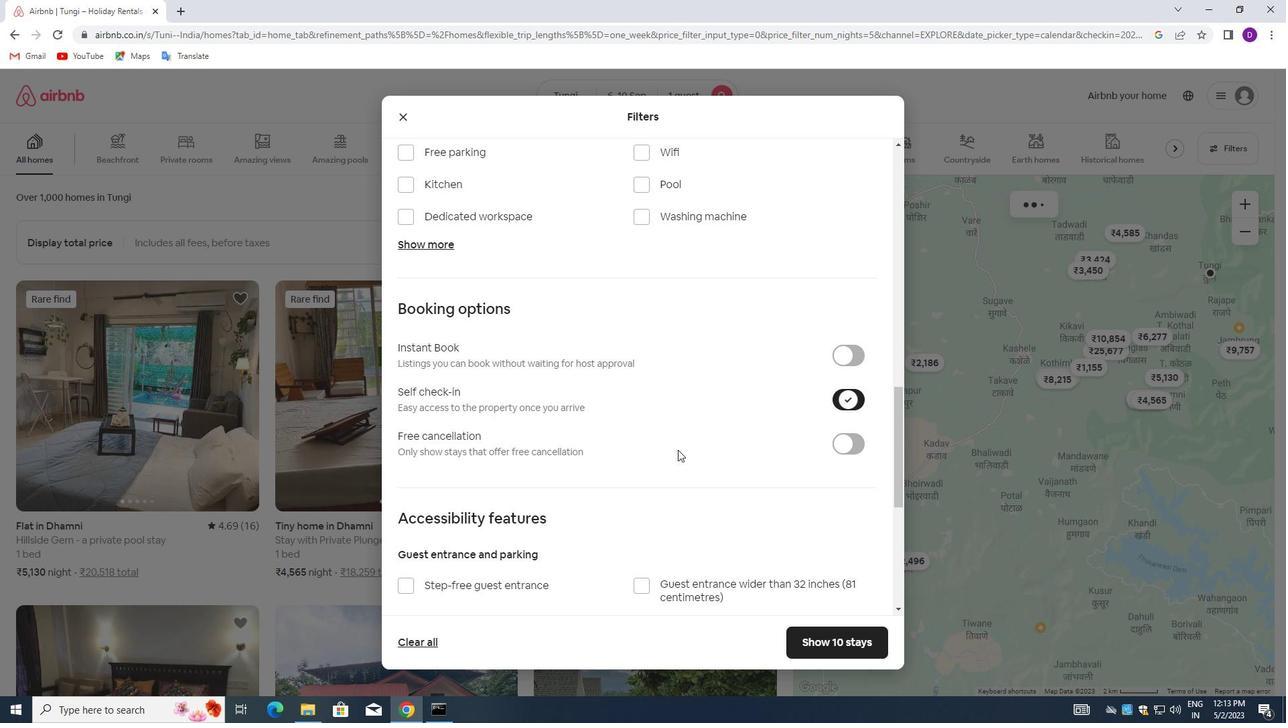 
Action: Mouse moved to (597, 479)
Screenshot: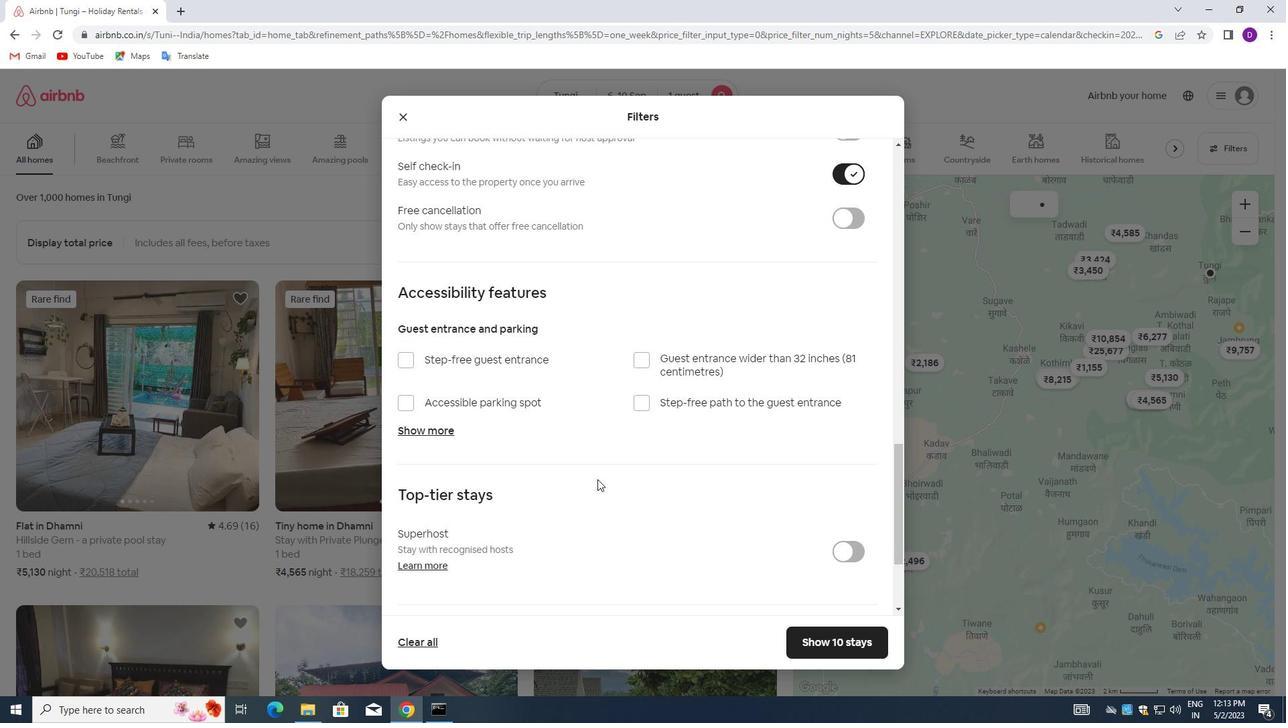 
Action: Mouse scrolled (597, 479) with delta (0, 0)
Screenshot: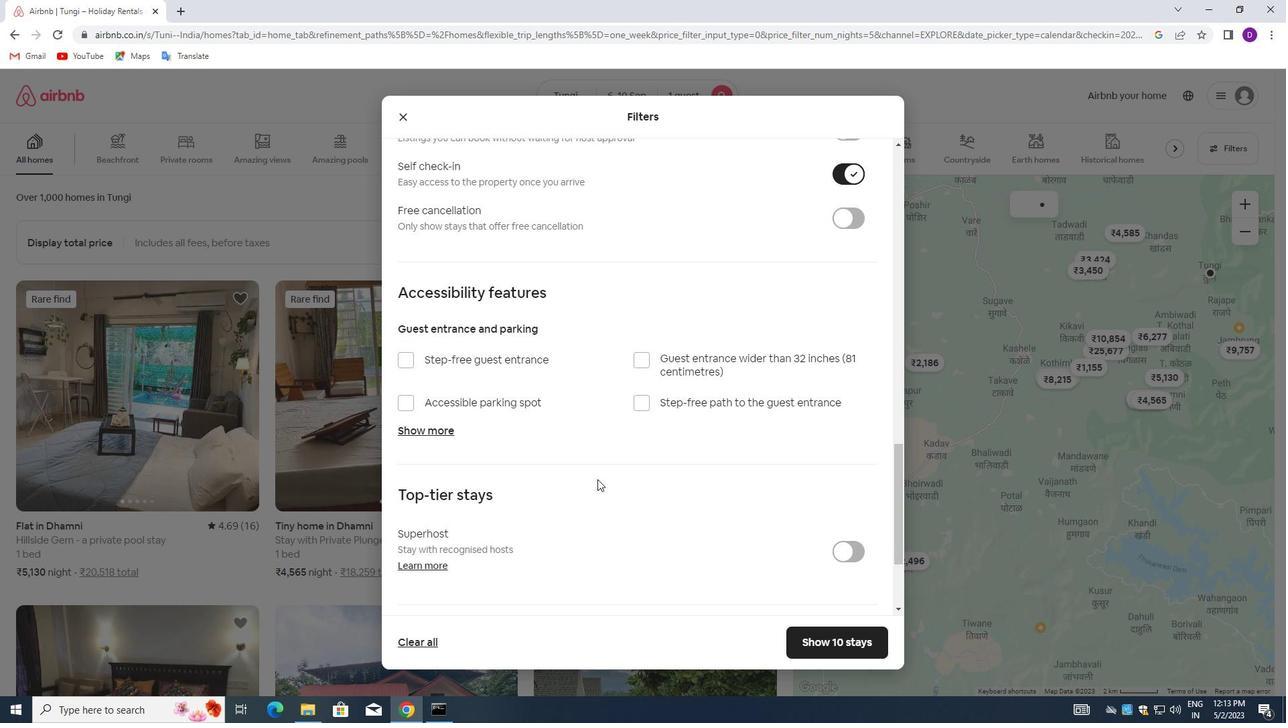 
Action: Mouse moved to (595, 485)
Screenshot: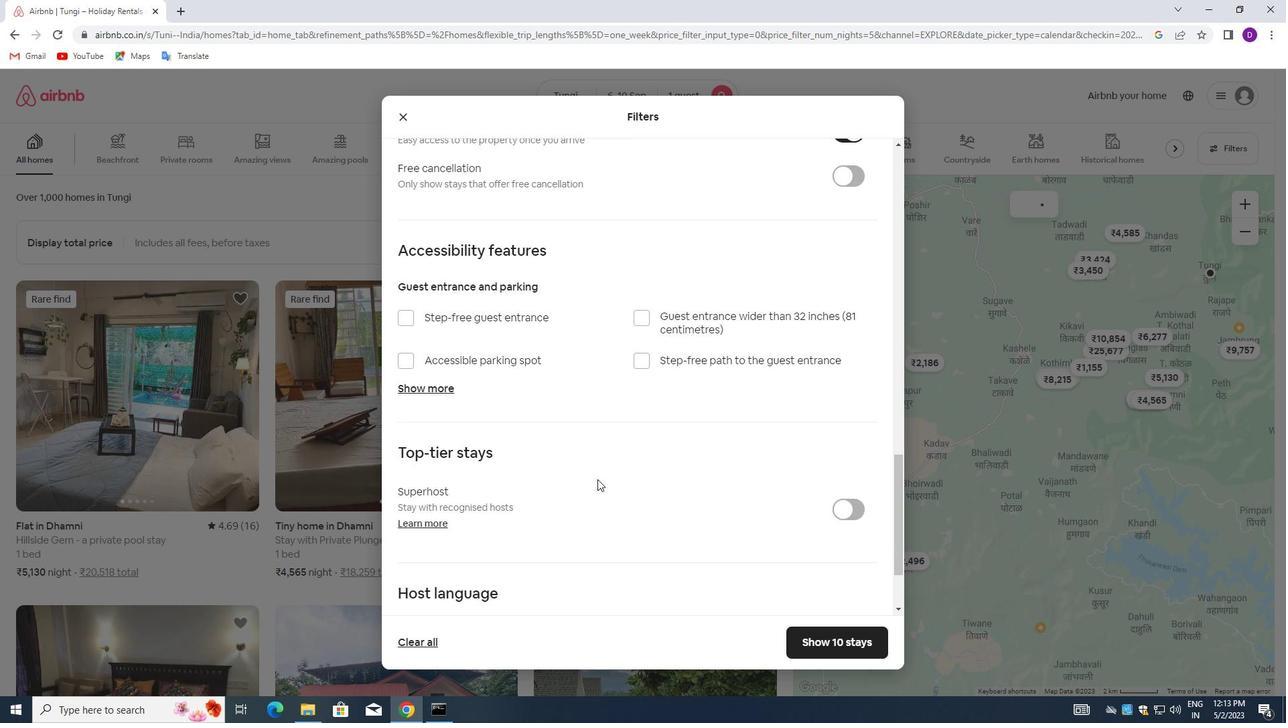 
Action: Mouse scrolled (595, 485) with delta (0, 0)
Screenshot: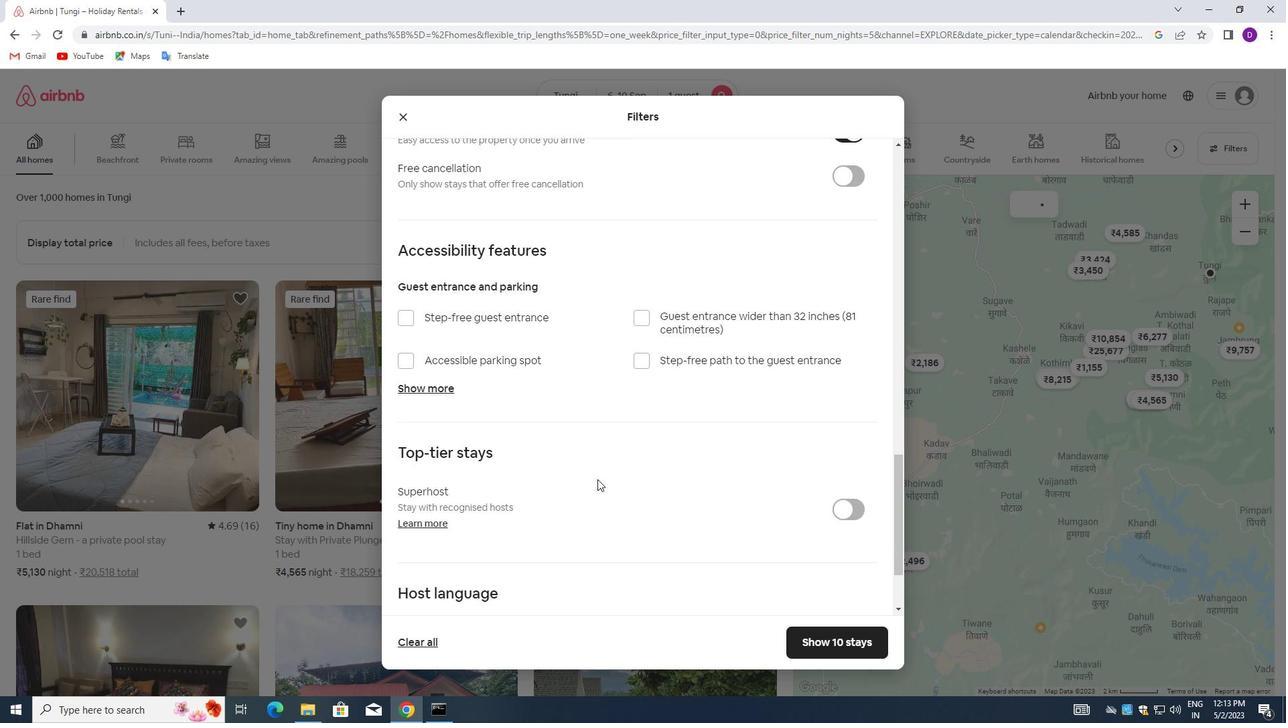 
Action: Mouse moved to (586, 498)
Screenshot: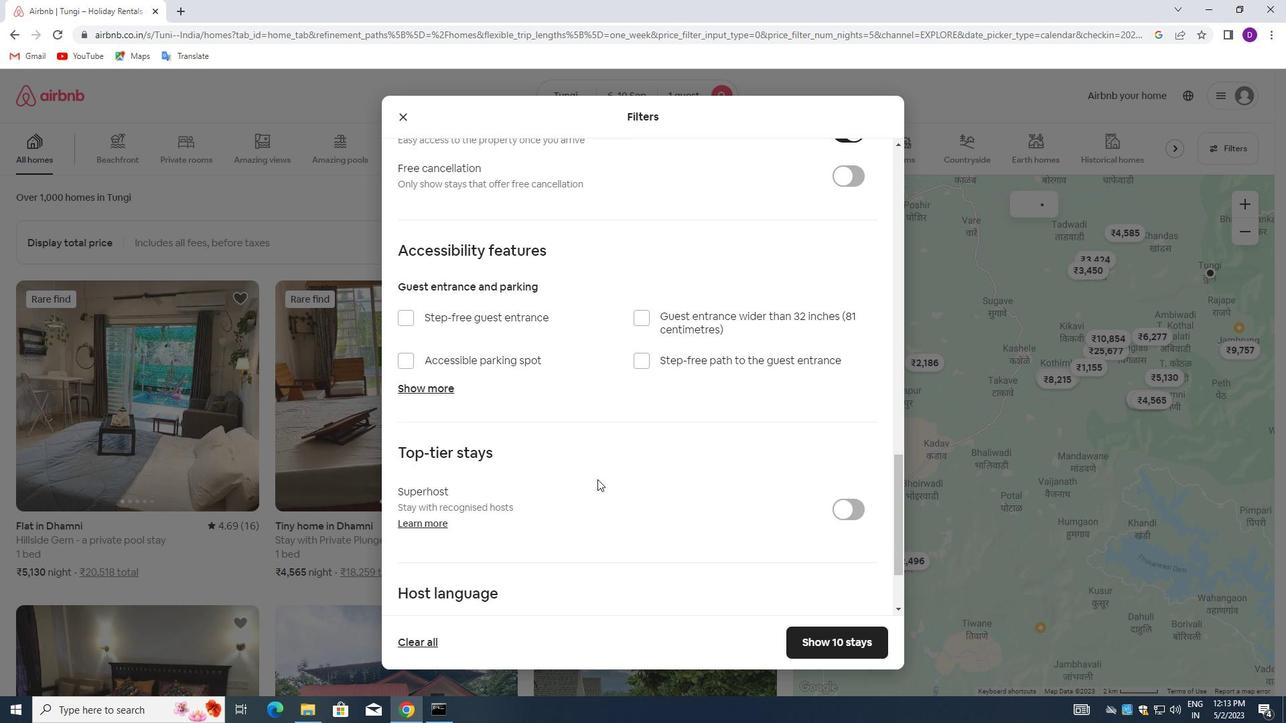 
Action: Mouse scrolled (586, 497) with delta (0, 0)
Screenshot: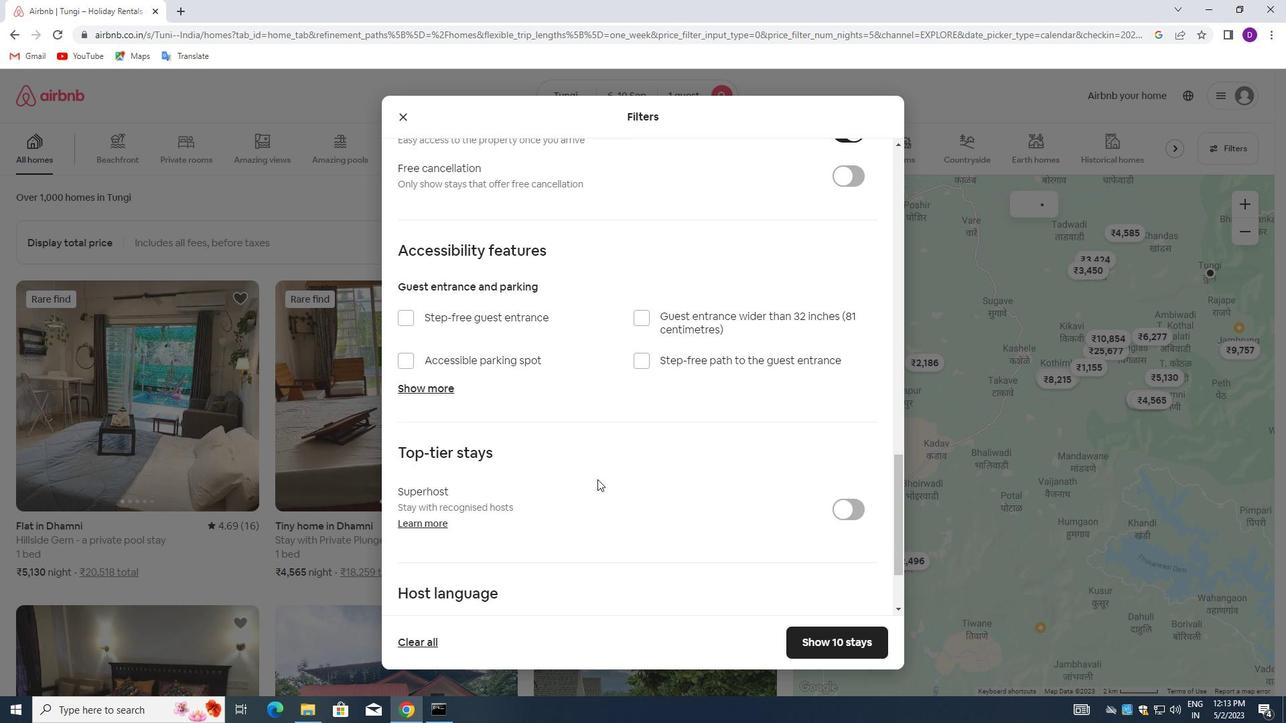 
Action: Mouse moved to (572, 506)
Screenshot: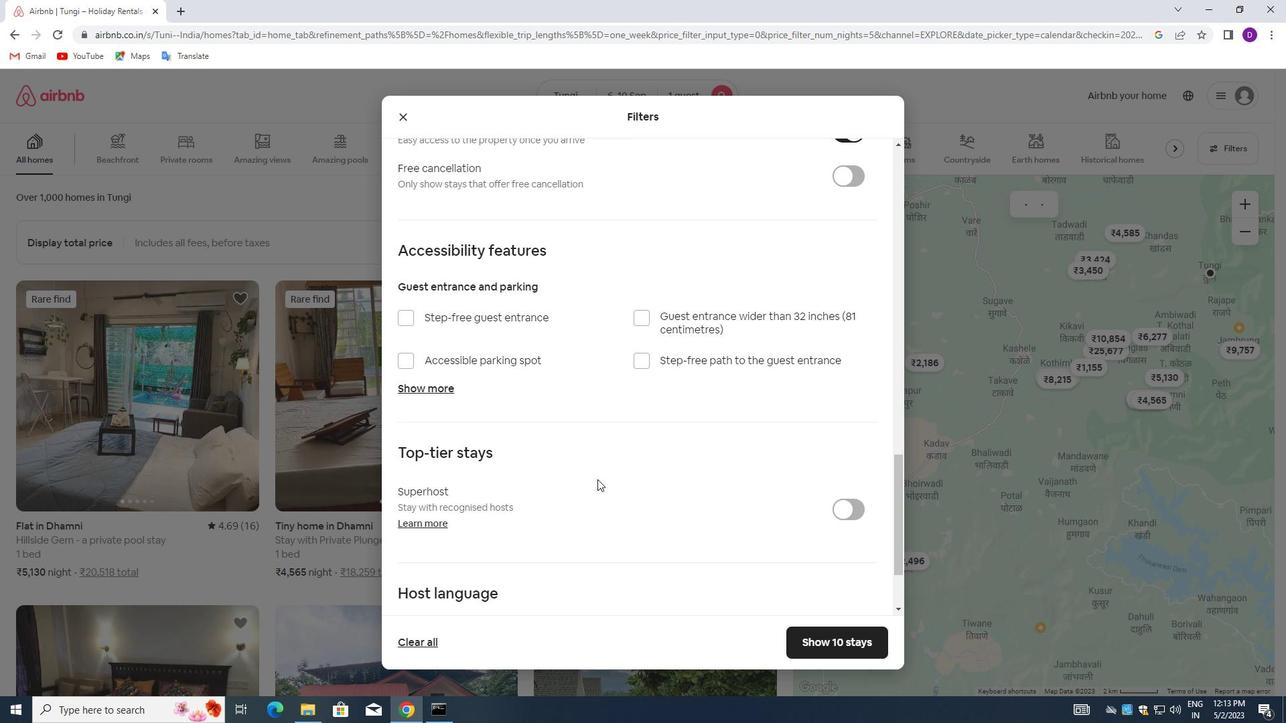 
Action: Mouse scrolled (572, 506) with delta (0, 0)
Screenshot: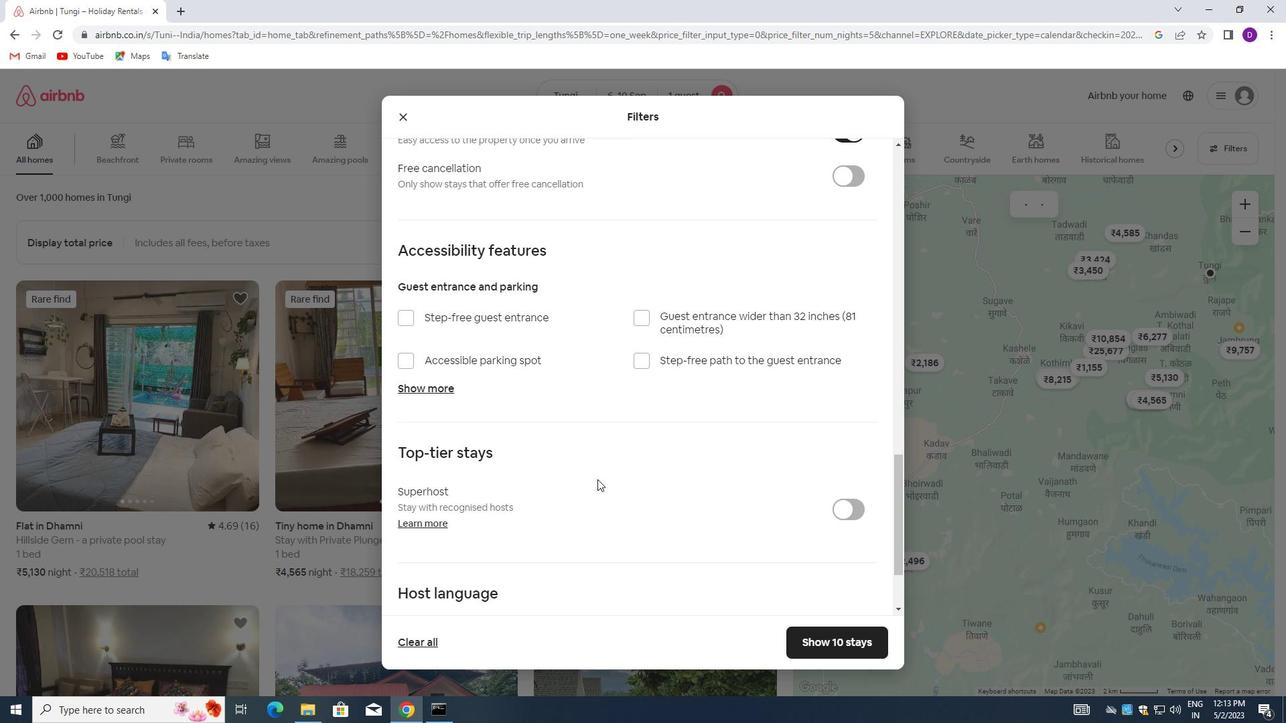 
Action: Mouse moved to (551, 516)
Screenshot: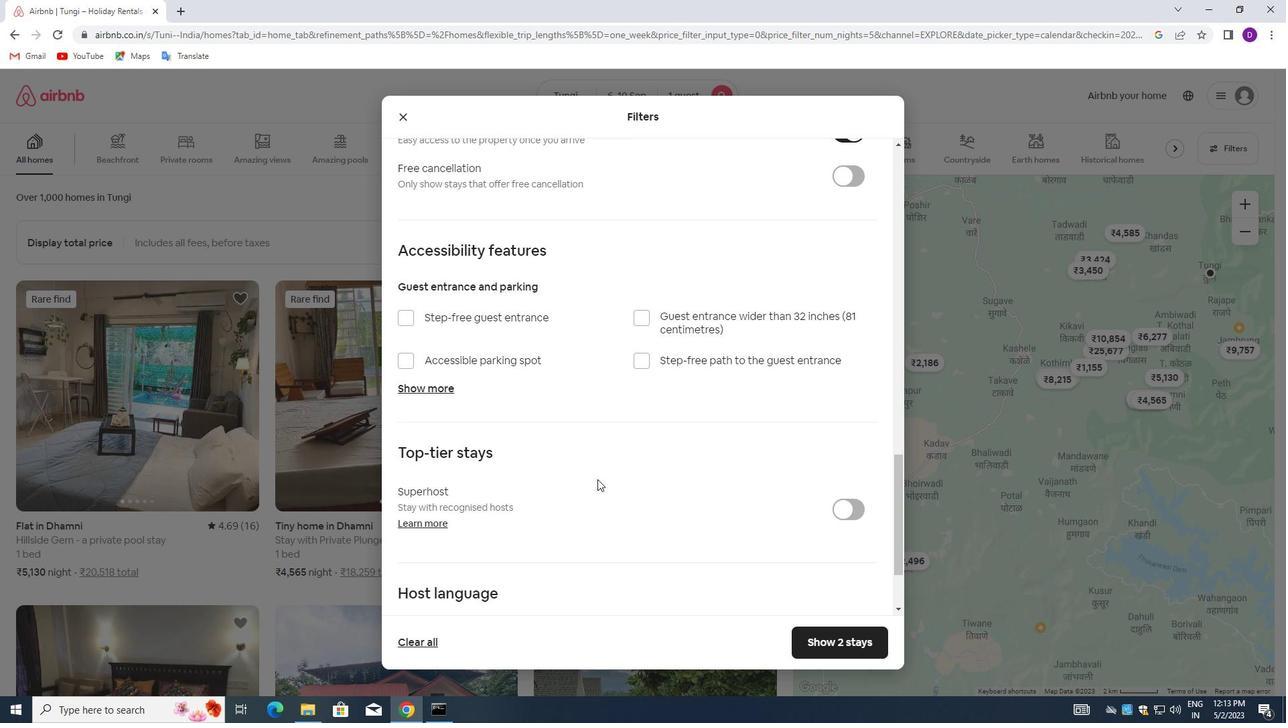 
Action: Mouse scrolled (551, 516) with delta (0, 0)
Screenshot: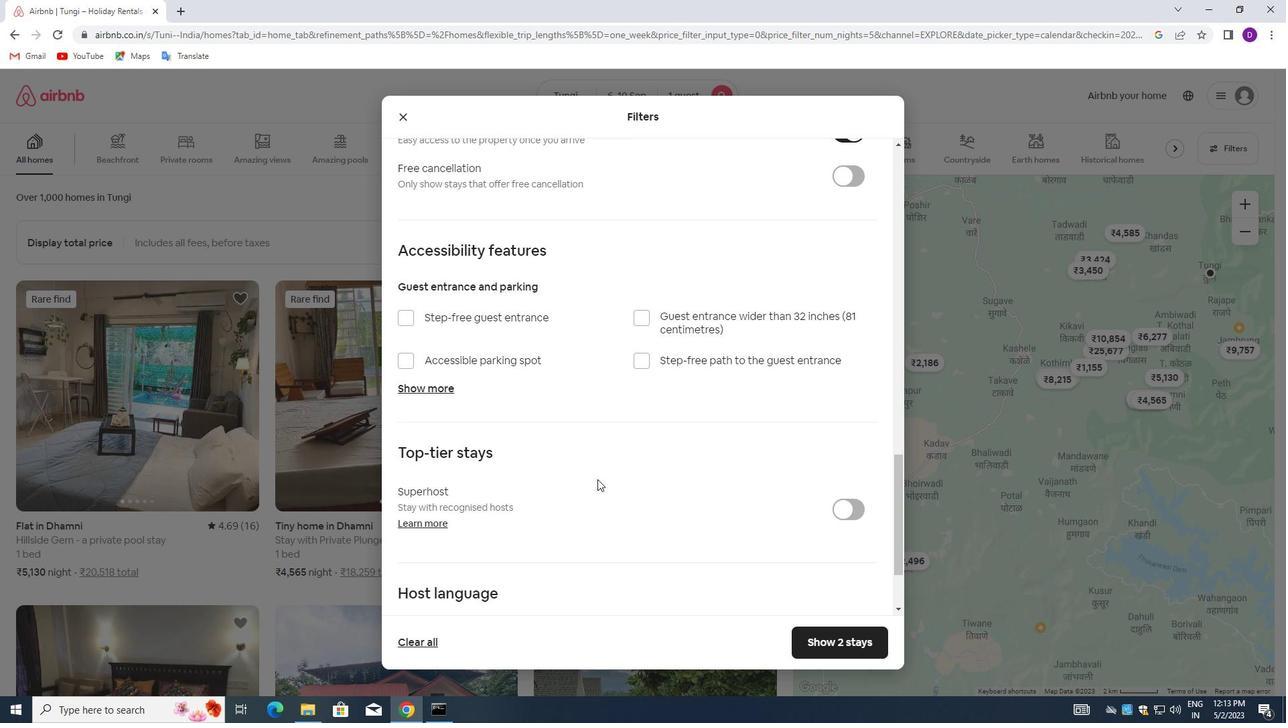 
Action: Mouse moved to (405, 522)
Screenshot: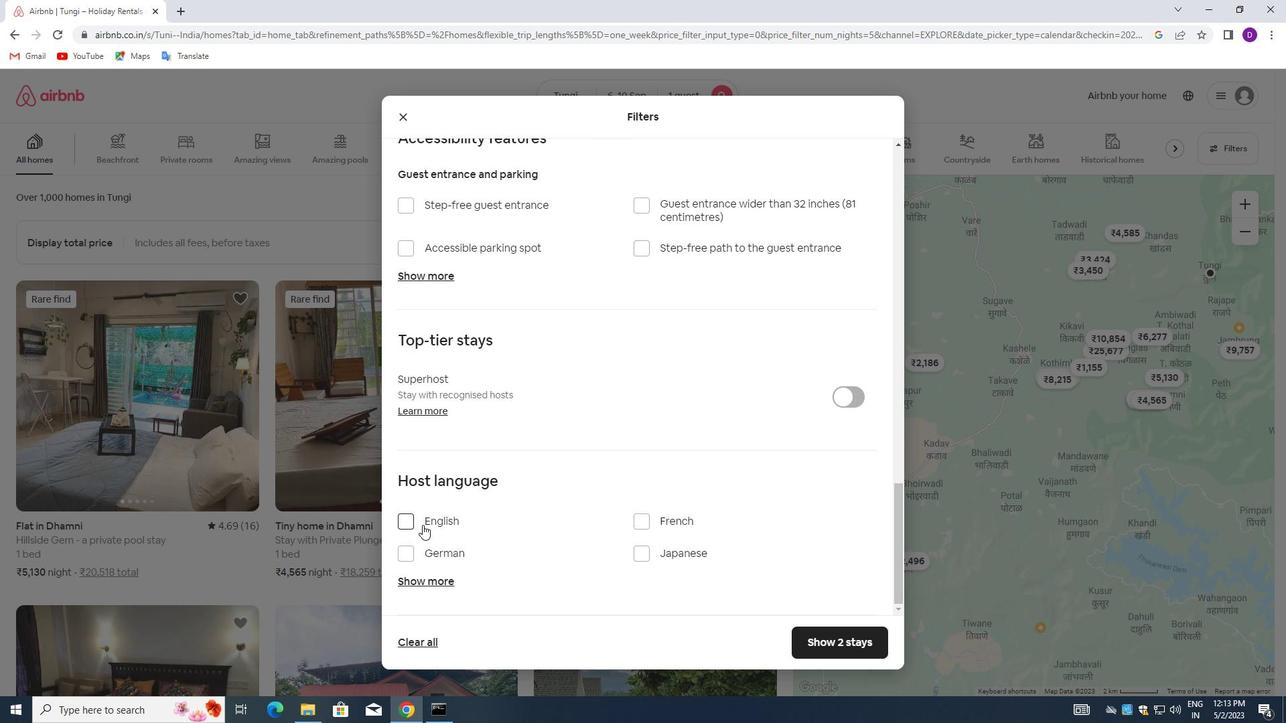 
Action: Mouse pressed left at (405, 522)
Screenshot: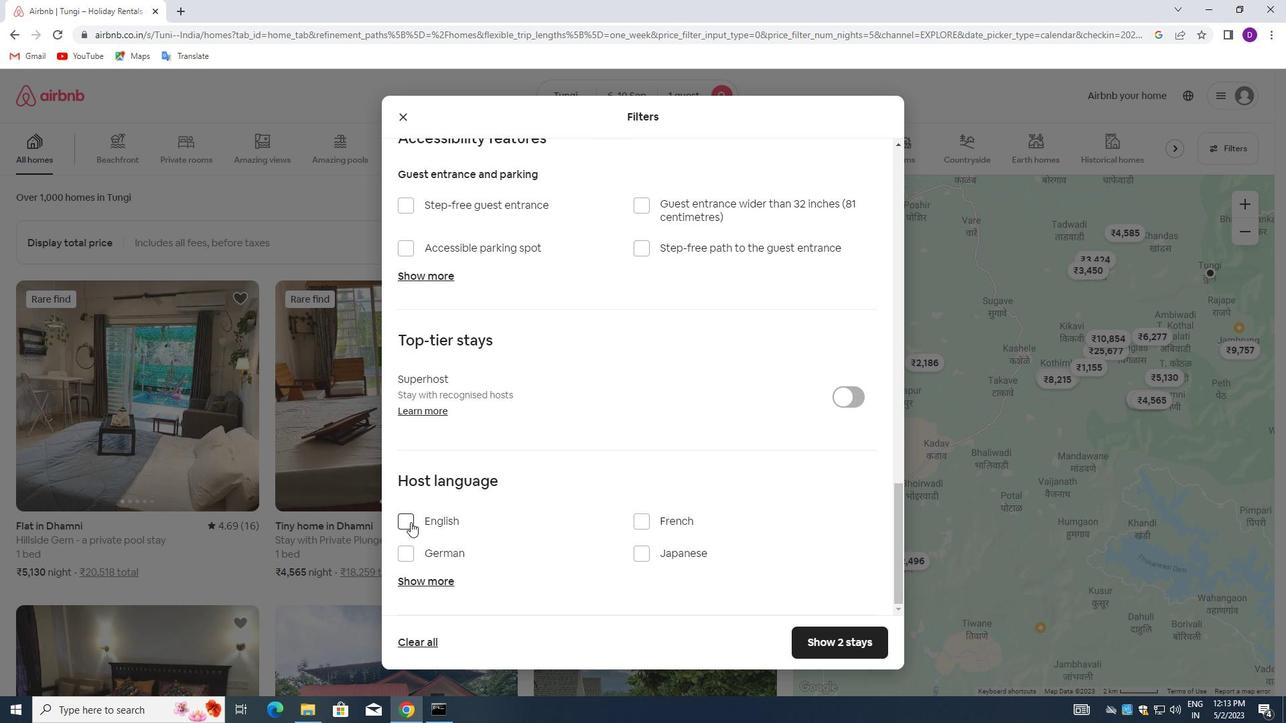 
Action: Mouse moved to (820, 634)
Screenshot: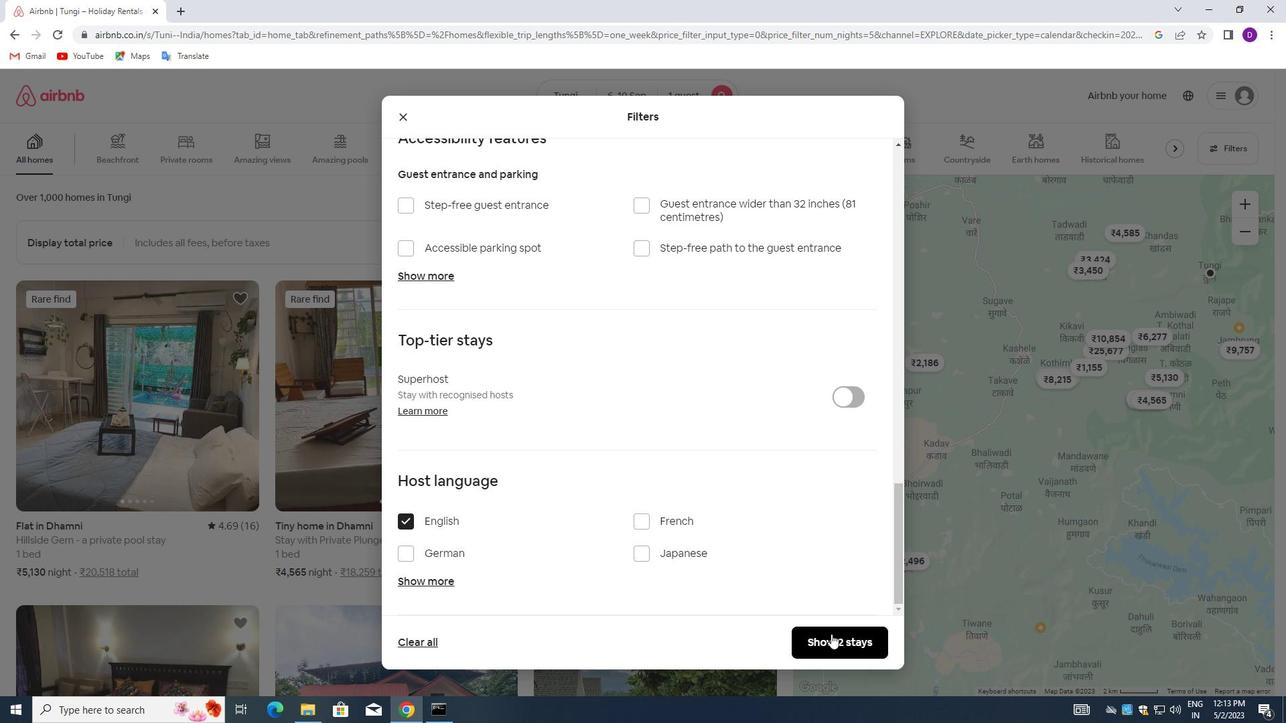 
Action: Mouse pressed left at (820, 634)
Screenshot: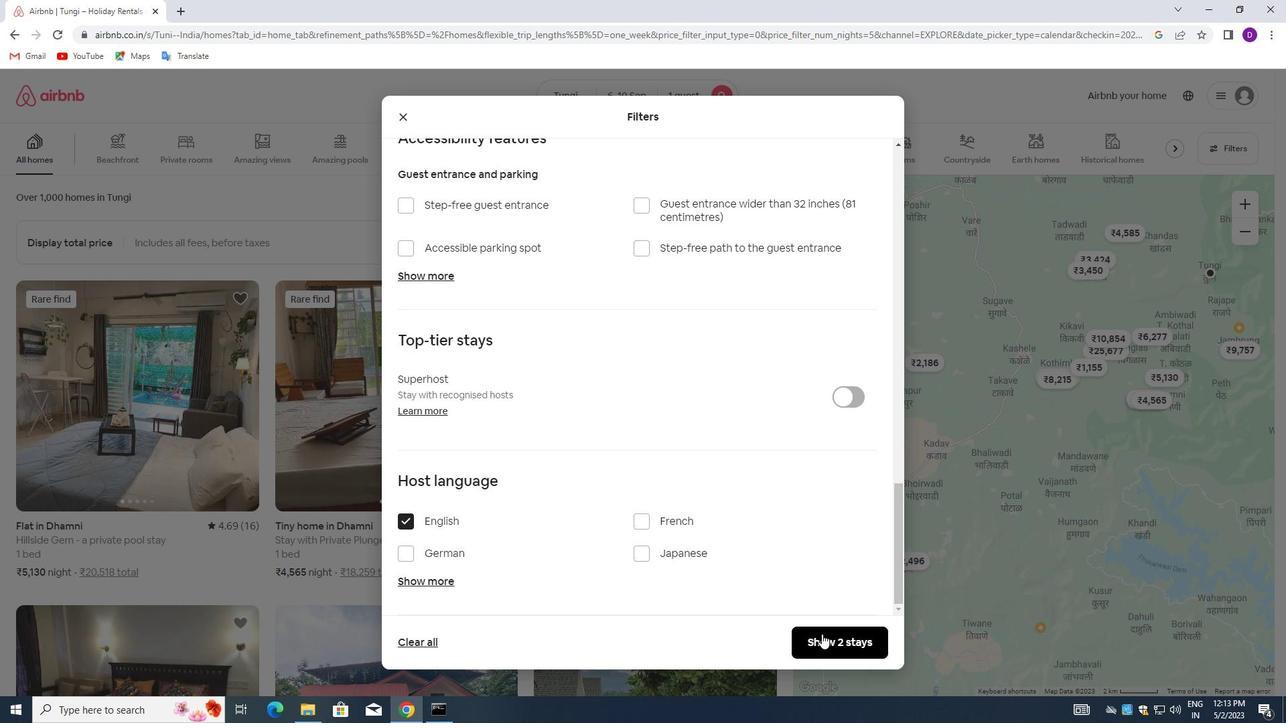 
Action: Mouse moved to (811, 630)
Screenshot: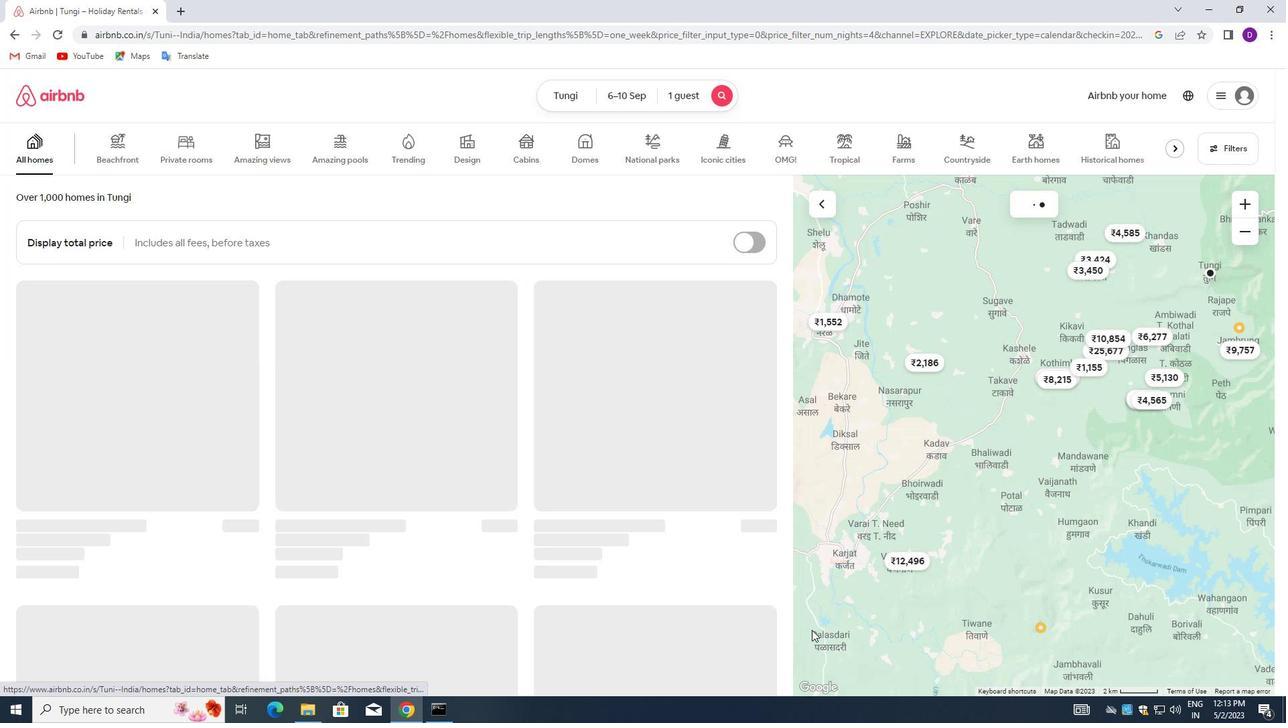 
